 Task: Find connections with filter location Whitley Bay with filter topic #Managementtips with filter profile language Potuguese with filter current company Epicor with filter school Birla Institute of Technology, Mesra with filter industry Wholesale Metals and Minerals with filter service category Video Editing with filter keywords title Sales Manager
Action: Mouse moved to (608, 84)
Screenshot: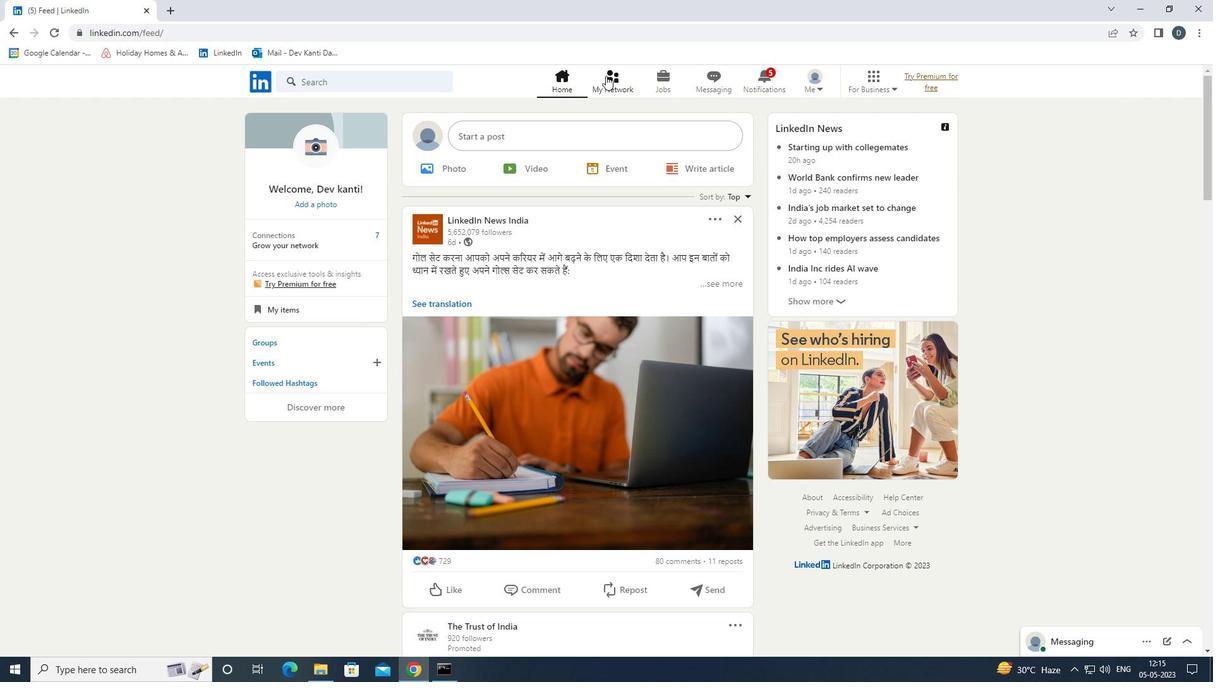 
Action: Mouse pressed left at (608, 84)
Screenshot: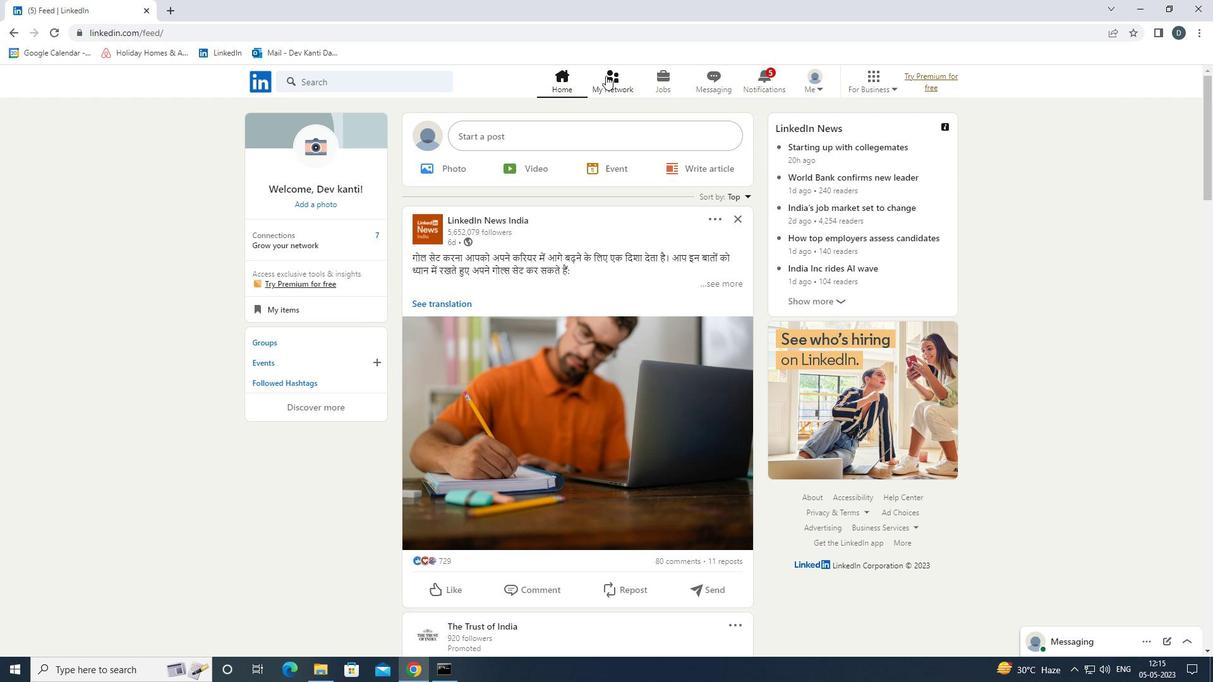 
Action: Mouse moved to (416, 153)
Screenshot: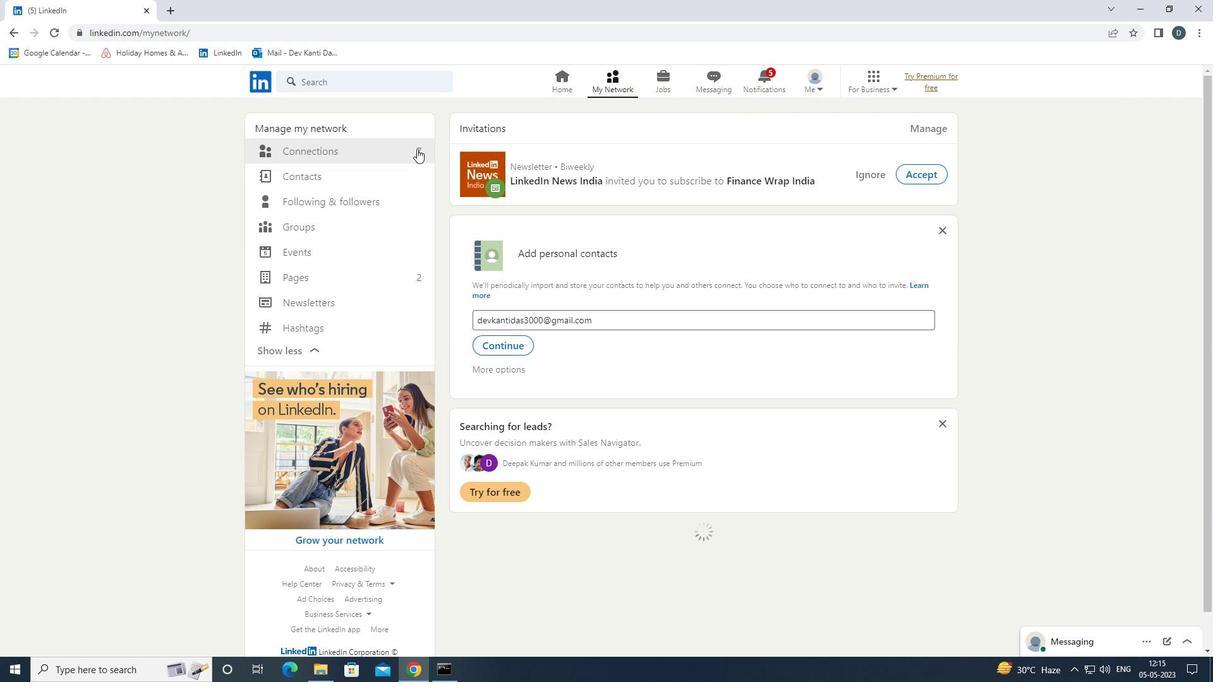 
Action: Mouse pressed left at (416, 153)
Screenshot: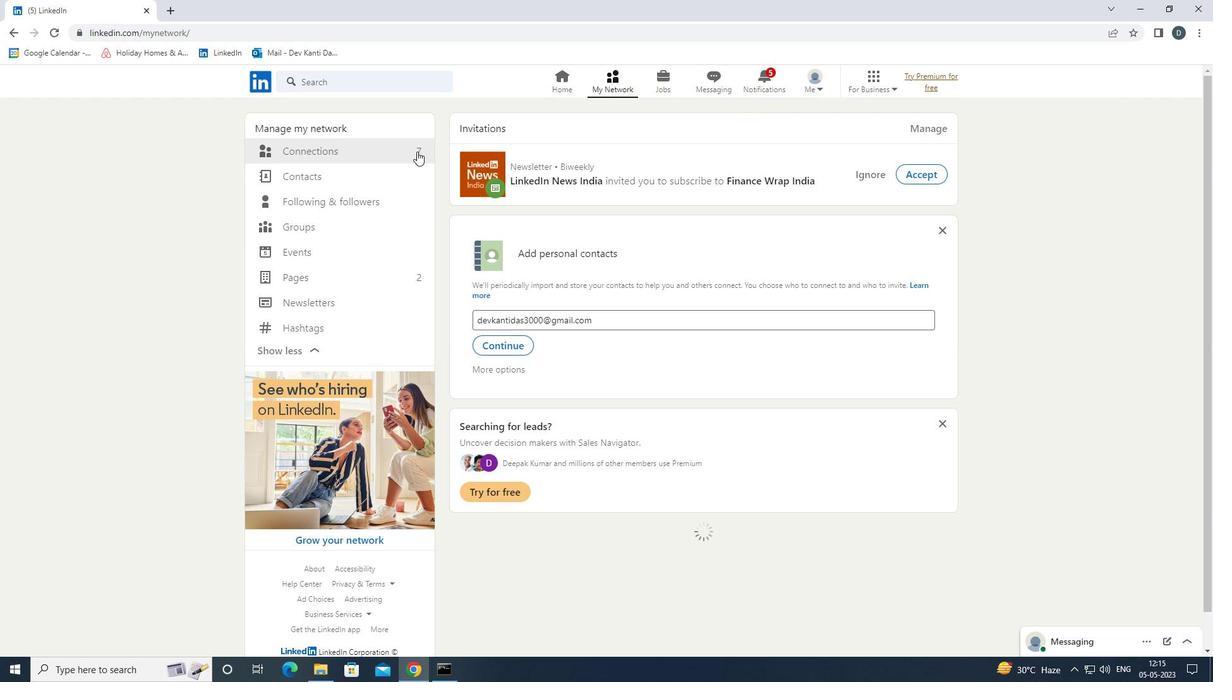 
Action: Mouse moved to (697, 153)
Screenshot: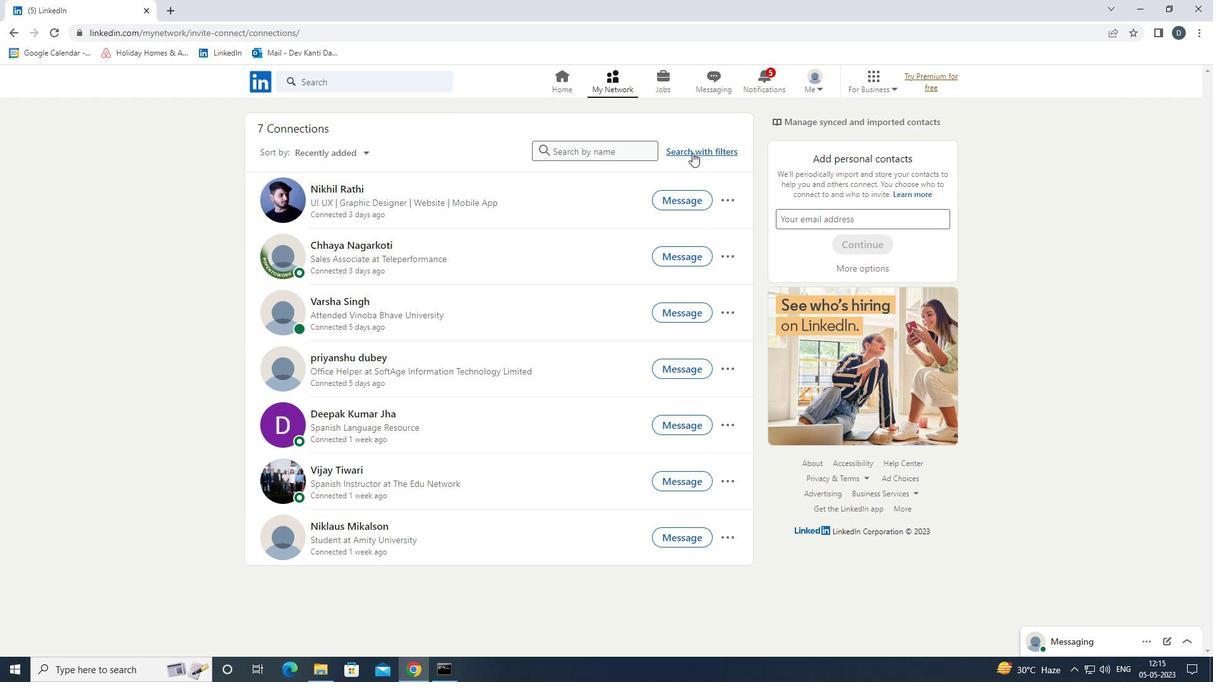 
Action: Mouse pressed left at (697, 153)
Screenshot: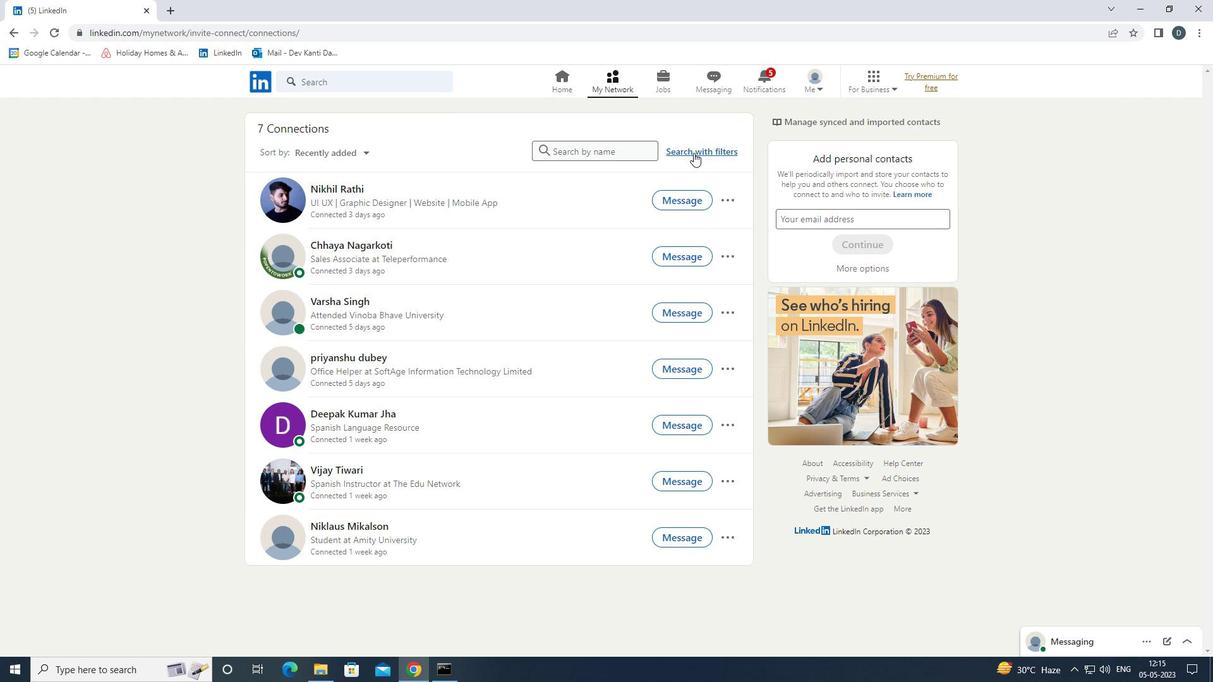
Action: Mouse moved to (641, 117)
Screenshot: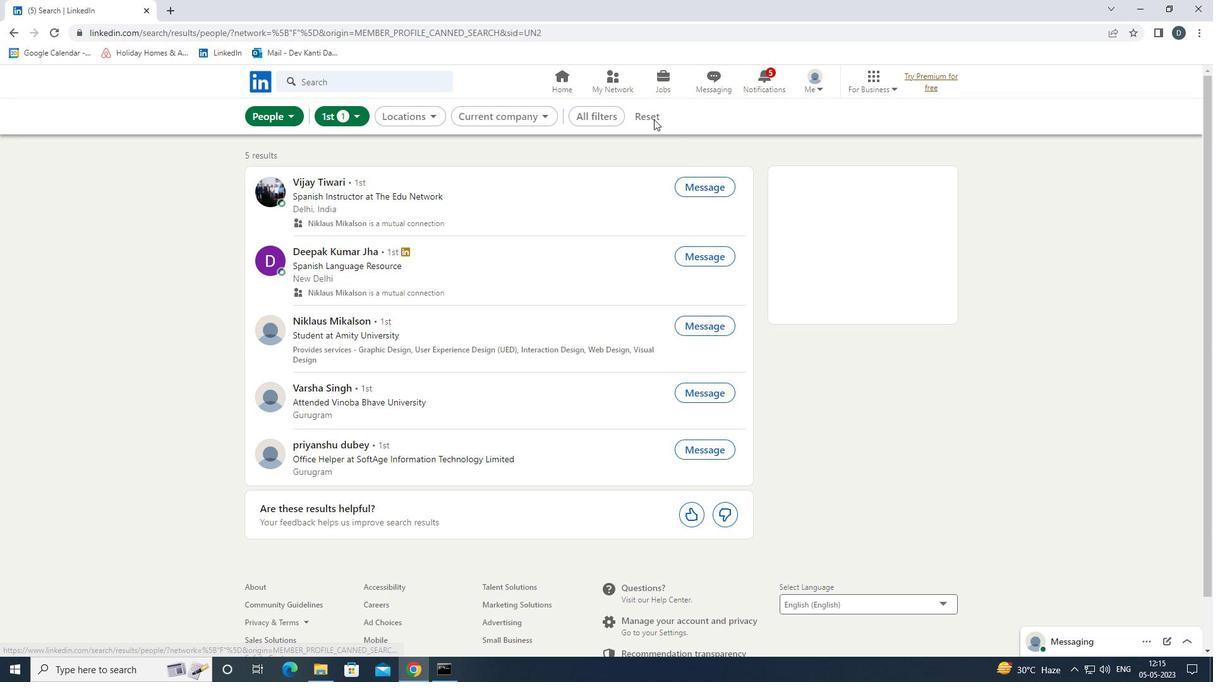 
Action: Mouse pressed left at (641, 117)
Screenshot: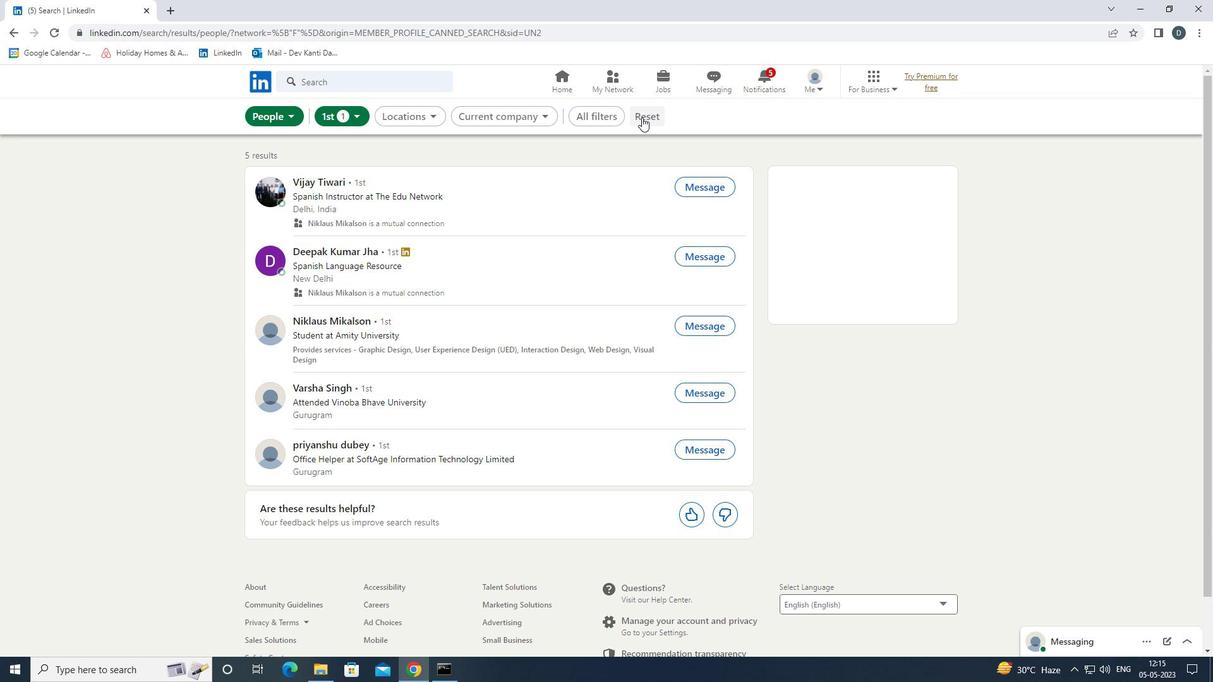 
Action: Mouse moved to (624, 114)
Screenshot: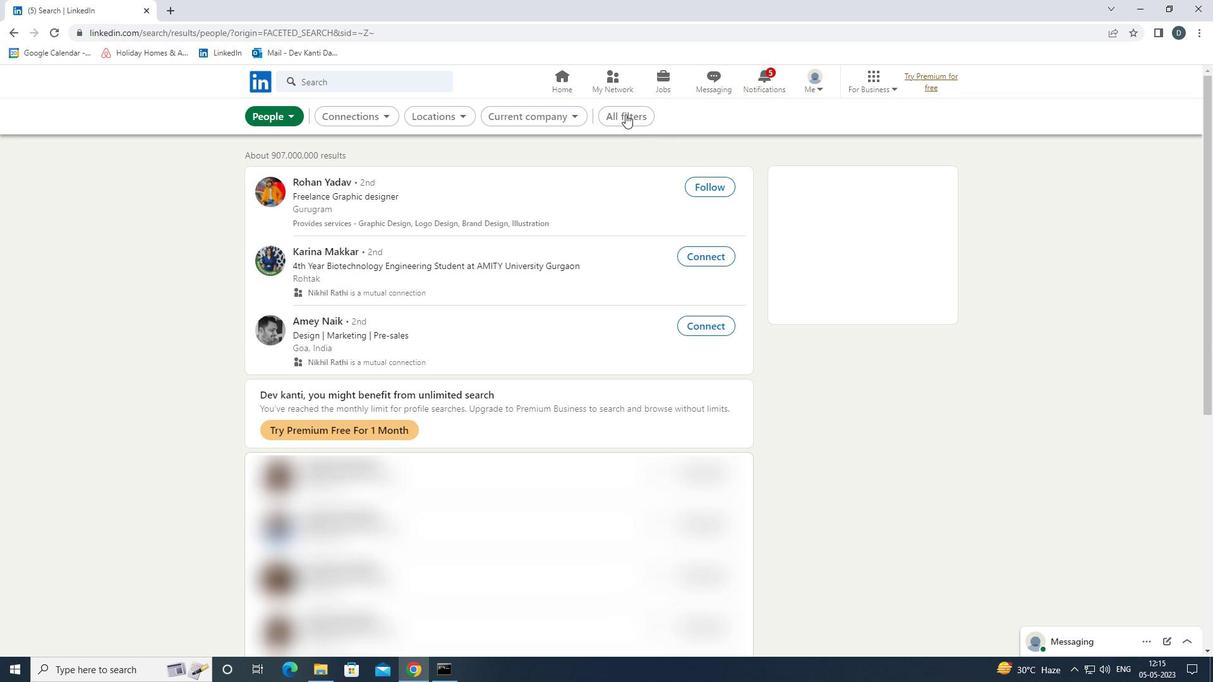 
Action: Mouse pressed left at (624, 114)
Screenshot: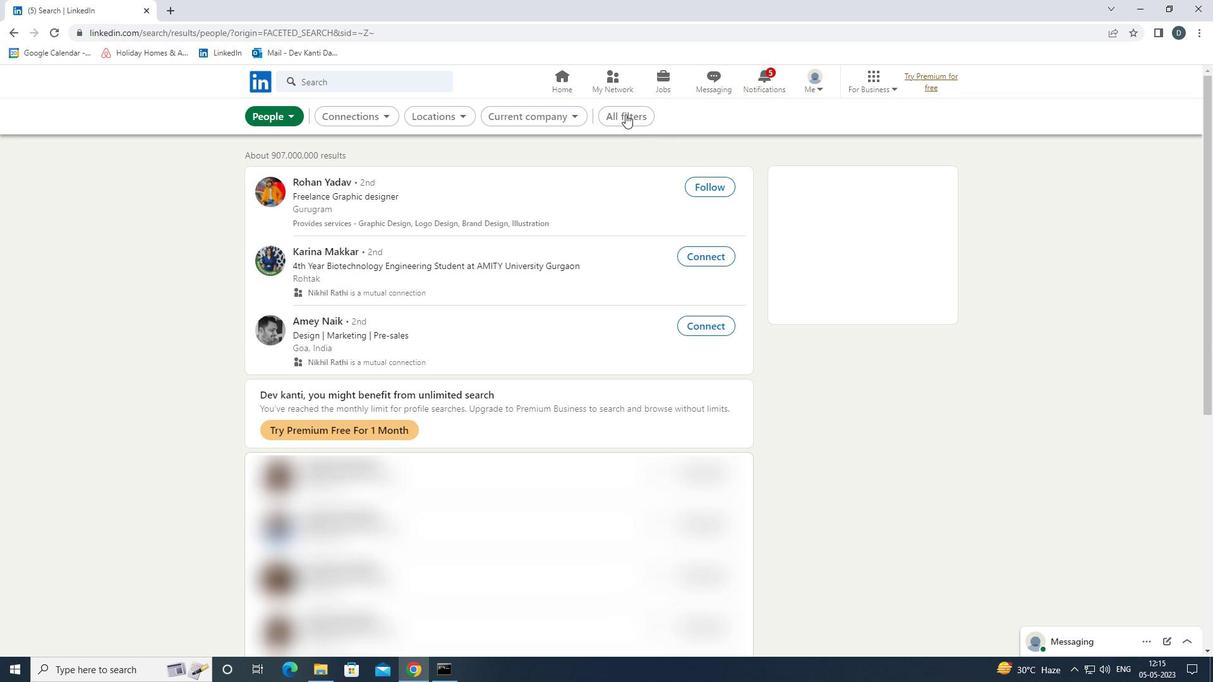 
Action: Mouse moved to (957, 326)
Screenshot: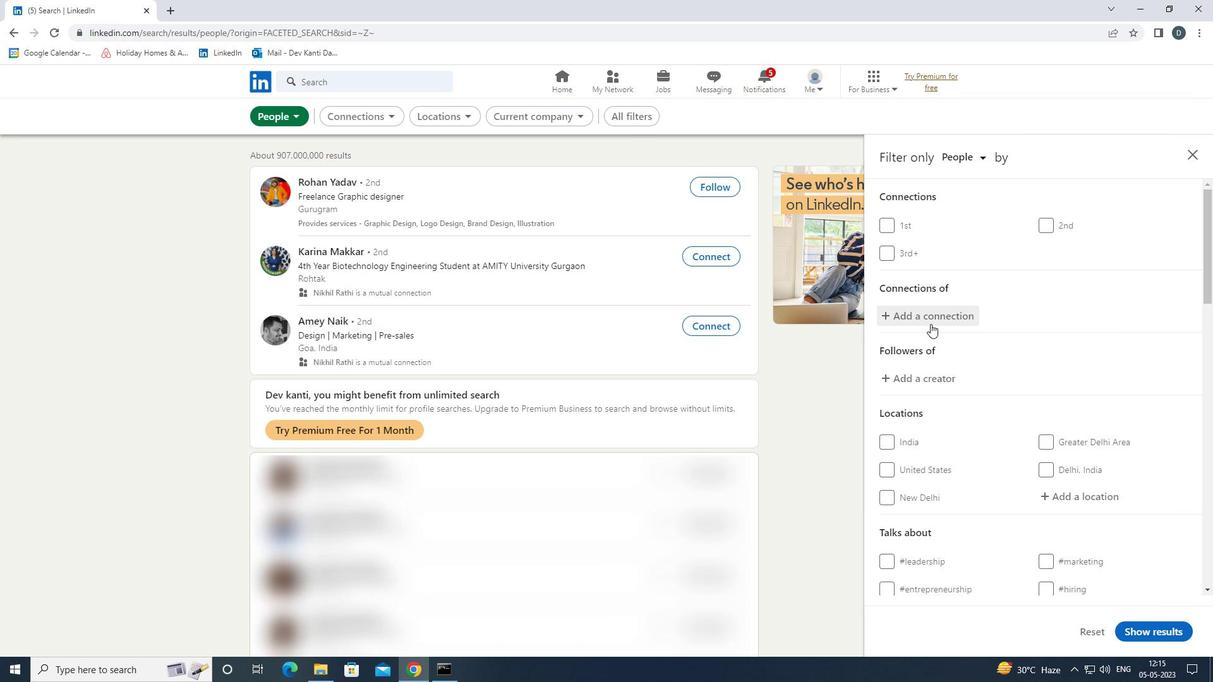 
Action: Mouse scrolled (957, 326) with delta (0, 0)
Screenshot: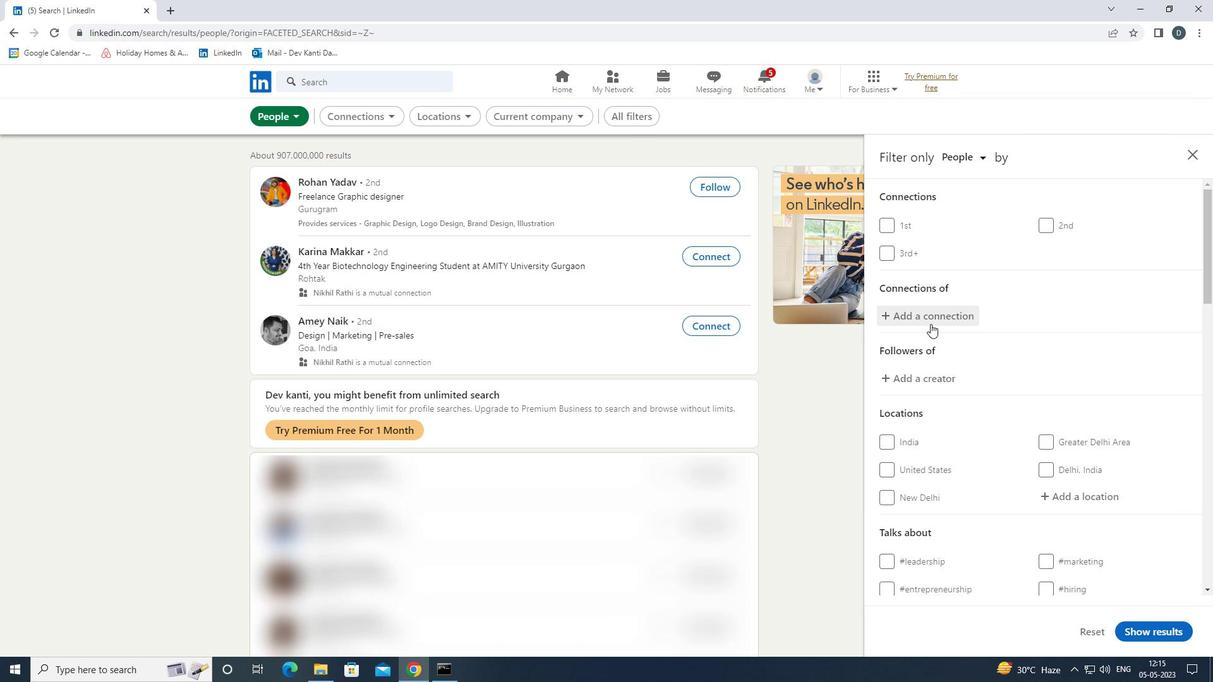 
Action: Mouse moved to (983, 331)
Screenshot: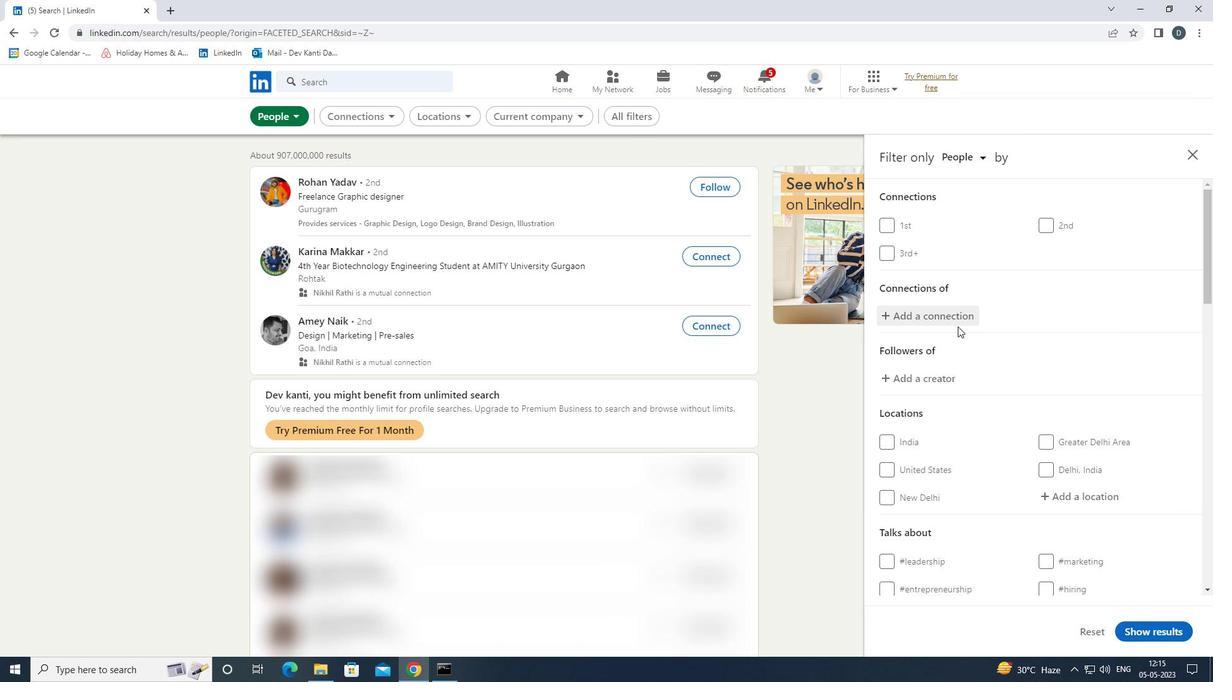 
Action: Mouse scrolled (983, 330) with delta (0, 0)
Screenshot: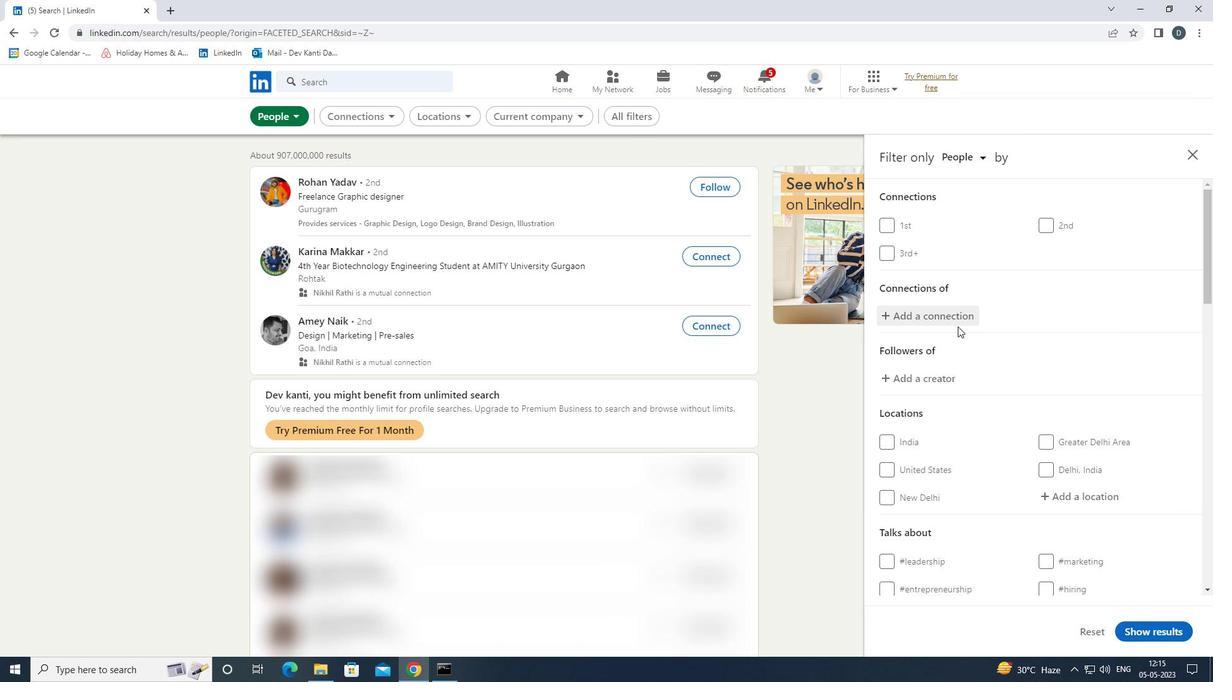 
Action: Mouse moved to (1068, 360)
Screenshot: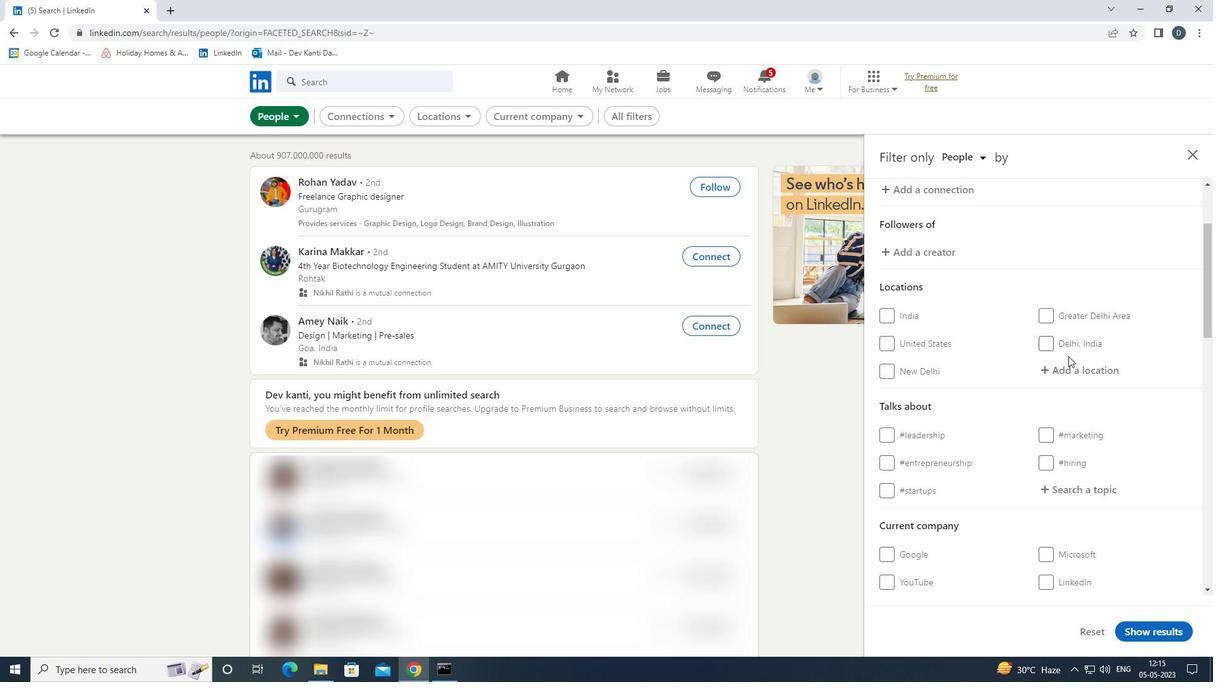 
Action: Mouse pressed left at (1068, 360)
Screenshot: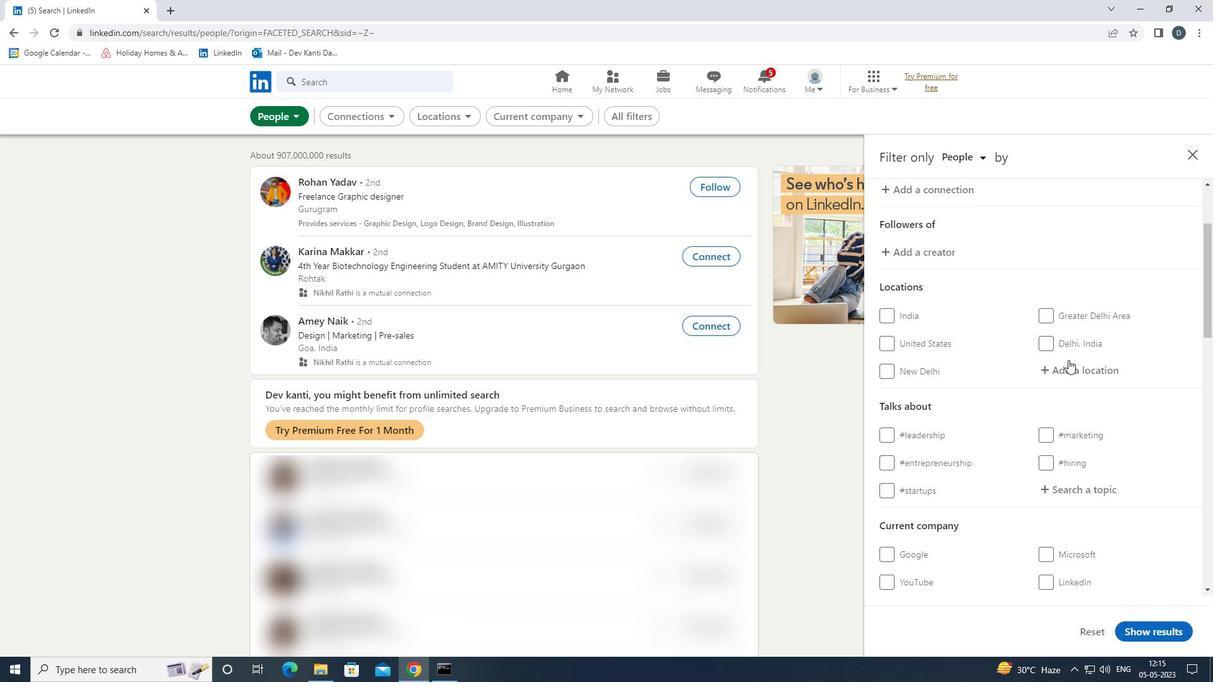 
Action: Mouse moved to (1054, 365)
Screenshot: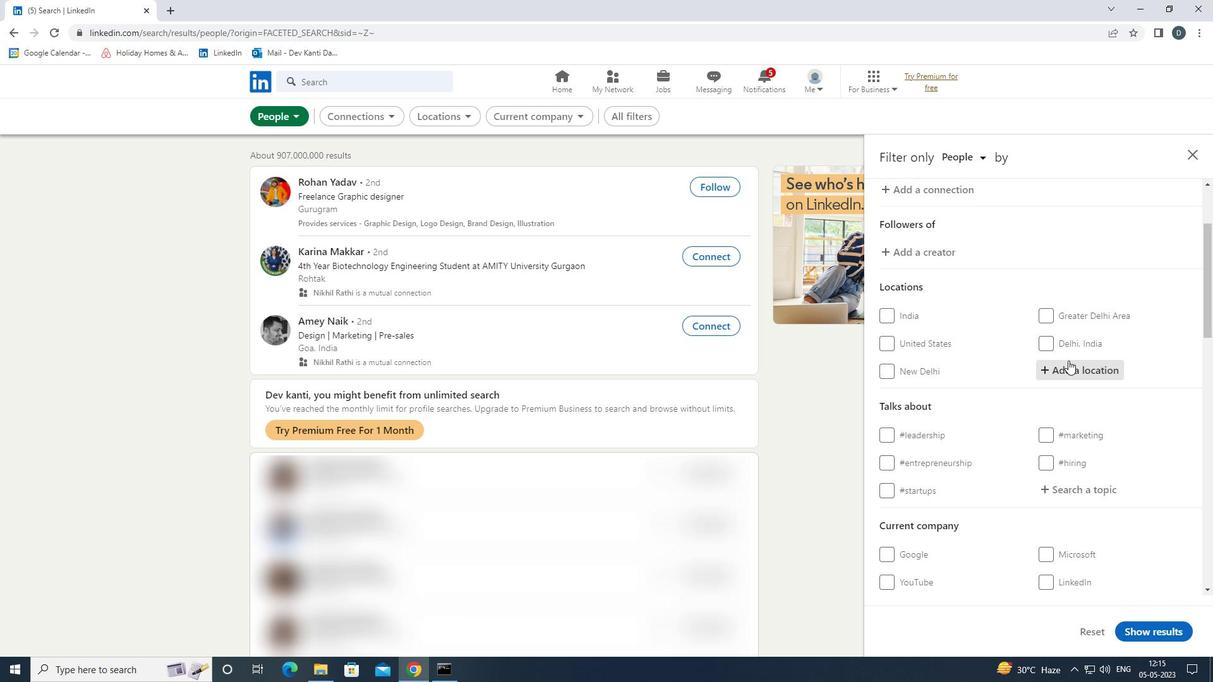 
Action: Key pressed <Key.shift><Key.shift><Key.shift><Key.shift><Key.shift><Key.shift><Key.shift><Key.shift><Key.shift>WHITLEY<Key.space><Key.shift>BAY<Key.down><Key.enter>
Screenshot: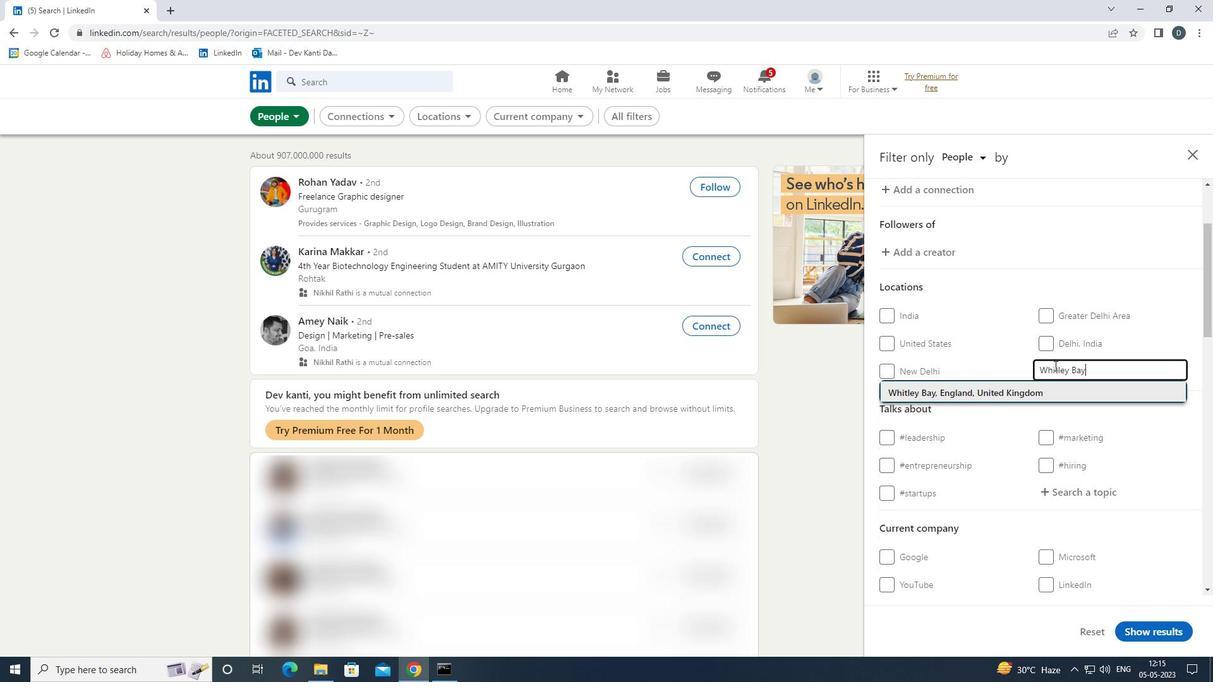 
Action: Mouse moved to (1040, 332)
Screenshot: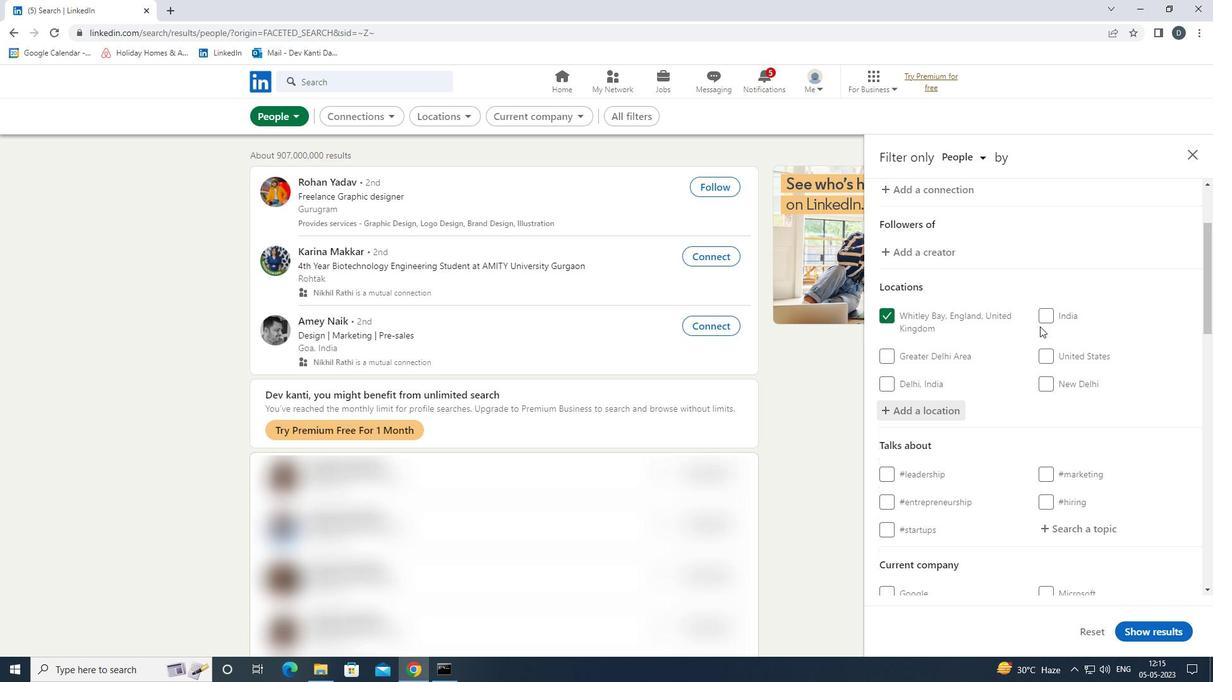 
Action: Mouse scrolled (1040, 331) with delta (0, 0)
Screenshot: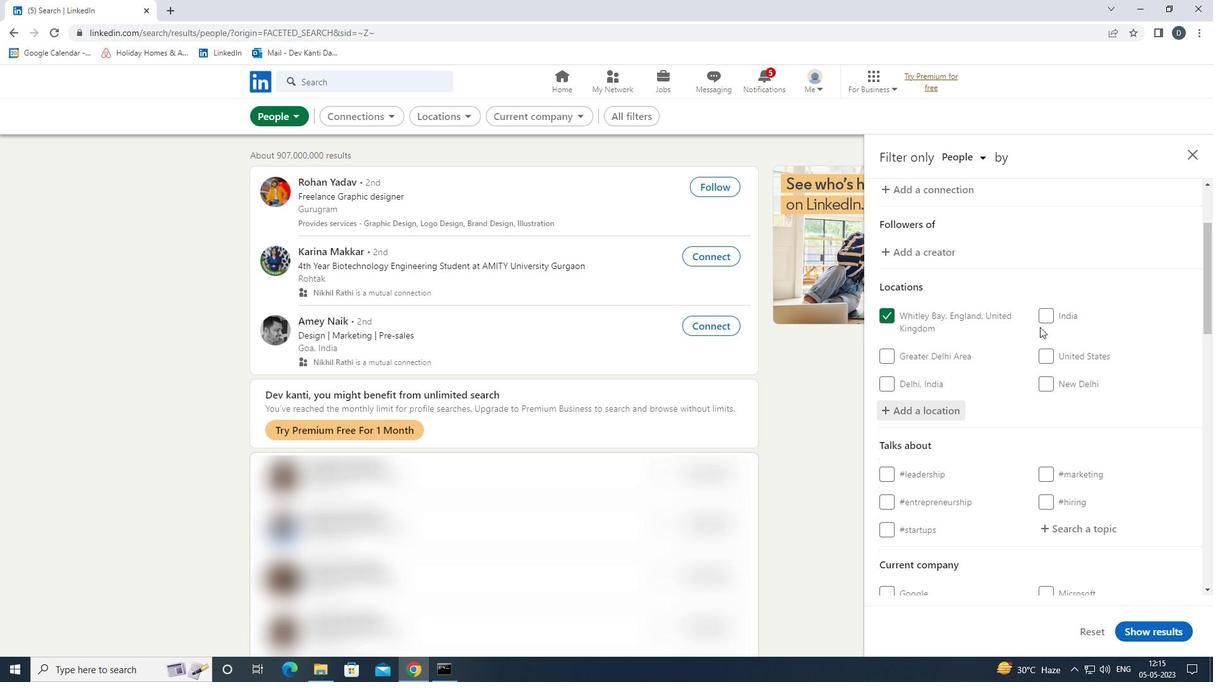
Action: Mouse moved to (1047, 338)
Screenshot: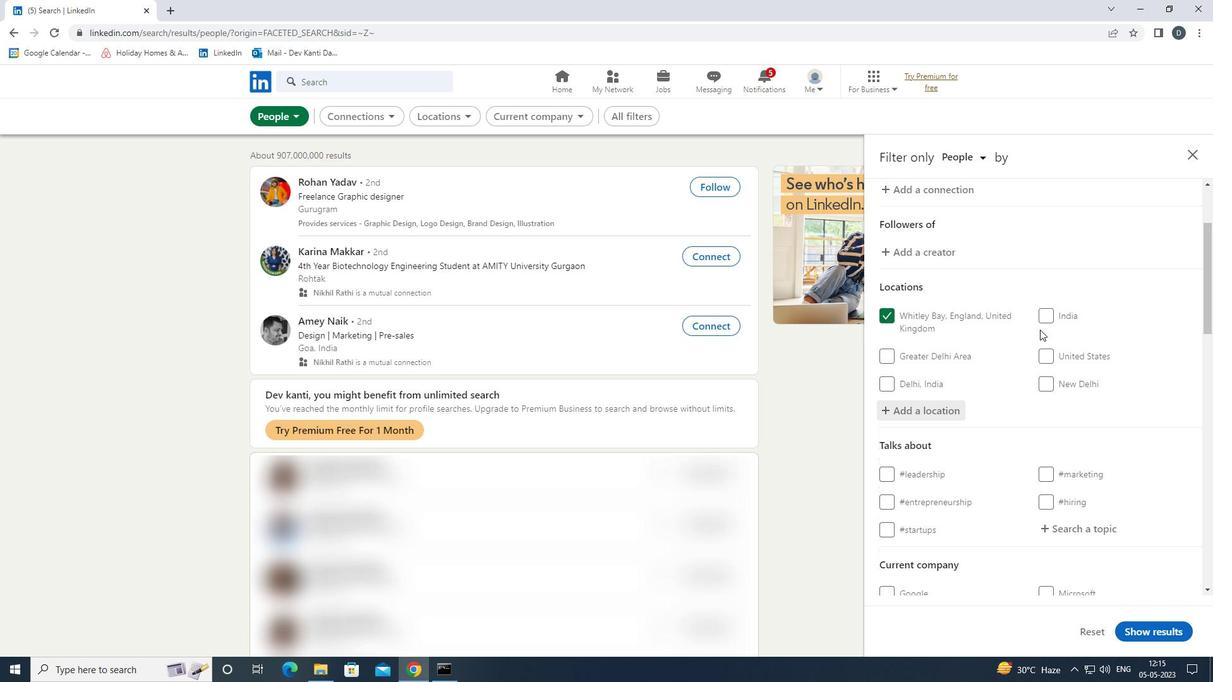 
Action: Mouse scrolled (1047, 338) with delta (0, 0)
Screenshot: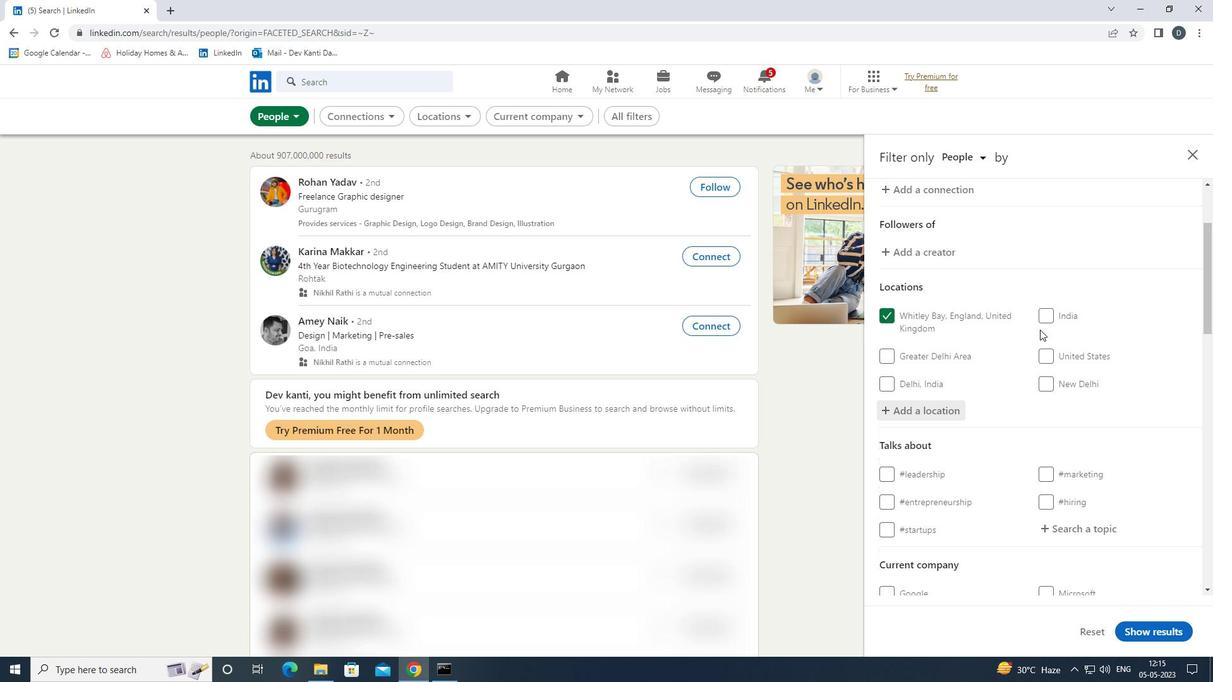 
Action: Mouse moved to (1081, 398)
Screenshot: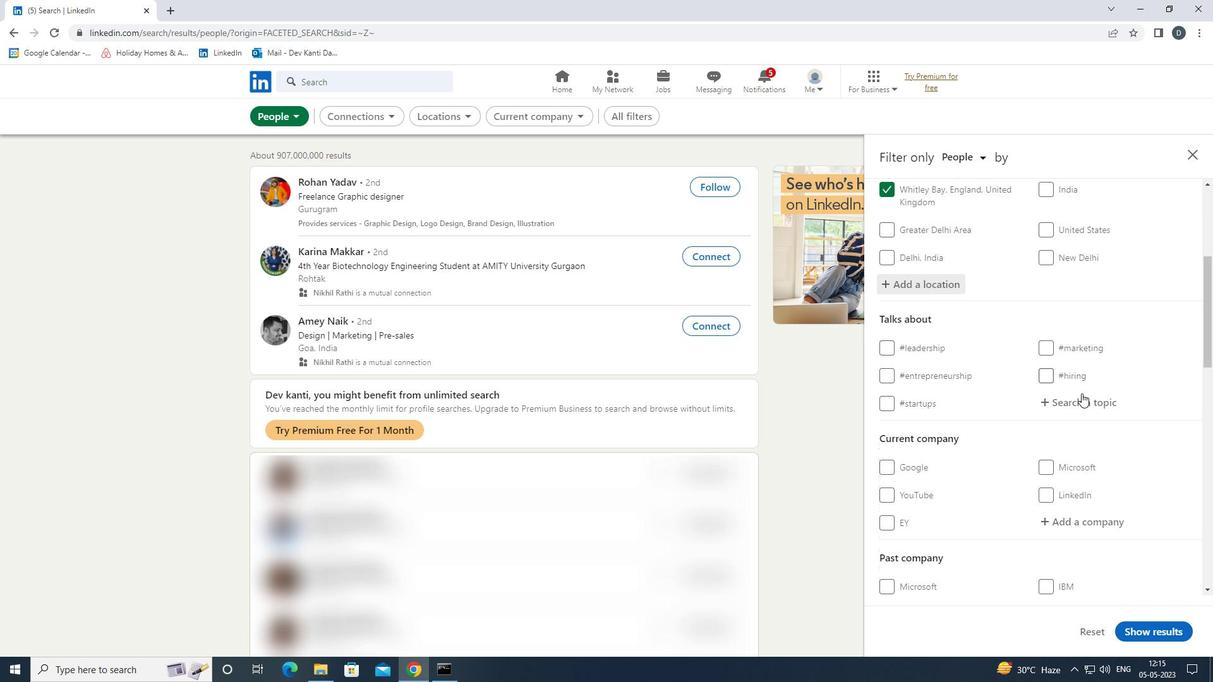 
Action: Mouse pressed left at (1081, 398)
Screenshot: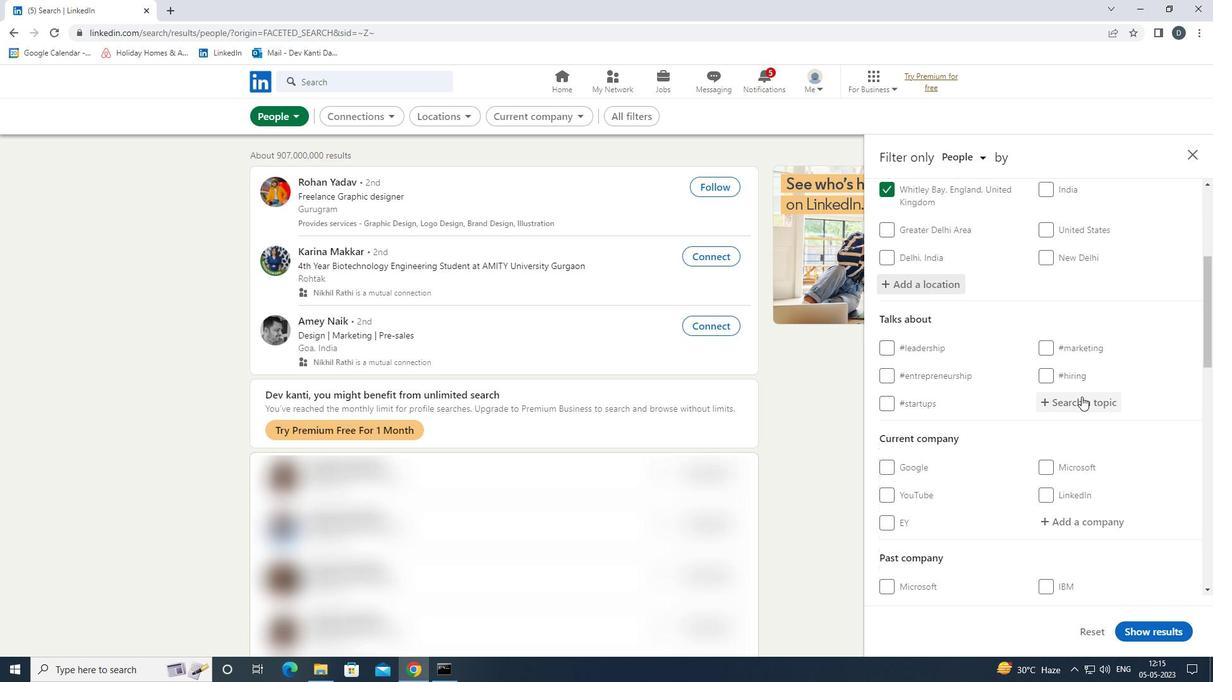 
Action: Mouse moved to (1081, 399)
Screenshot: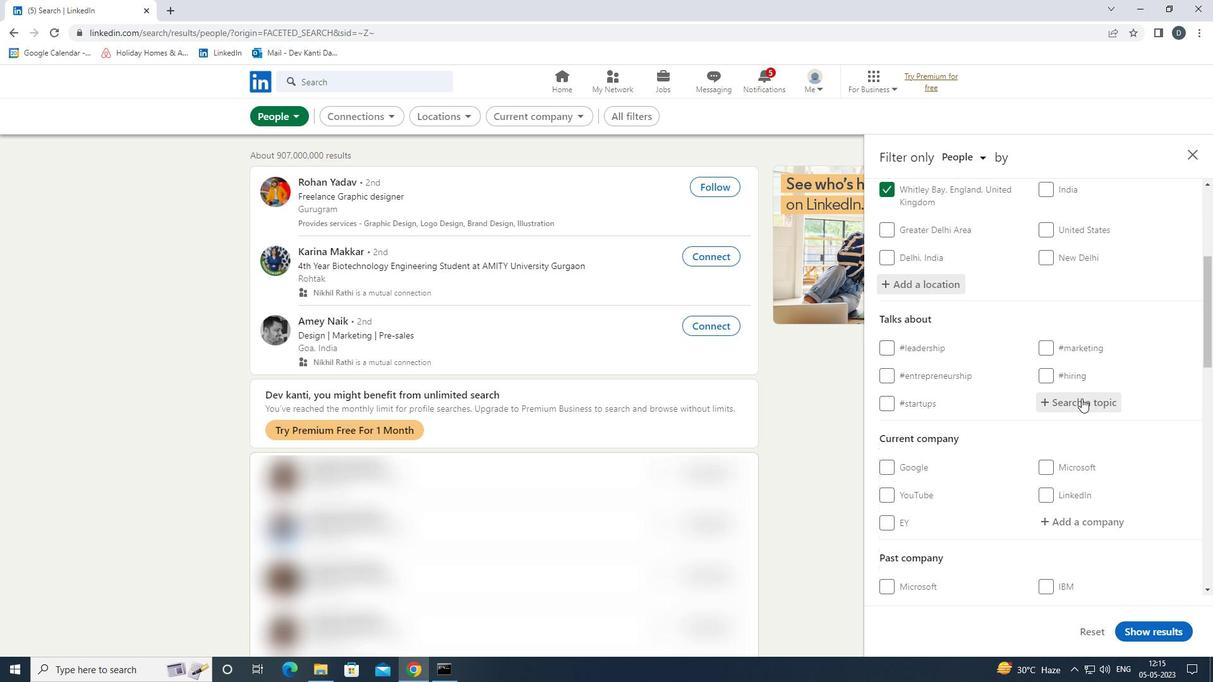 
Action: Key pressed <Key.shift><Key.shift>MANAGEMENT<Key.down><Key.down><Key.down><Key.down><Key.down><Key.down><Key.down><Key.enter>
Screenshot: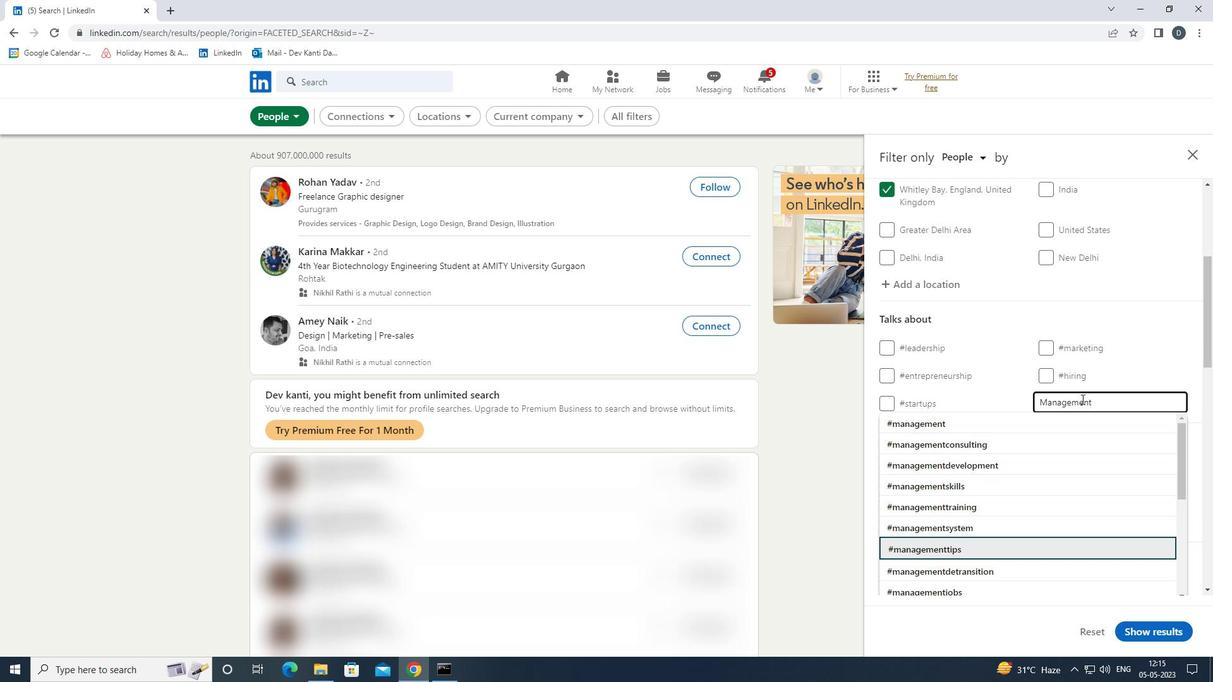 
Action: Mouse moved to (1081, 401)
Screenshot: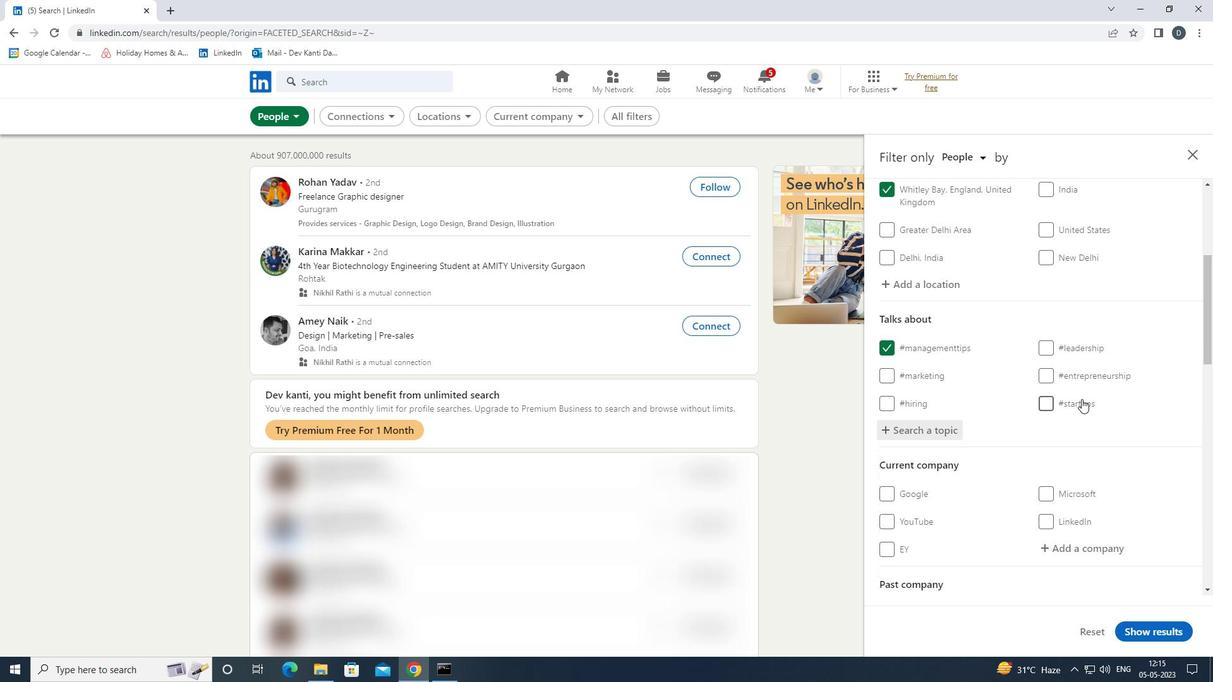 
Action: Mouse scrolled (1081, 400) with delta (0, 0)
Screenshot: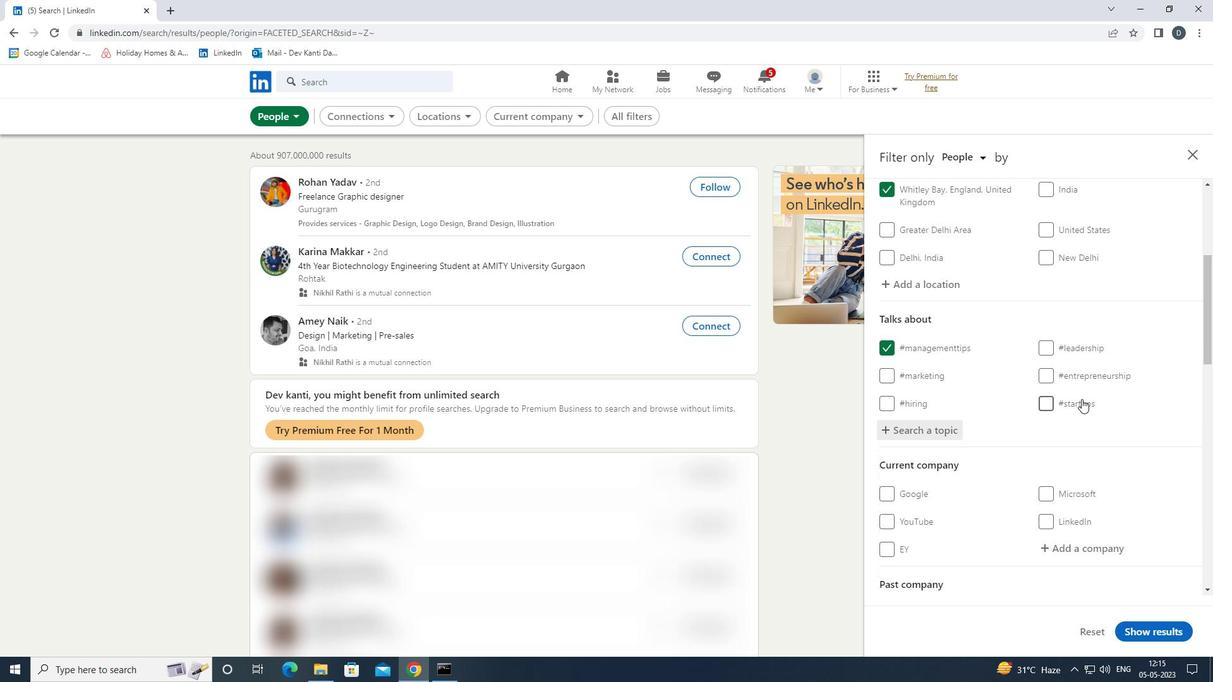 
Action: Mouse scrolled (1081, 400) with delta (0, 0)
Screenshot: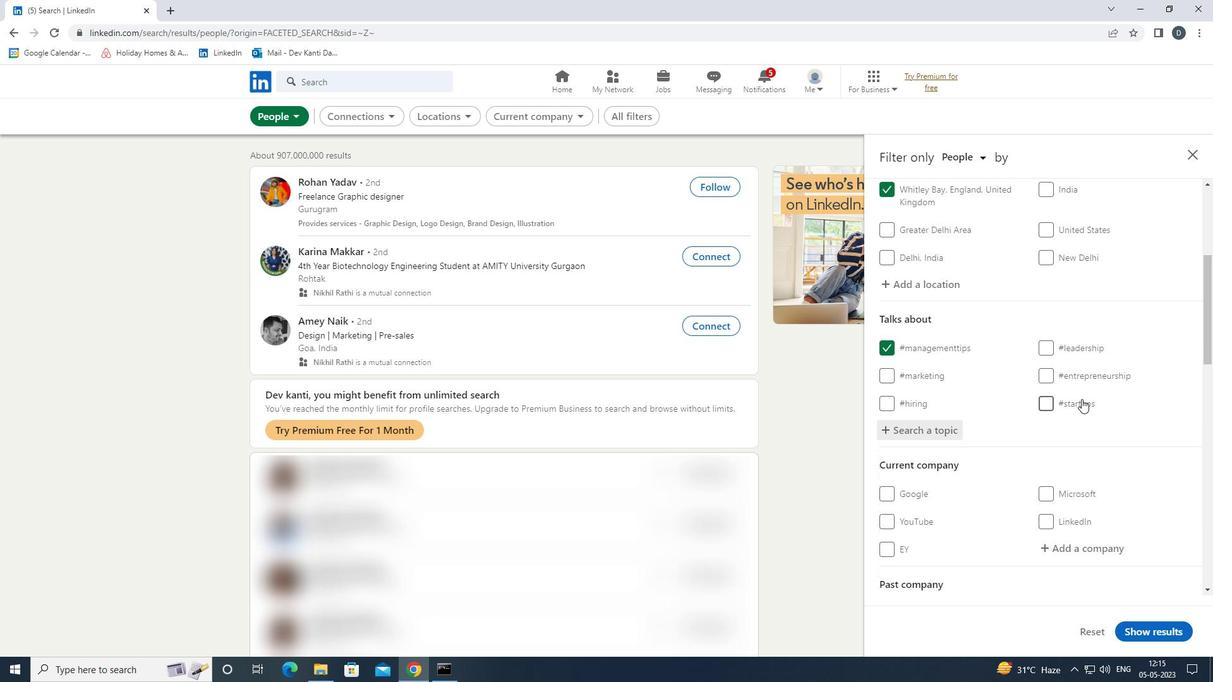 
Action: Mouse scrolled (1081, 400) with delta (0, 0)
Screenshot: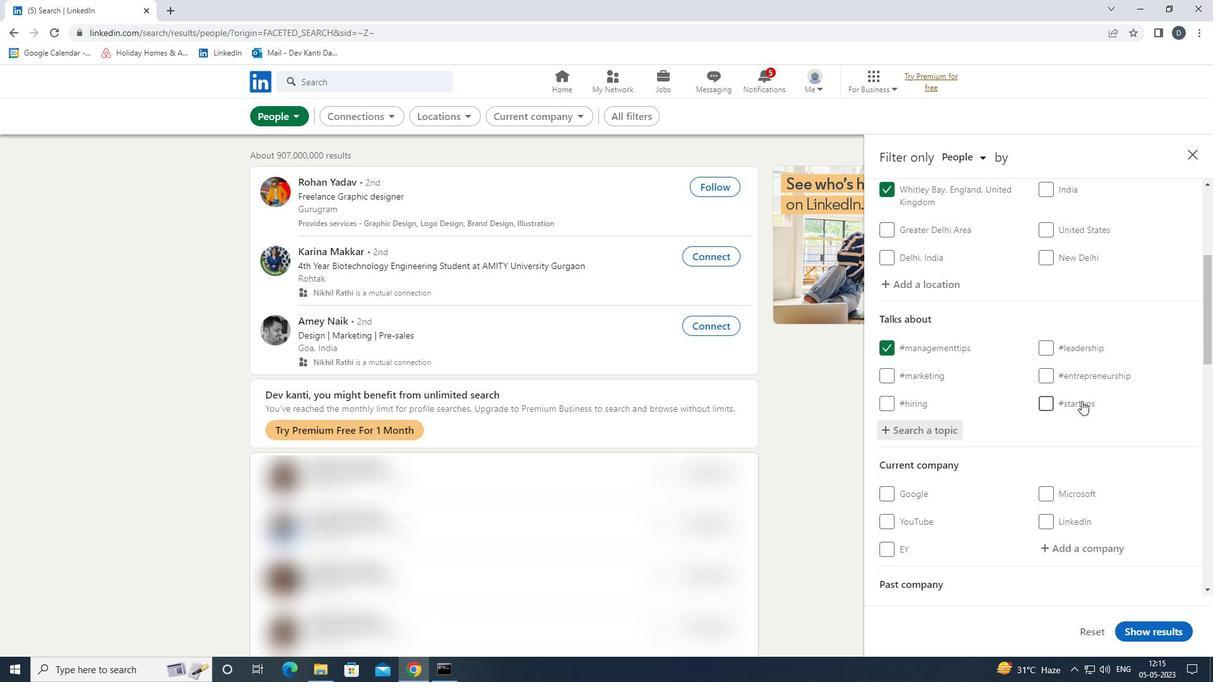 
Action: Mouse scrolled (1081, 400) with delta (0, 0)
Screenshot: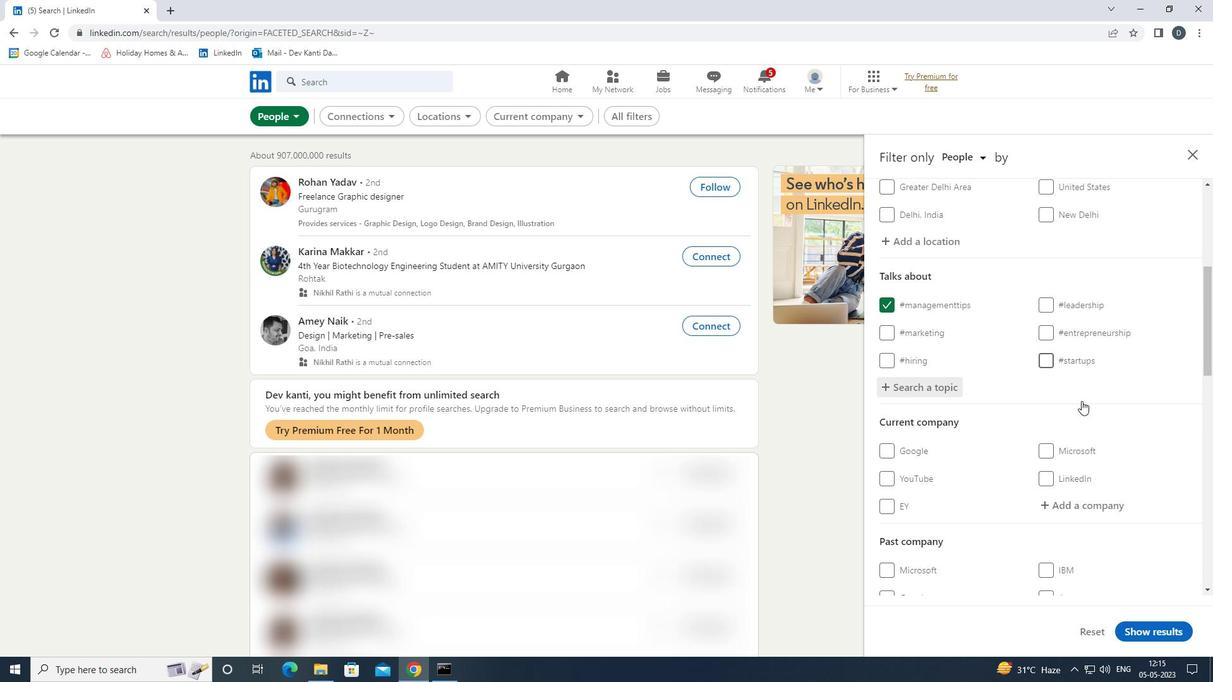 
Action: Mouse scrolled (1081, 400) with delta (0, 0)
Screenshot: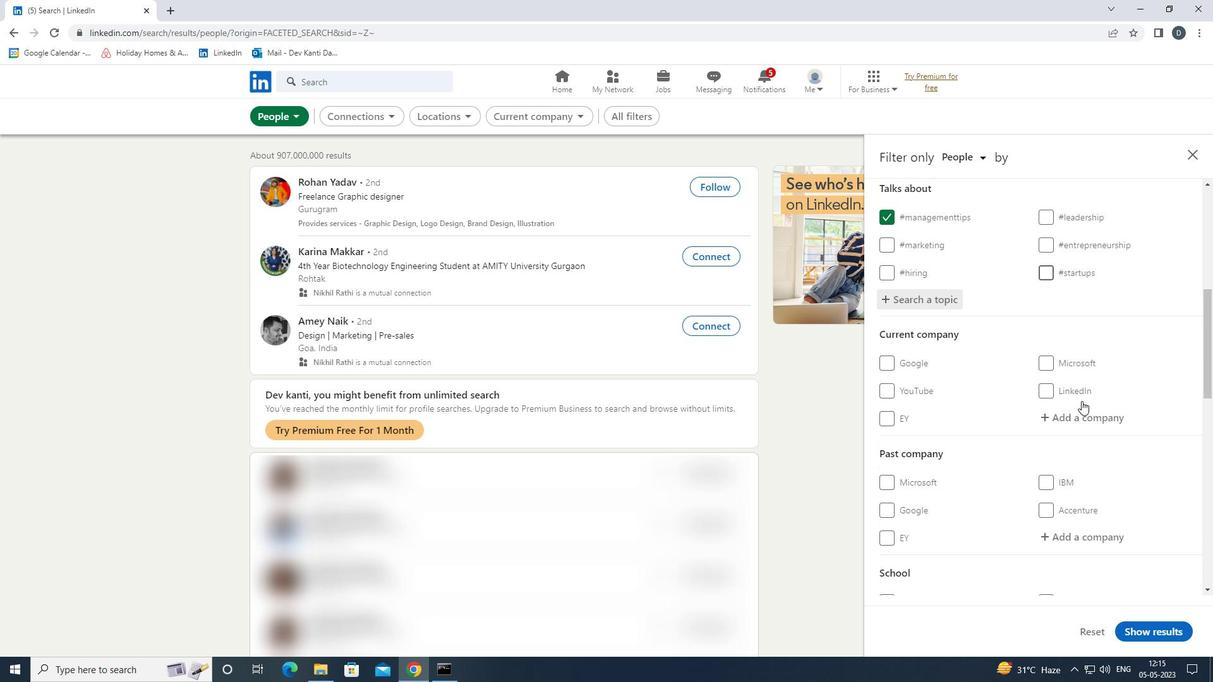 
Action: Mouse scrolled (1081, 400) with delta (0, 0)
Screenshot: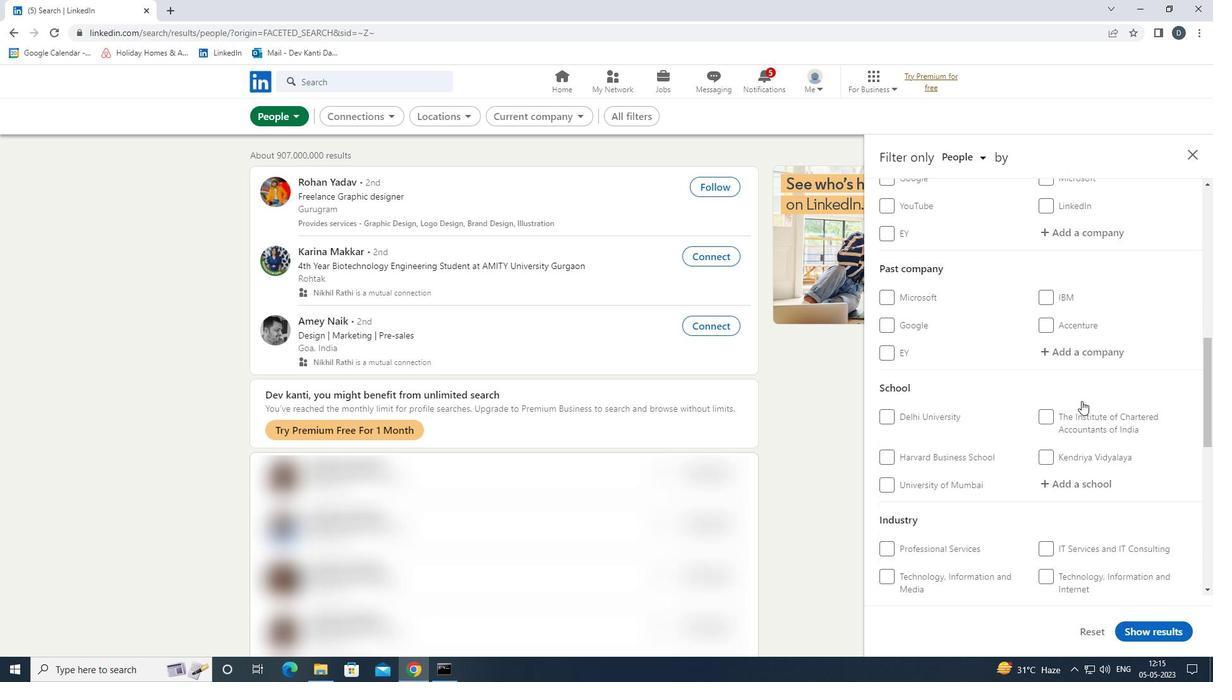 
Action: Mouse moved to (1081, 403)
Screenshot: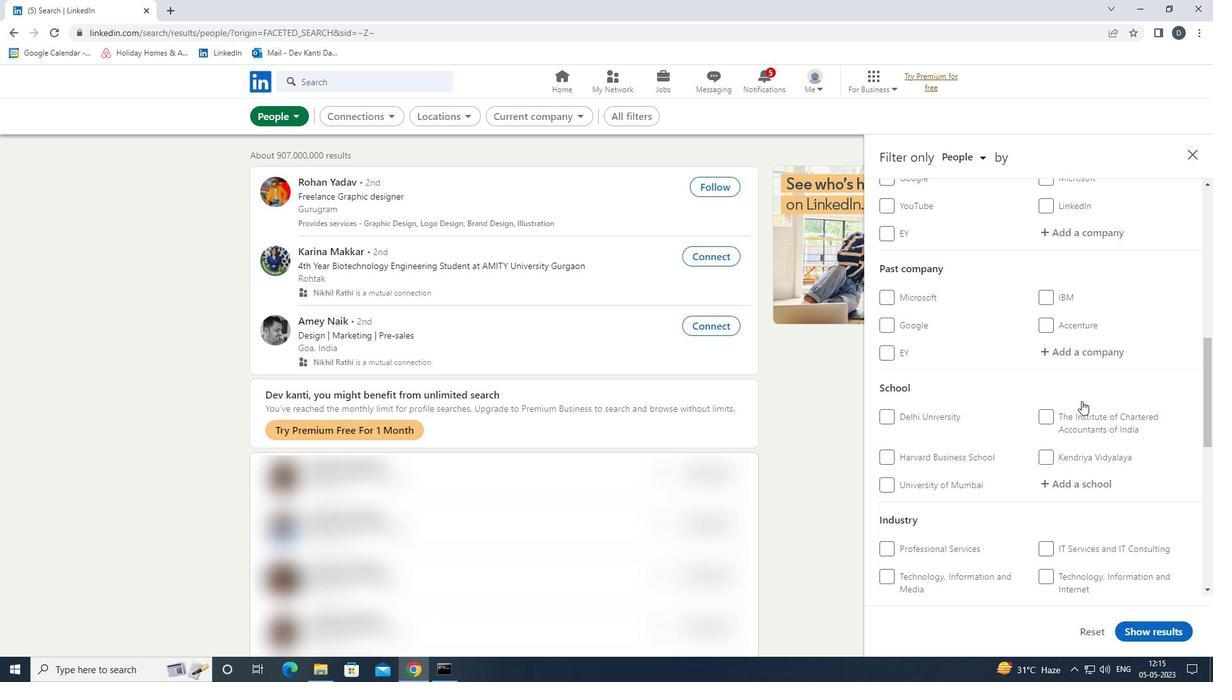 
Action: Mouse scrolled (1081, 402) with delta (0, 0)
Screenshot: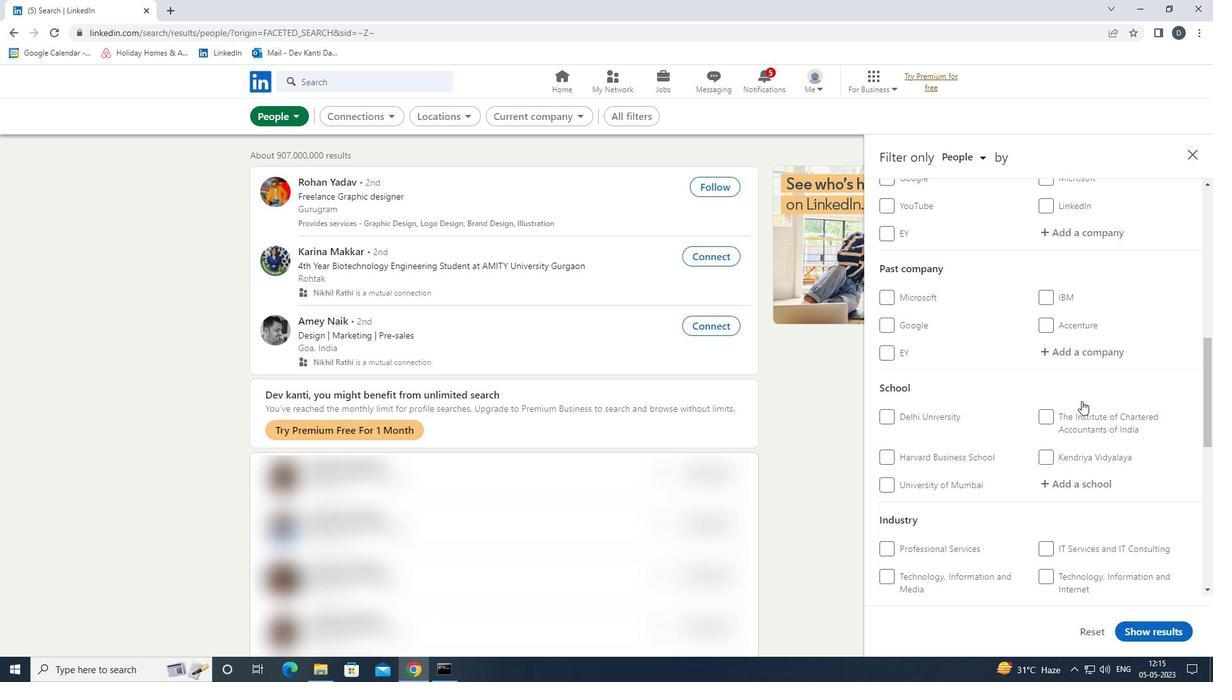 
Action: Mouse moved to (1081, 404)
Screenshot: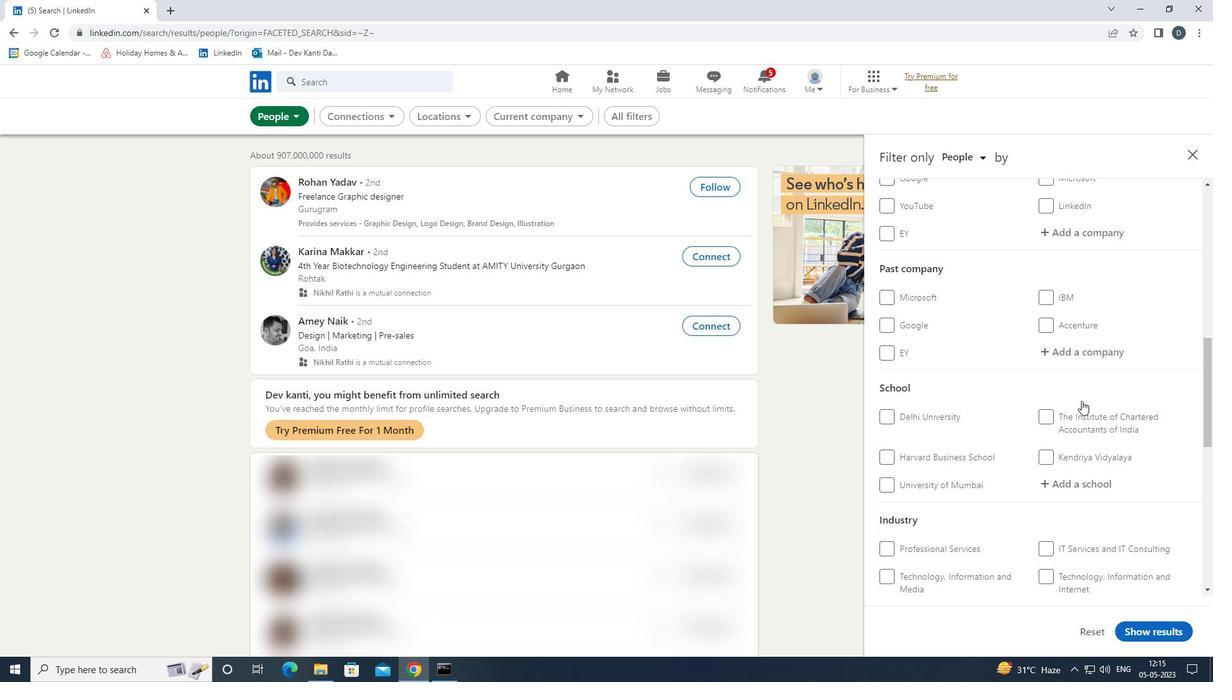 
Action: Mouse scrolled (1081, 404) with delta (0, 0)
Screenshot: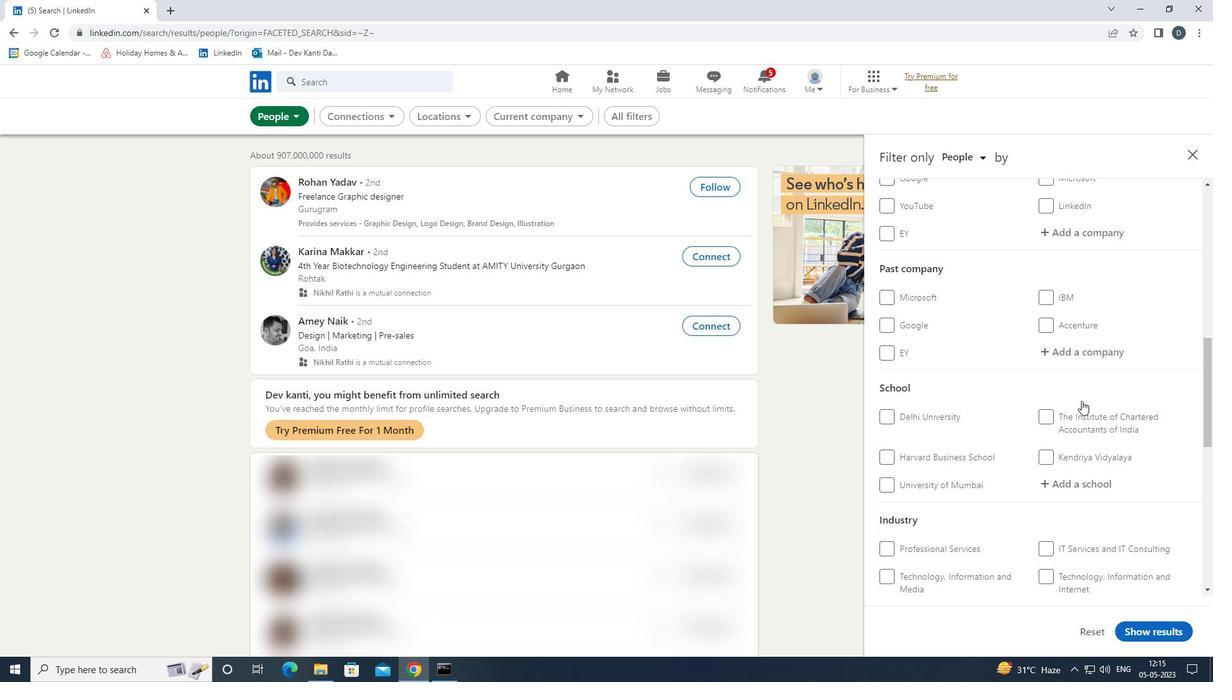 
Action: Mouse moved to (1080, 405)
Screenshot: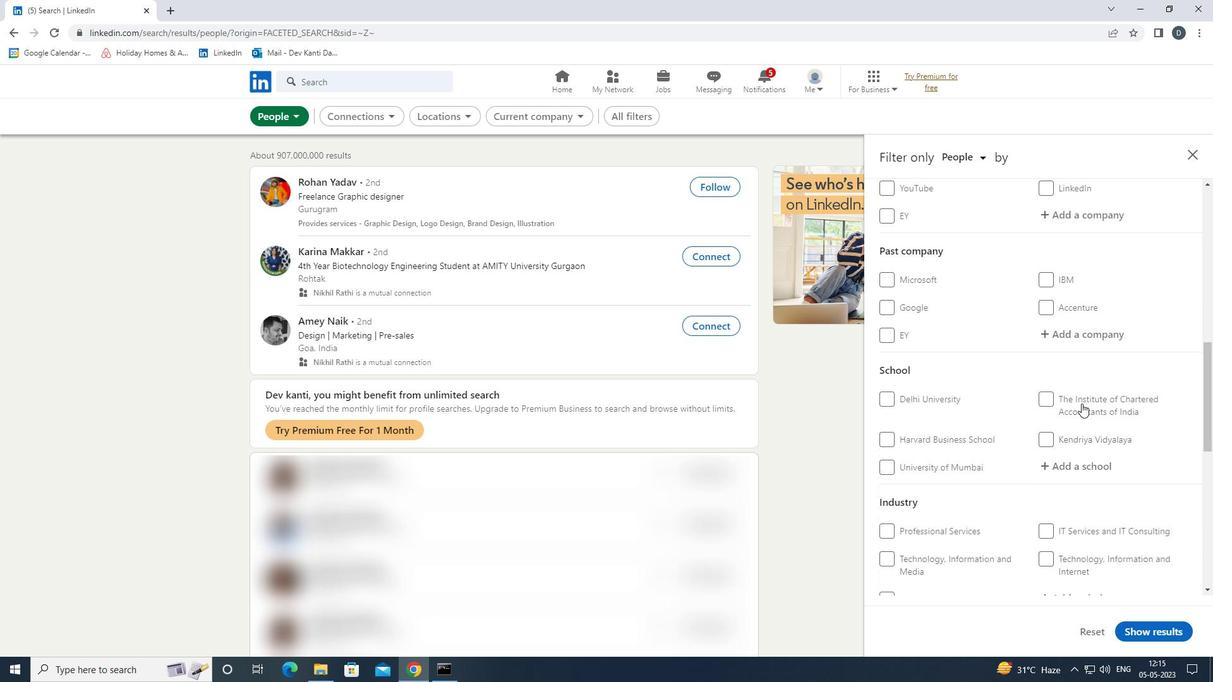 
Action: Mouse scrolled (1080, 404) with delta (0, 0)
Screenshot: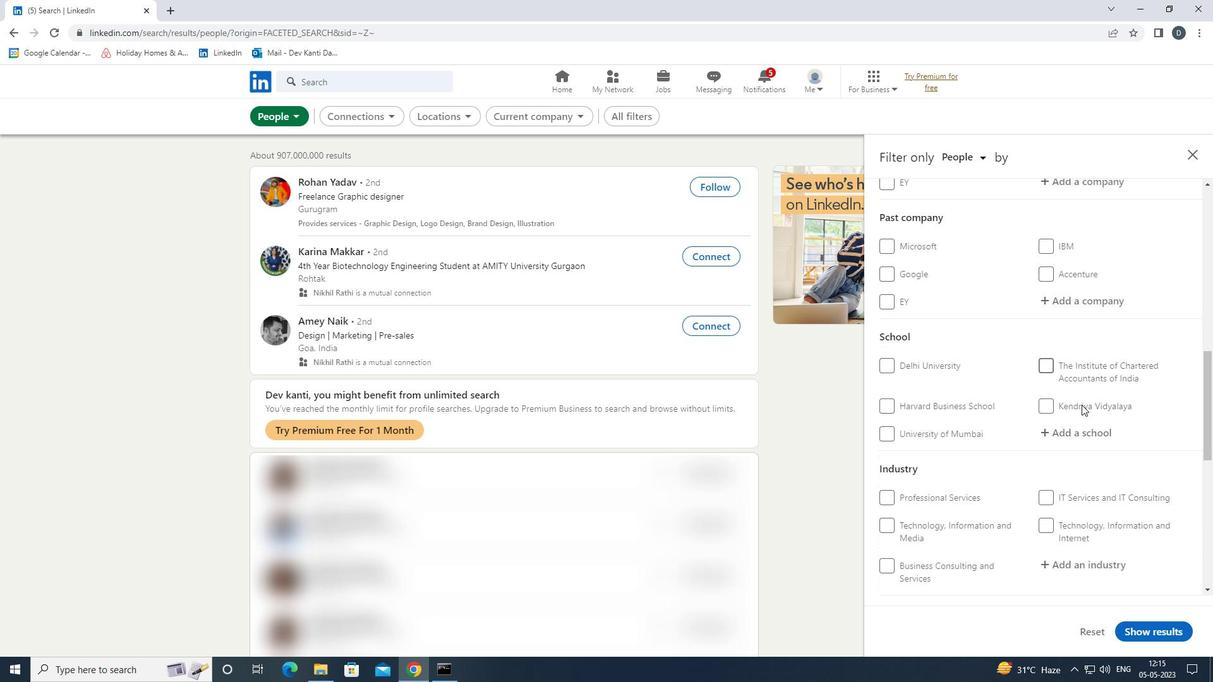
Action: Mouse moved to (1046, 472)
Screenshot: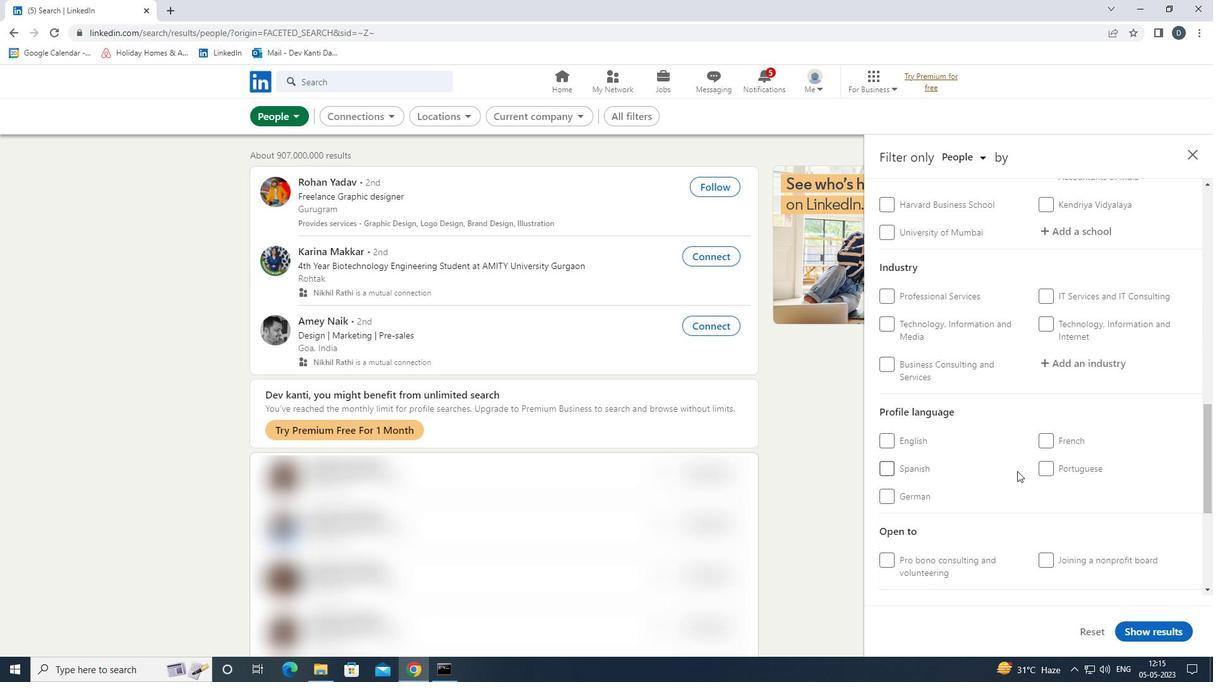 
Action: Mouse pressed left at (1046, 472)
Screenshot: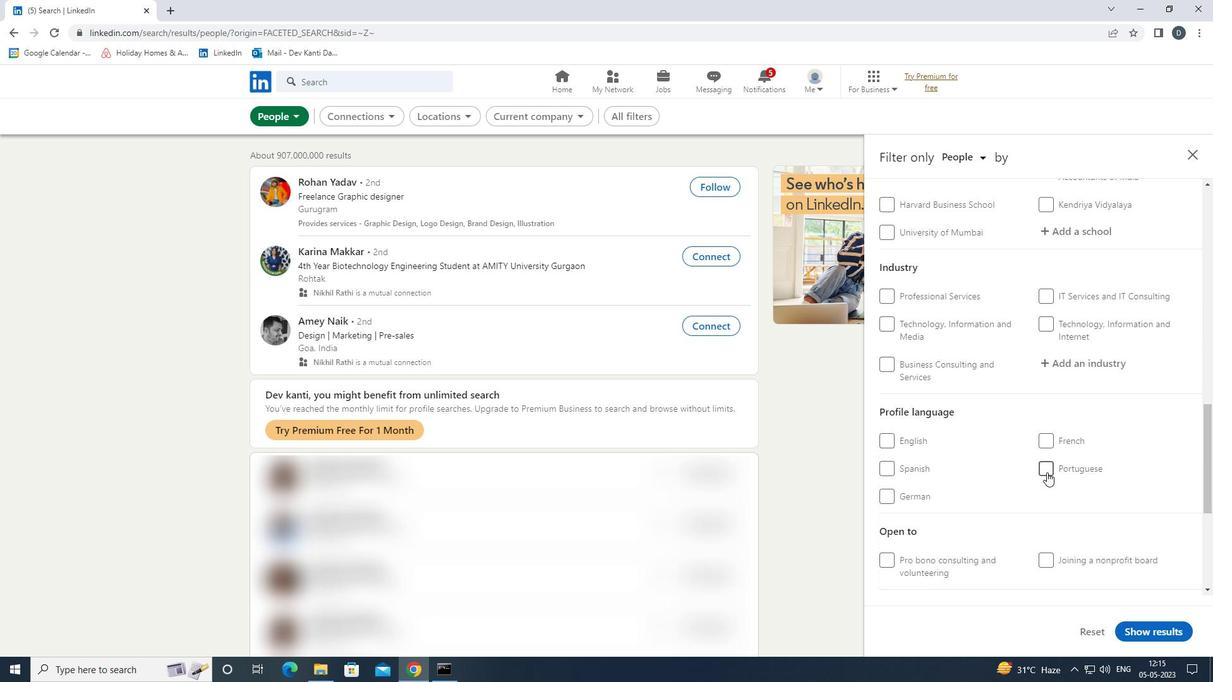 
Action: Mouse scrolled (1046, 473) with delta (0, 0)
Screenshot: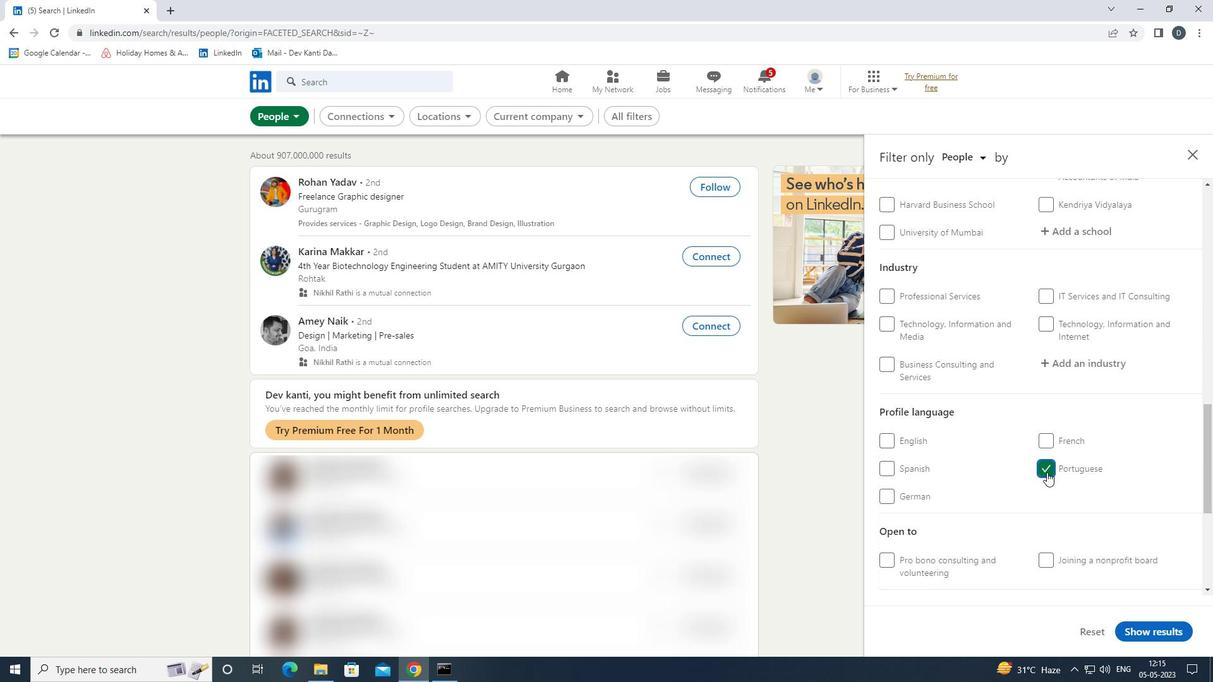 
Action: Mouse scrolled (1046, 473) with delta (0, 0)
Screenshot: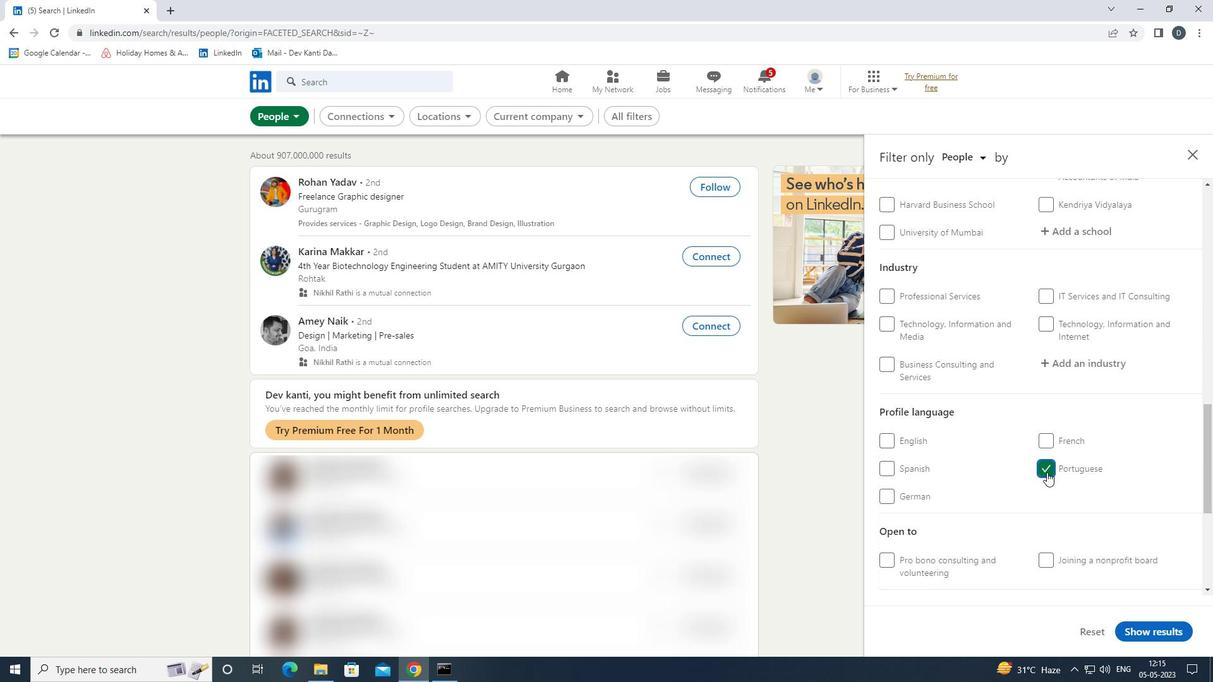 
Action: Mouse scrolled (1046, 473) with delta (0, 0)
Screenshot: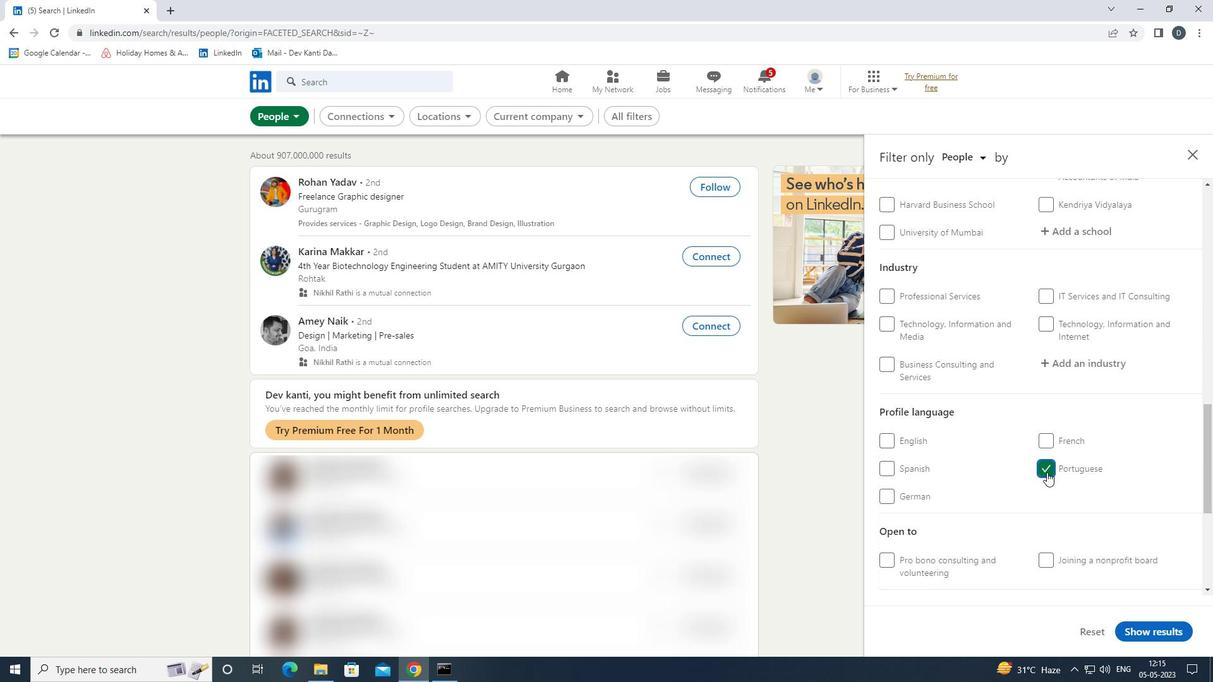 
Action: Mouse scrolled (1046, 473) with delta (0, 0)
Screenshot: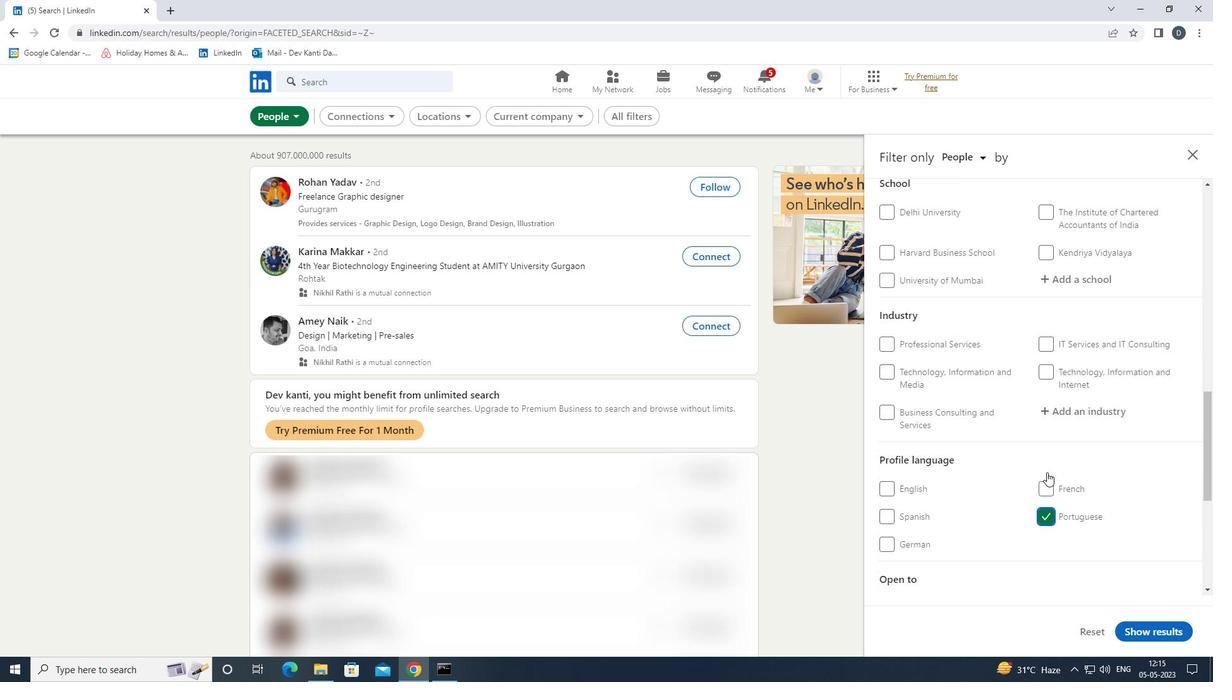 
Action: Mouse scrolled (1046, 473) with delta (0, 0)
Screenshot: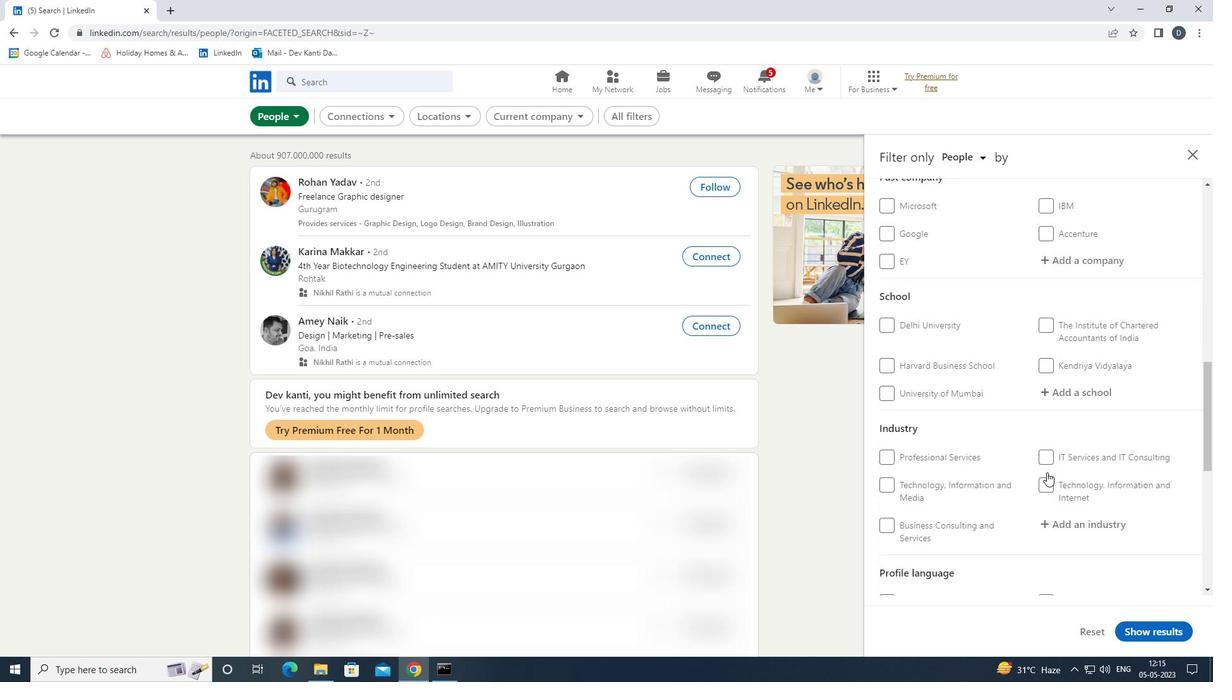 
Action: Mouse scrolled (1046, 473) with delta (0, 0)
Screenshot: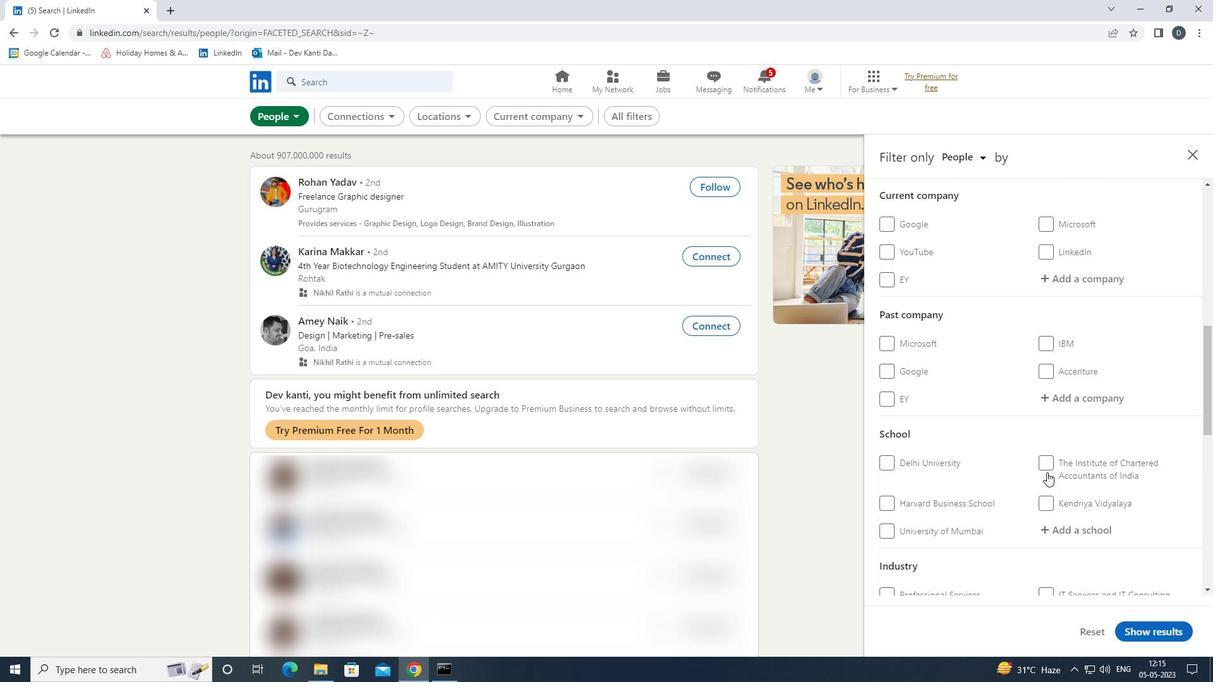 
Action: Mouse moved to (1075, 360)
Screenshot: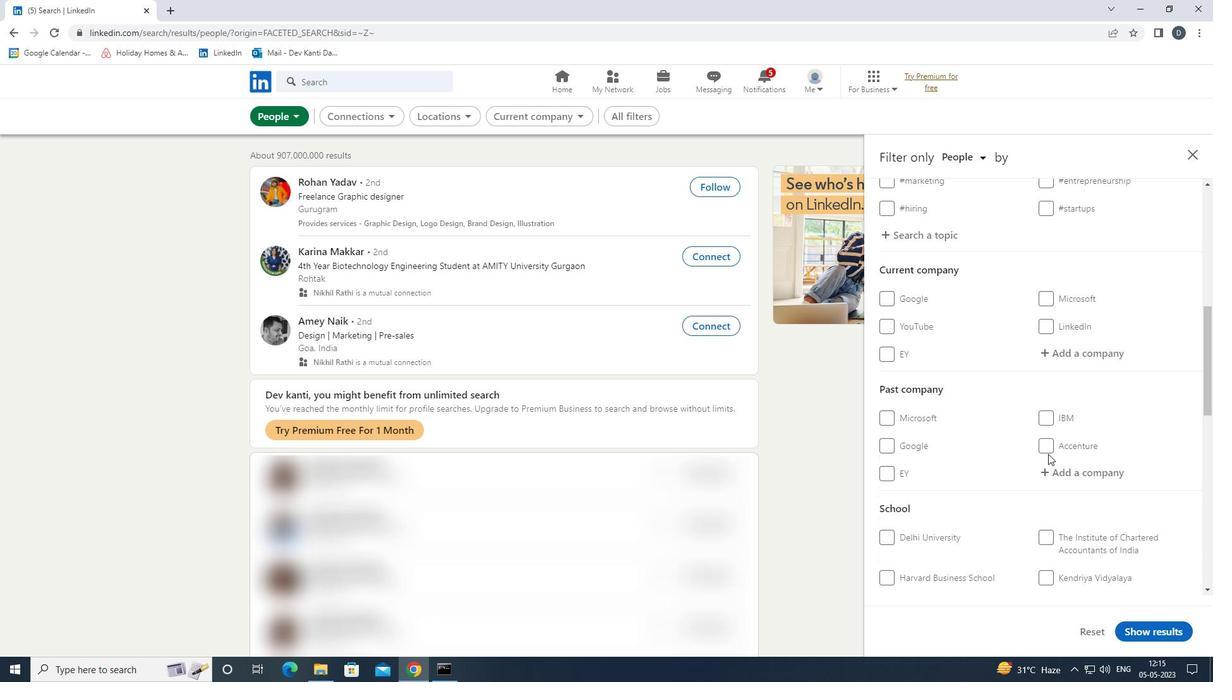 
Action: Mouse pressed left at (1075, 360)
Screenshot: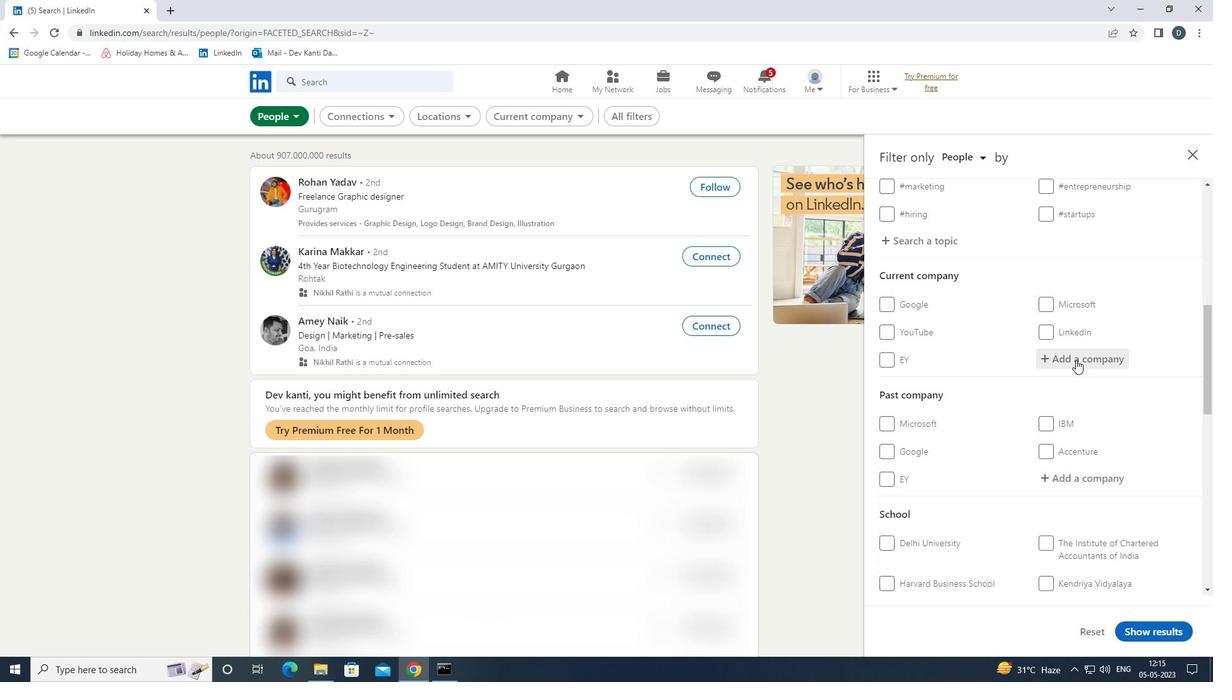 
Action: Key pressed <Key.shift><Key.shift>EICOR<Key.left><Key.left><Key.left><Key.left>P<Key.down><Key.enter>
Screenshot: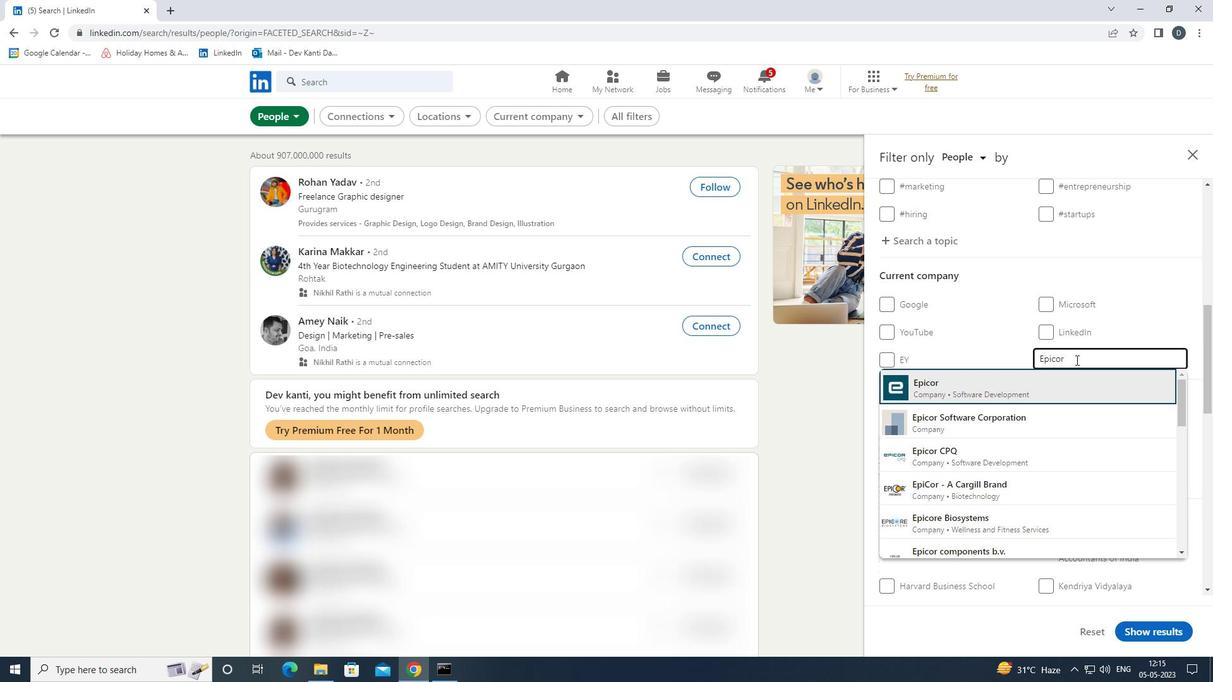 
Action: Mouse moved to (1101, 356)
Screenshot: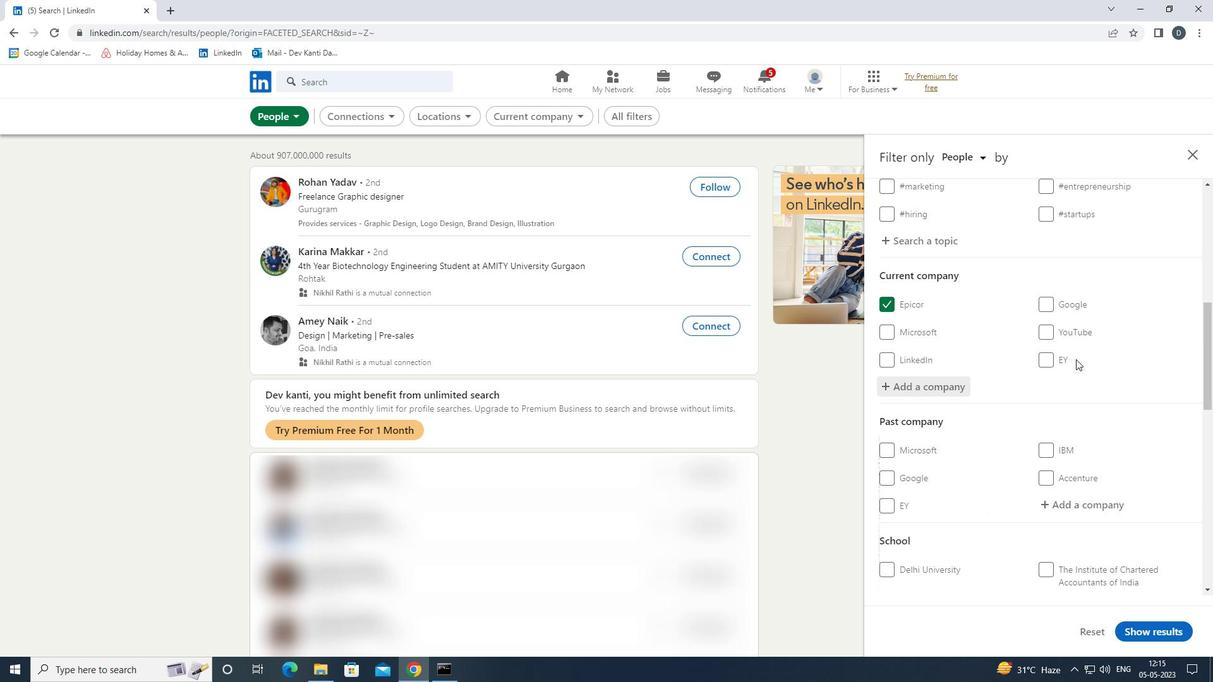 
Action: Mouse scrolled (1101, 356) with delta (0, 0)
Screenshot: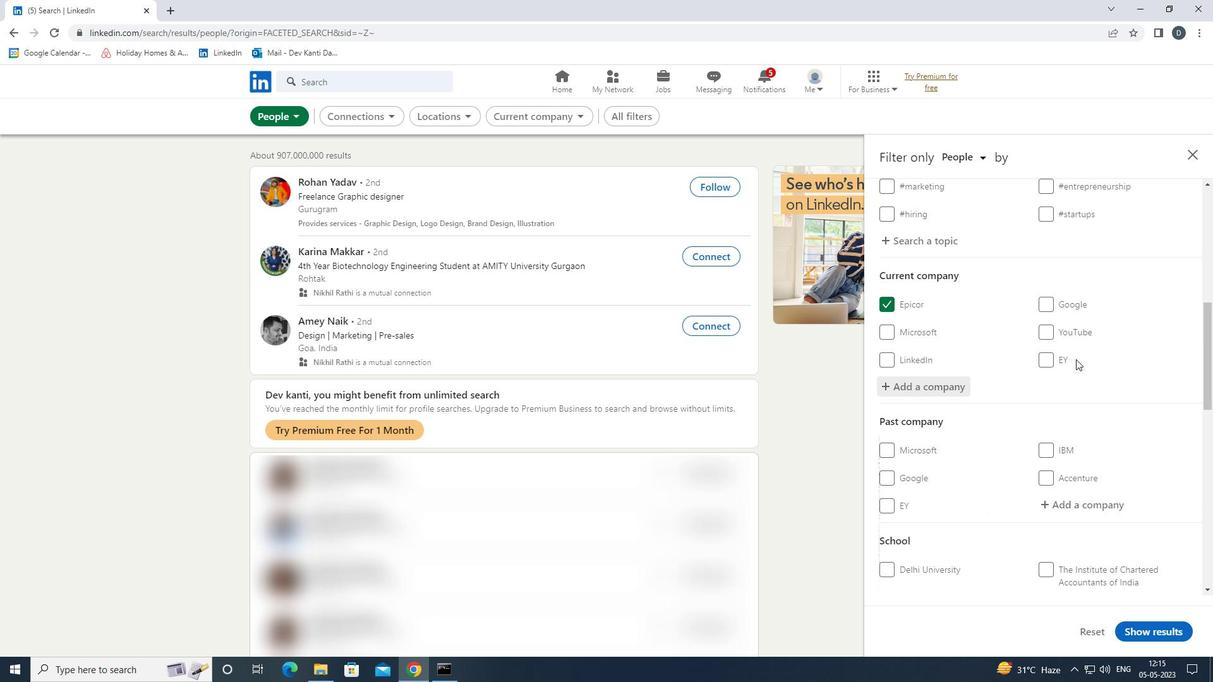 
Action: Mouse scrolled (1101, 356) with delta (0, 0)
Screenshot: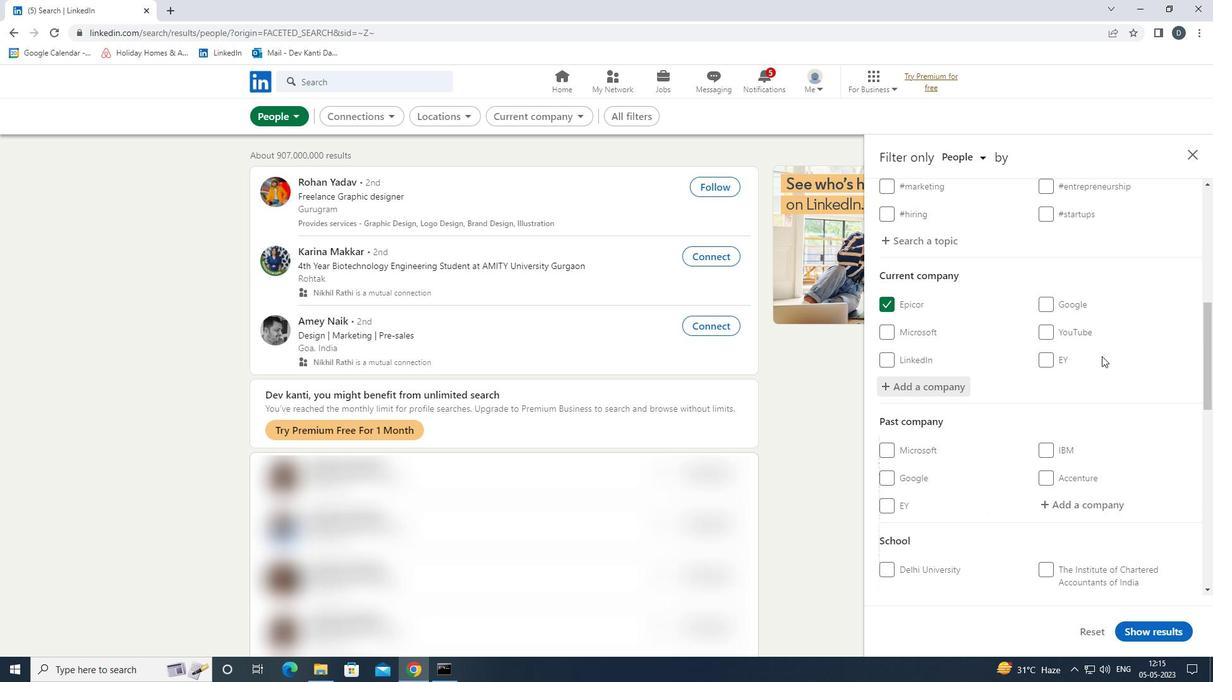 
Action: Mouse moved to (1103, 357)
Screenshot: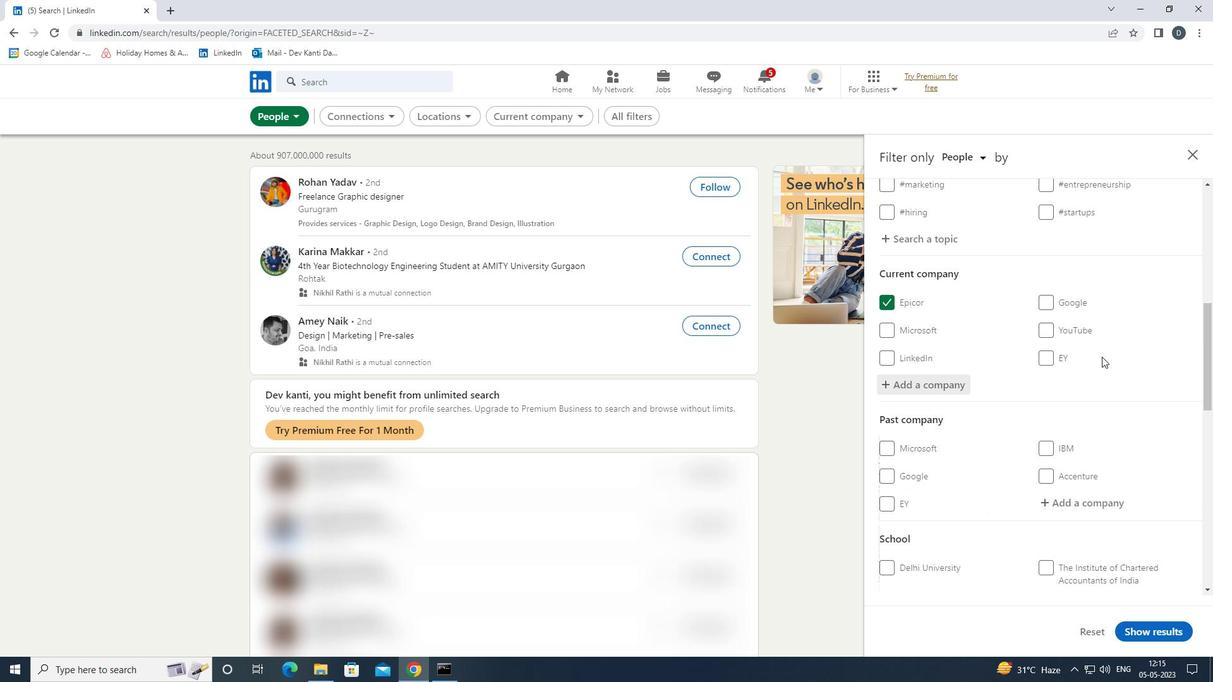 
Action: Mouse scrolled (1103, 356) with delta (0, 0)
Screenshot: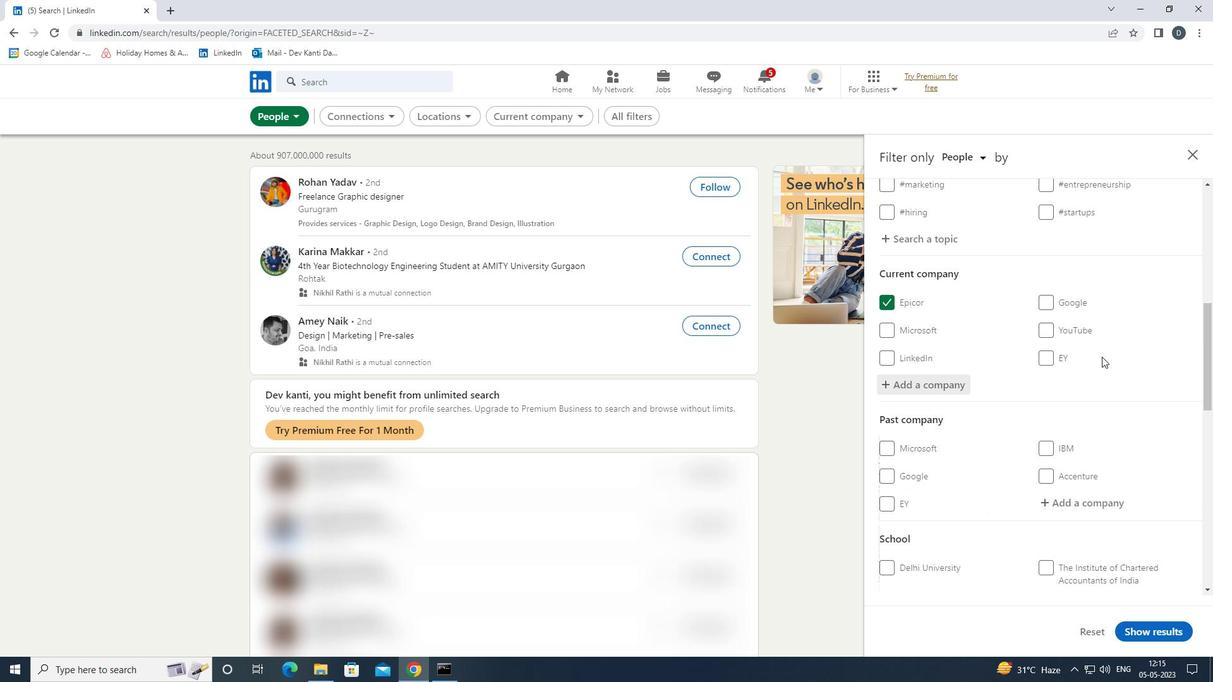
Action: Mouse moved to (1103, 362)
Screenshot: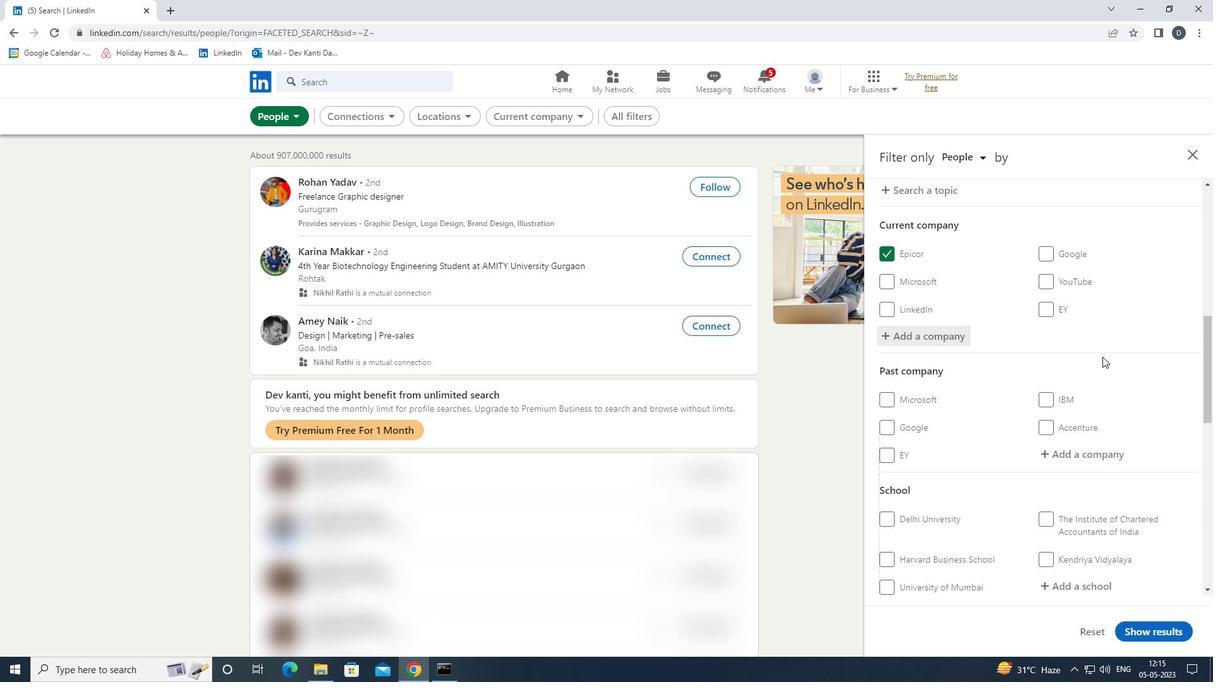 
Action: Mouse scrolled (1103, 361) with delta (0, 0)
Screenshot: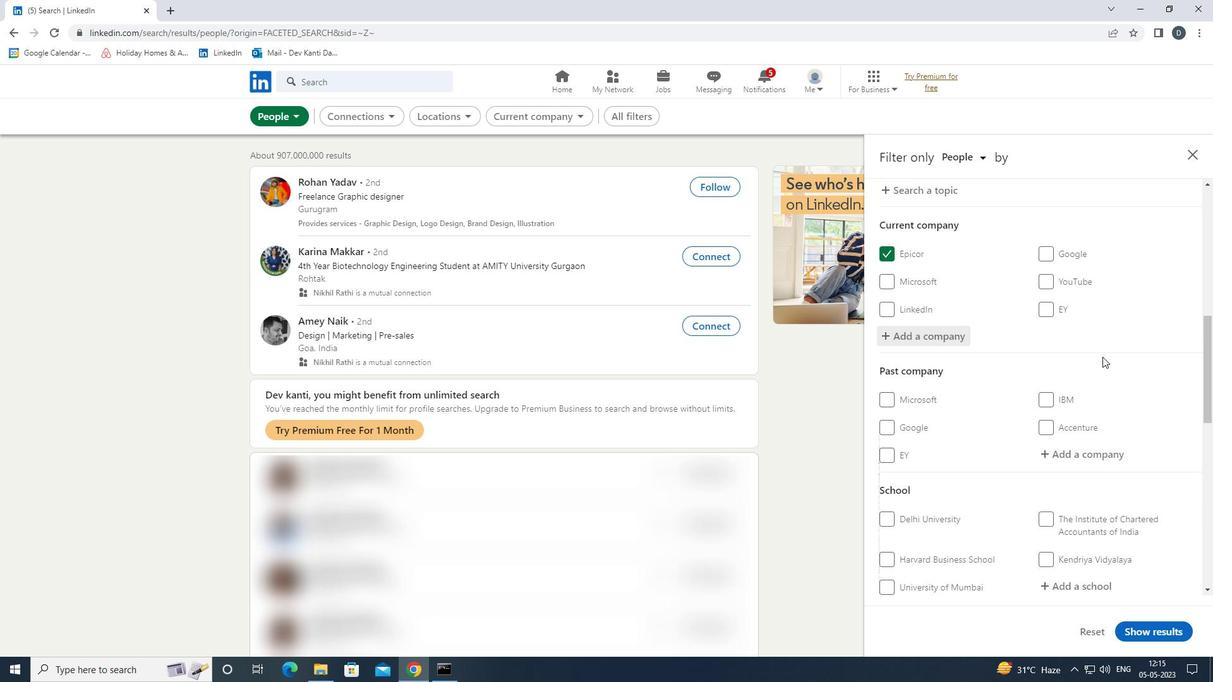 
Action: Mouse moved to (1083, 388)
Screenshot: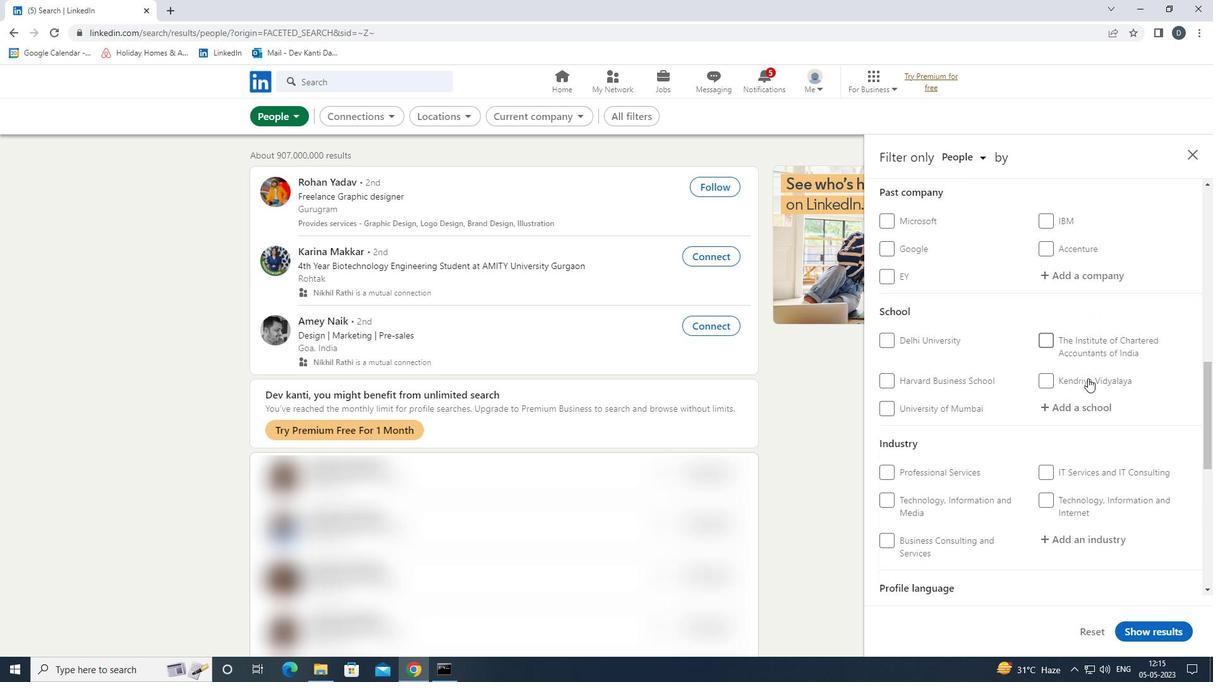 
Action: Mouse pressed left at (1083, 388)
Screenshot: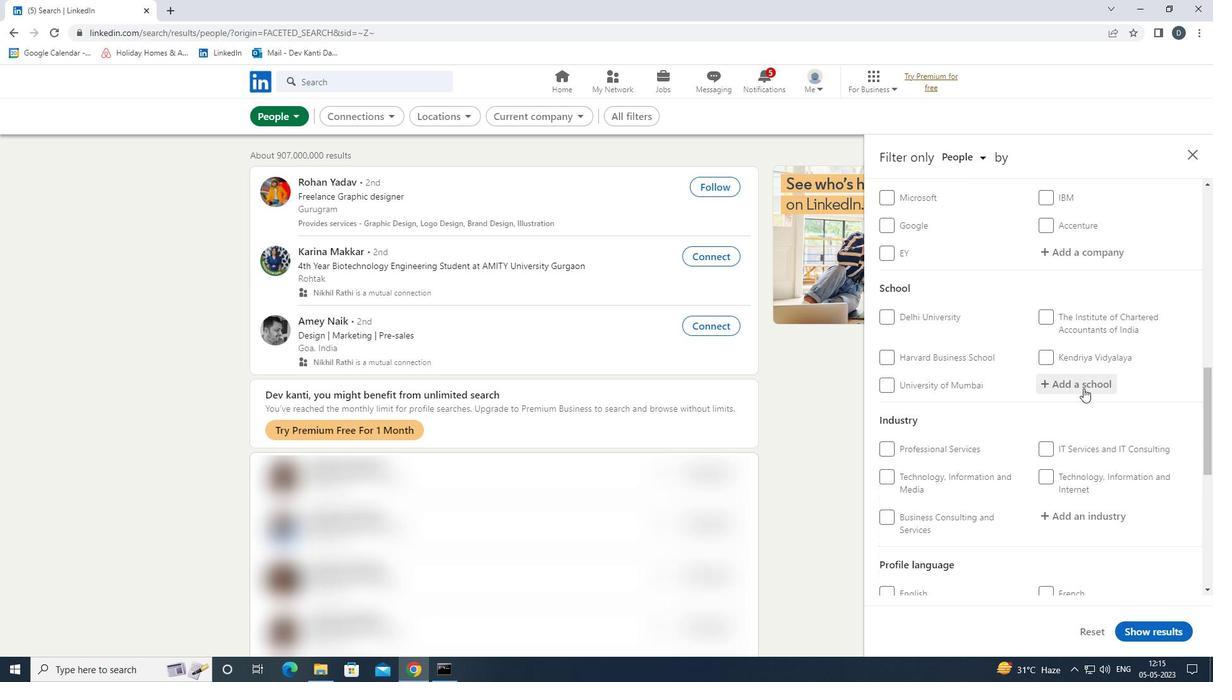 
Action: Key pressed <Key.shift><Key.shift><Key.shift><Key.shift><Key.shift><Key.shift><Key.shift><Key.shift><Key.shift><Key.shift><Key.shift><Key.shift>BIRLA<Key.space><Key.shift><Key.shift>INSTITUTE<Key.space>OF<Key.space><Key.shift>TEC<Key.down><Key.down><Key.enter>
Screenshot: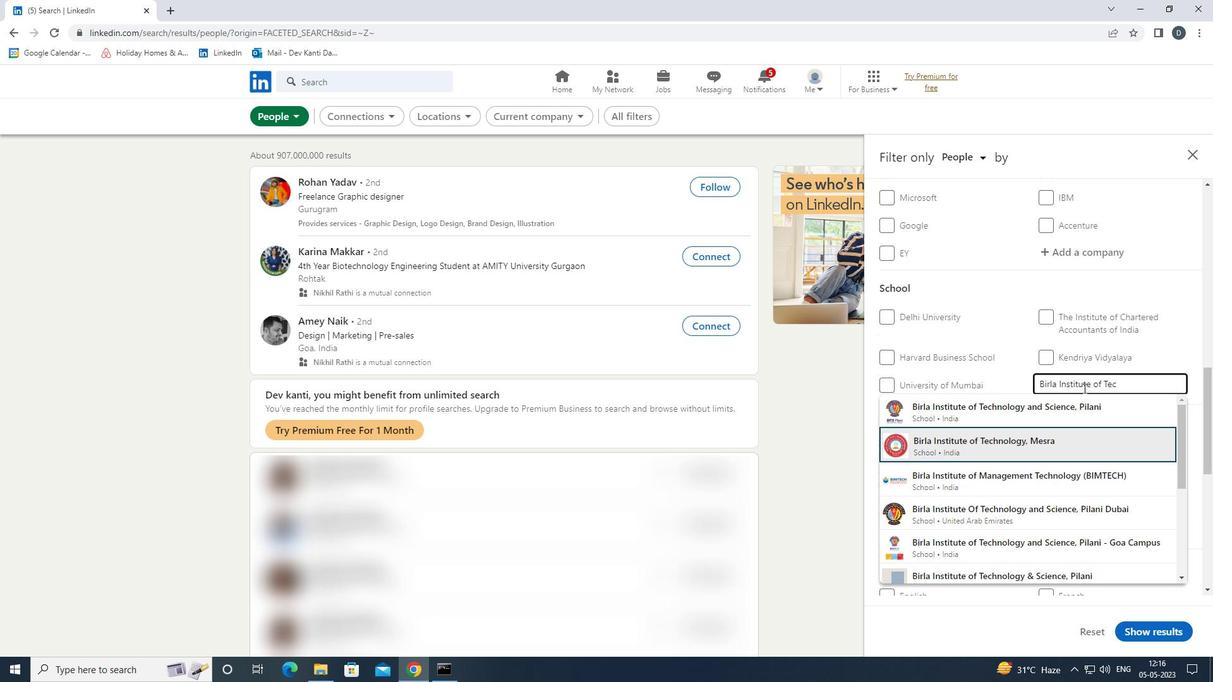 
Action: Mouse scrolled (1083, 387) with delta (0, 0)
Screenshot: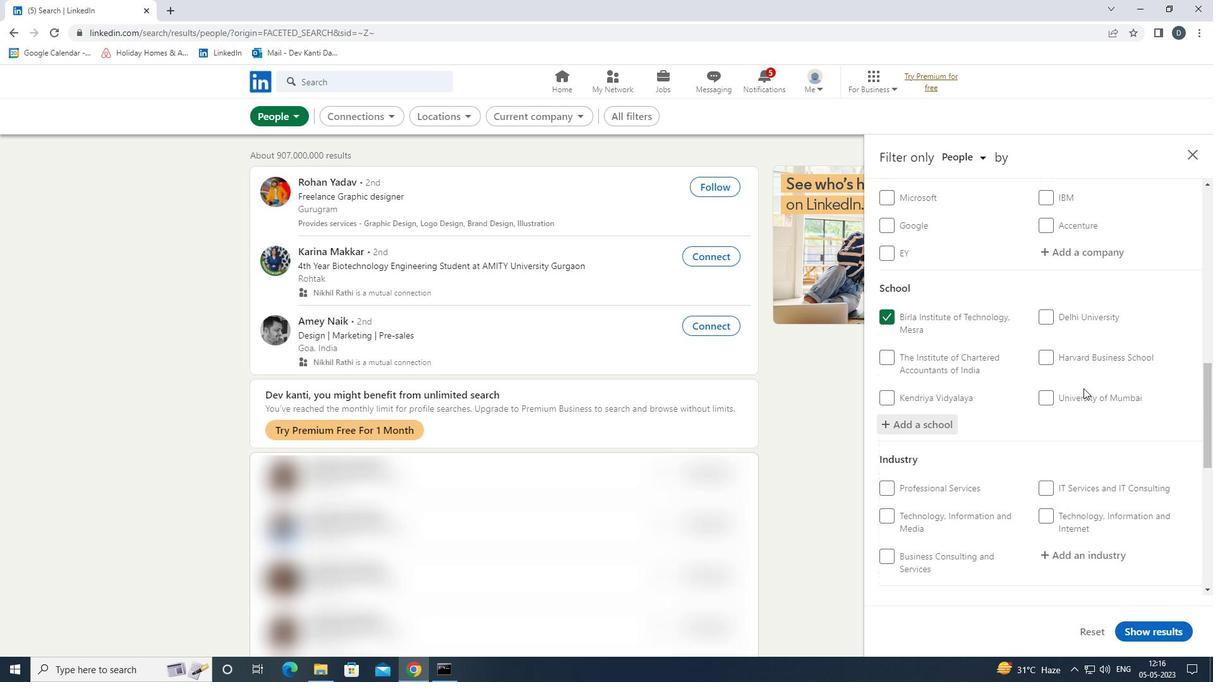 
Action: Mouse scrolled (1083, 387) with delta (0, 0)
Screenshot: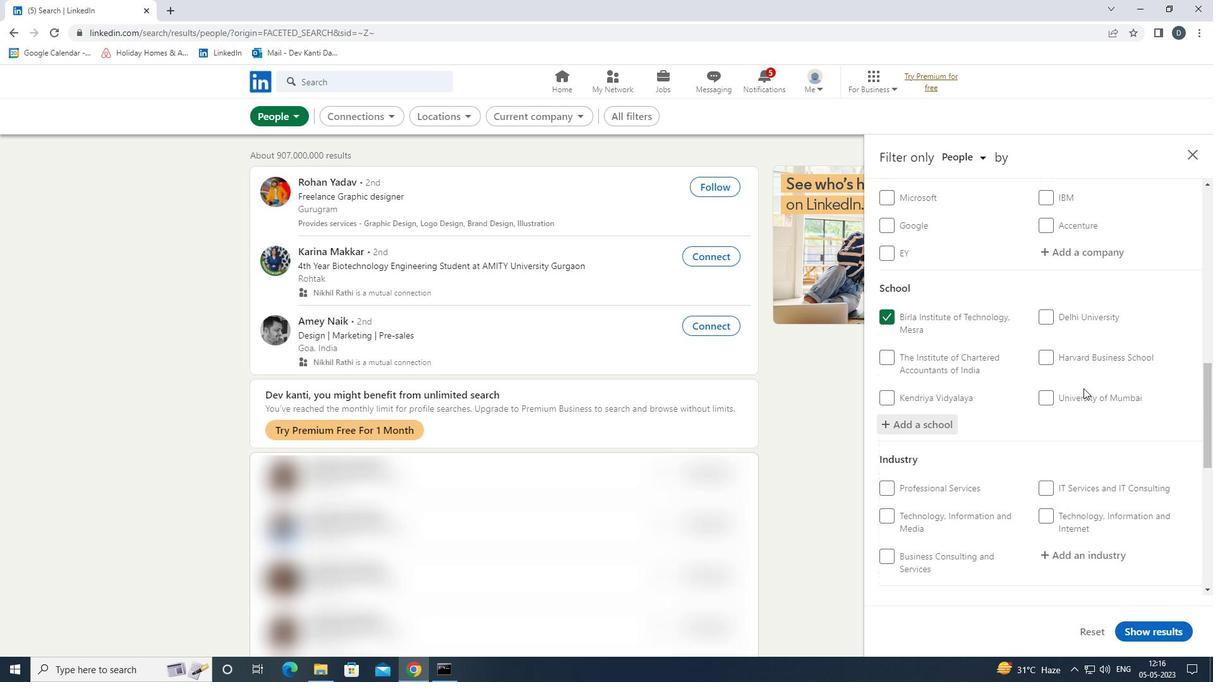 
Action: Mouse moved to (1080, 422)
Screenshot: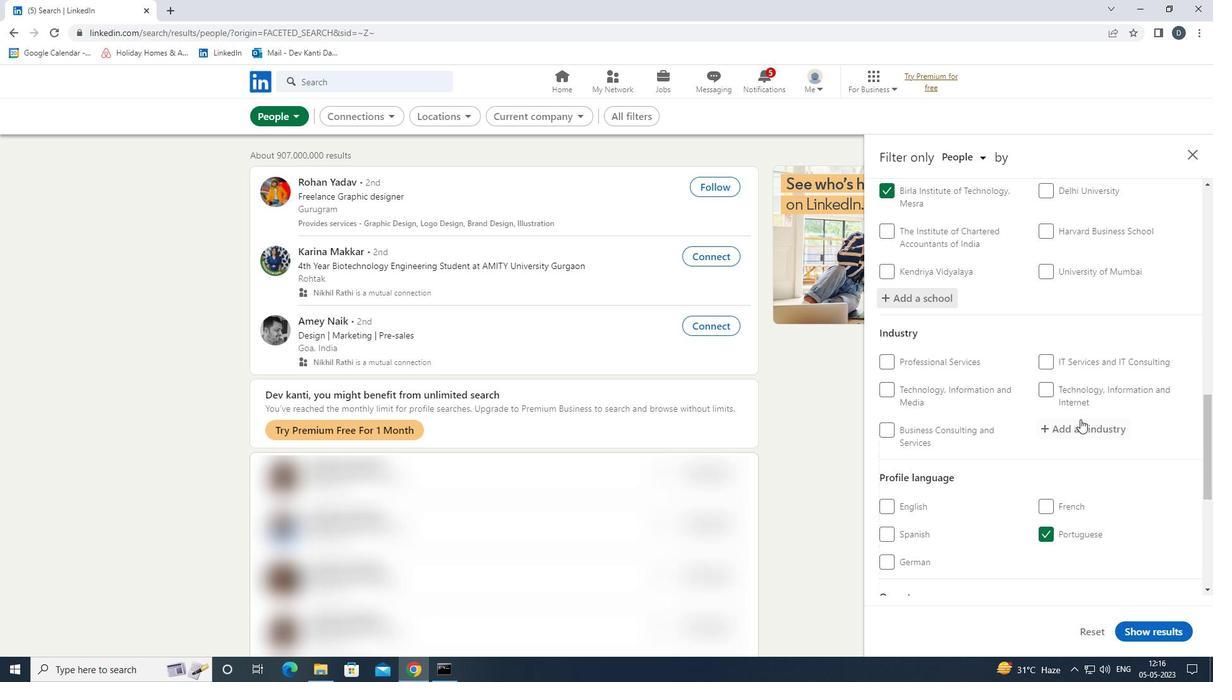 
Action: Mouse pressed left at (1080, 422)
Screenshot: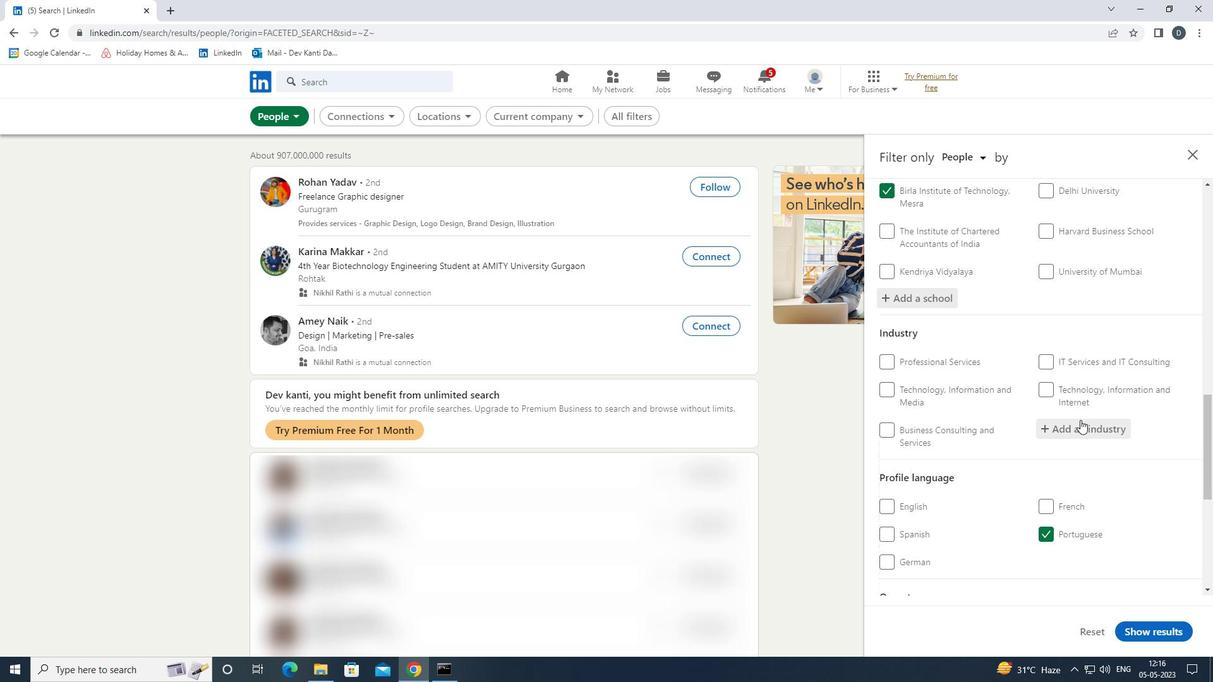 
Action: Key pressed <Key.shift>WHOLESALE<Key.space><Key.shift>METALS<Key.space>AND<Key.space><Key.shift>MINERALS<Key.down><Key.enter>
Screenshot: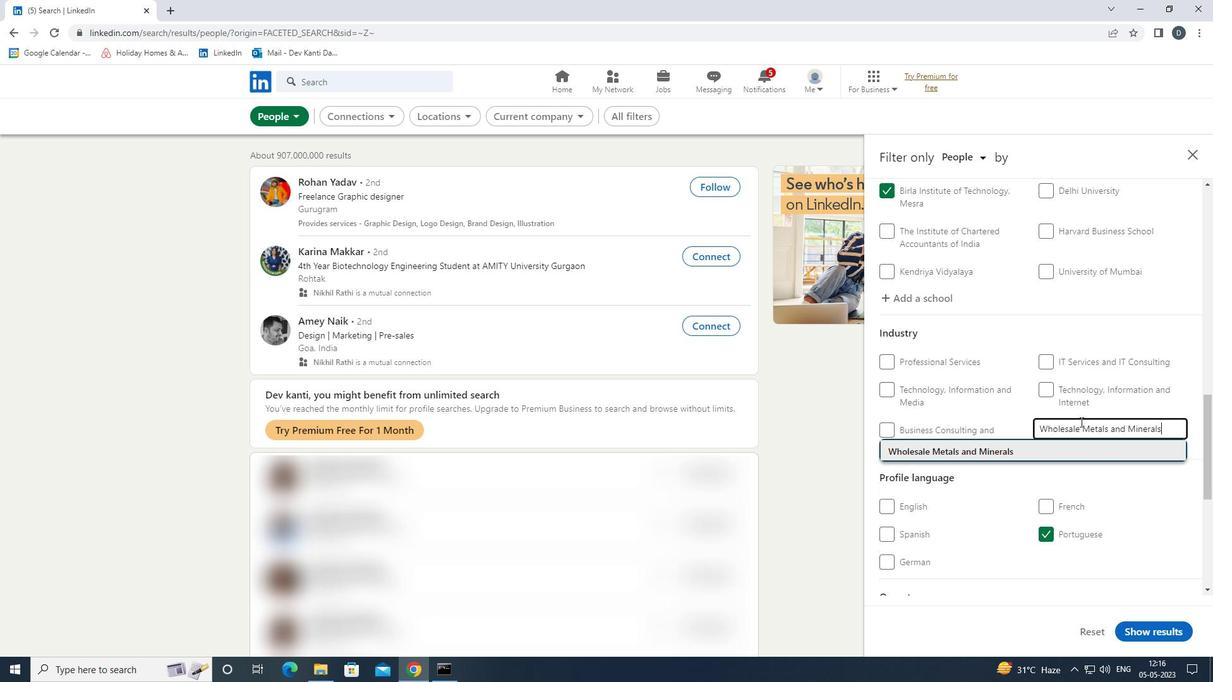 
Action: Mouse moved to (1084, 422)
Screenshot: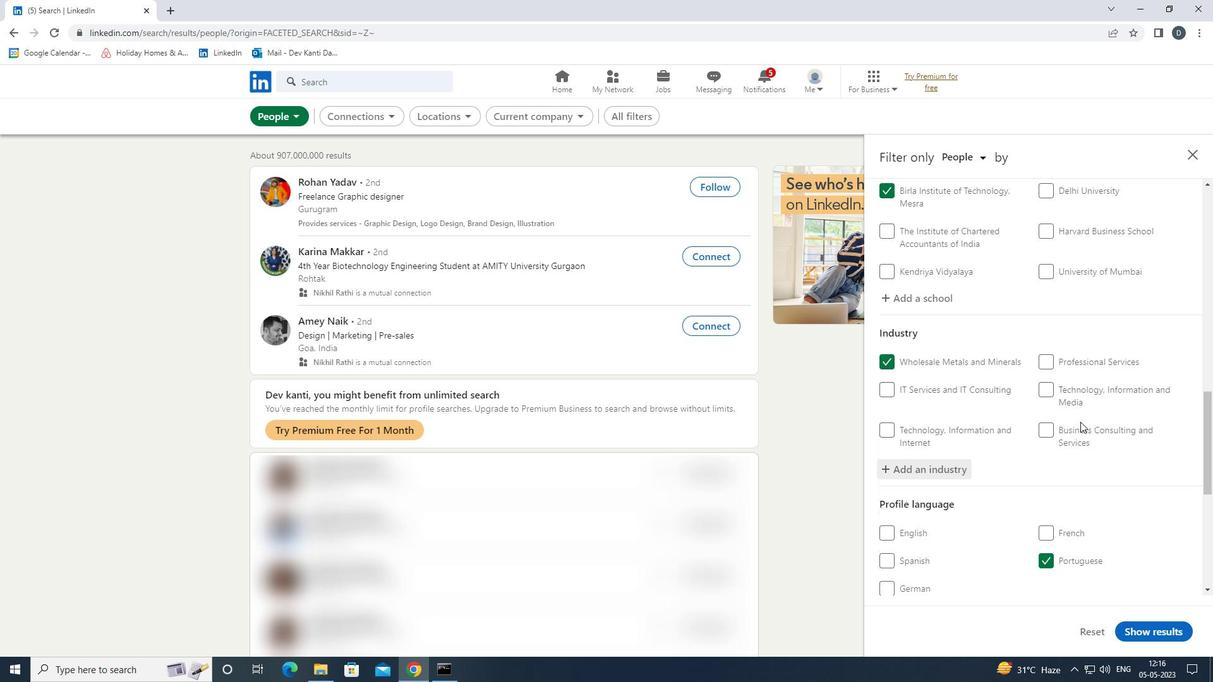 
Action: Mouse scrolled (1084, 422) with delta (0, 0)
Screenshot: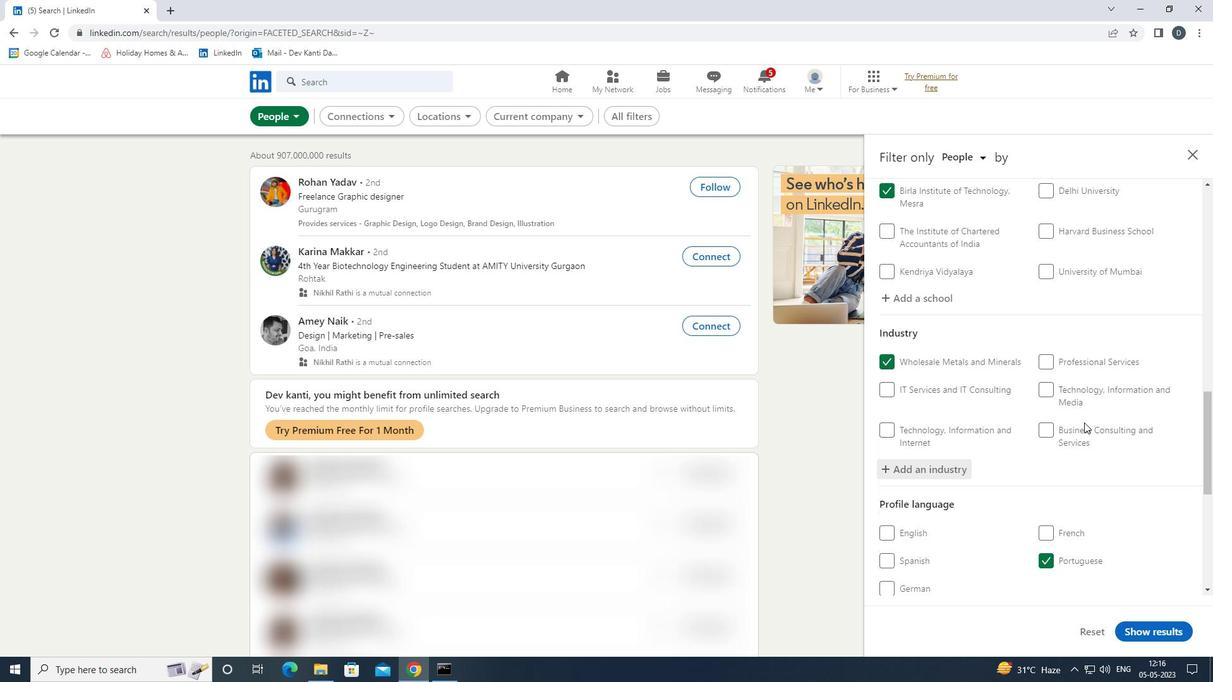 
Action: Mouse scrolled (1084, 422) with delta (0, 0)
Screenshot: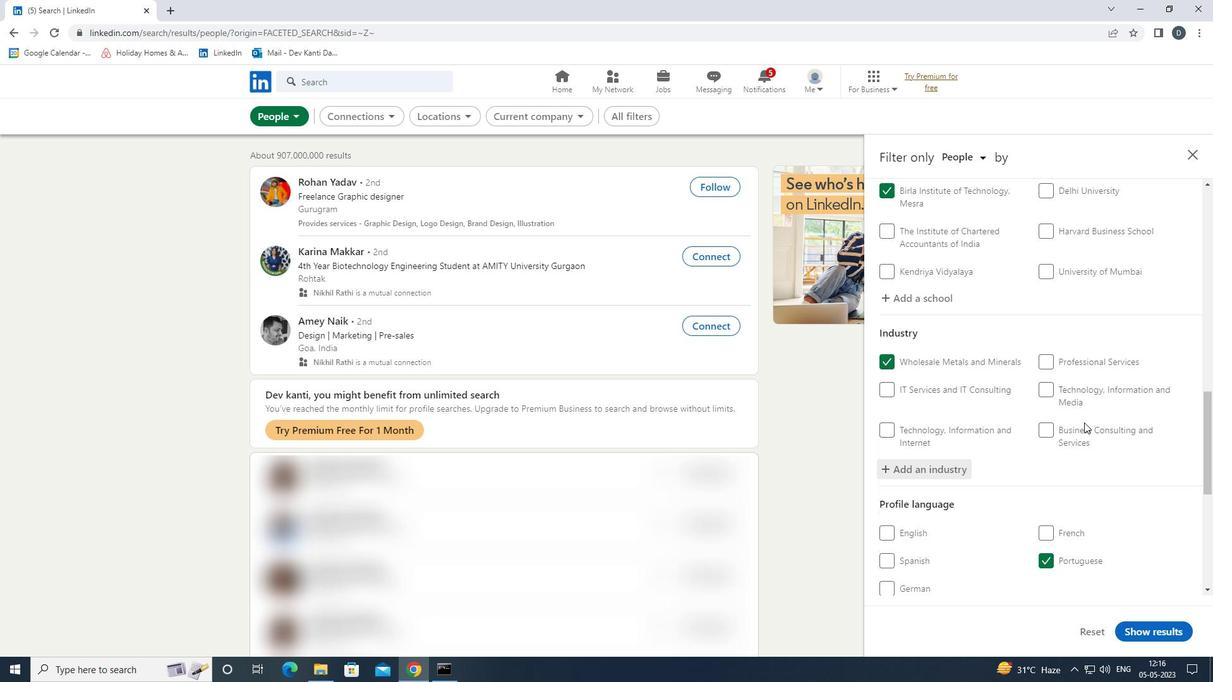 
Action: Mouse moved to (1084, 424)
Screenshot: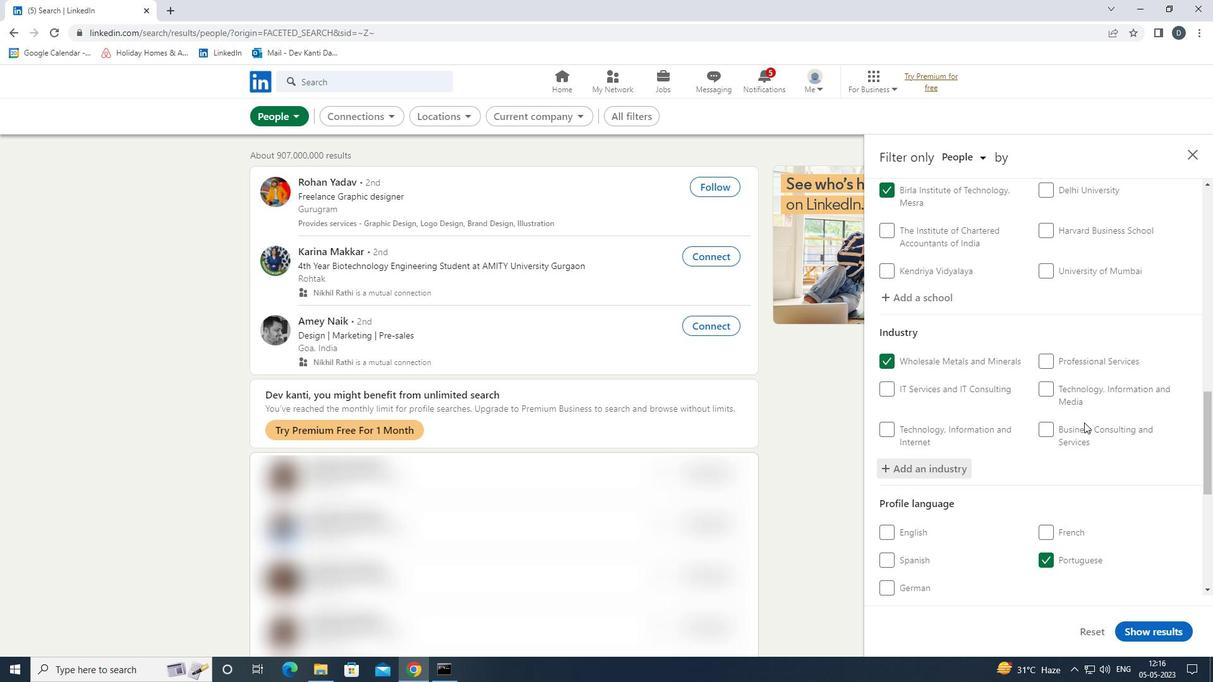 
Action: Mouse scrolled (1084, 423) with delta (0, 0)
Screenshot: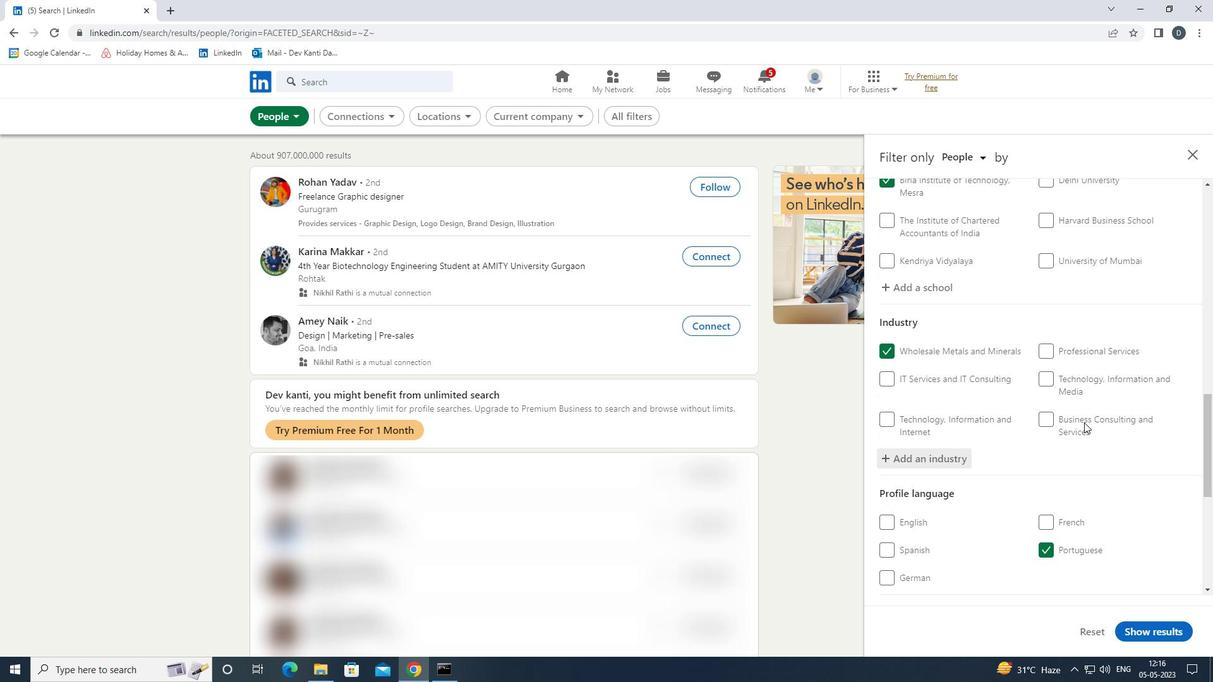 
Action: Mouse moved to (1085, 427)
Screenshot: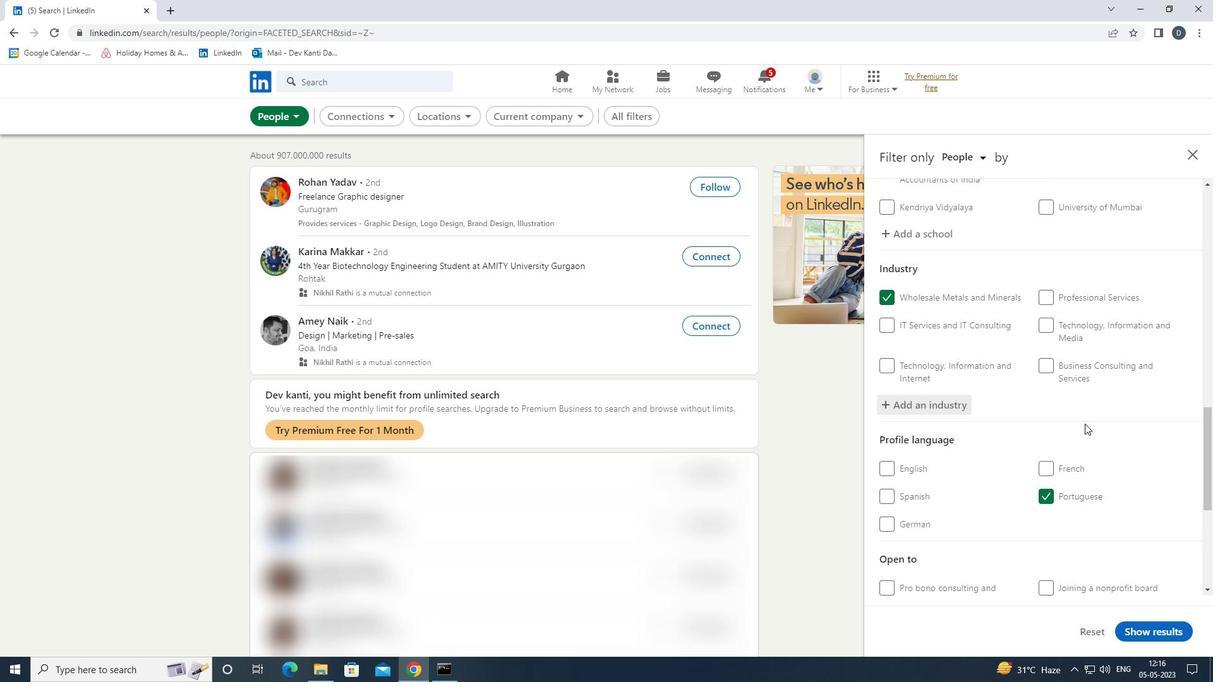 
Action: Mouse scrolled (1085, 426) with delta (0, 0)
Screenshot: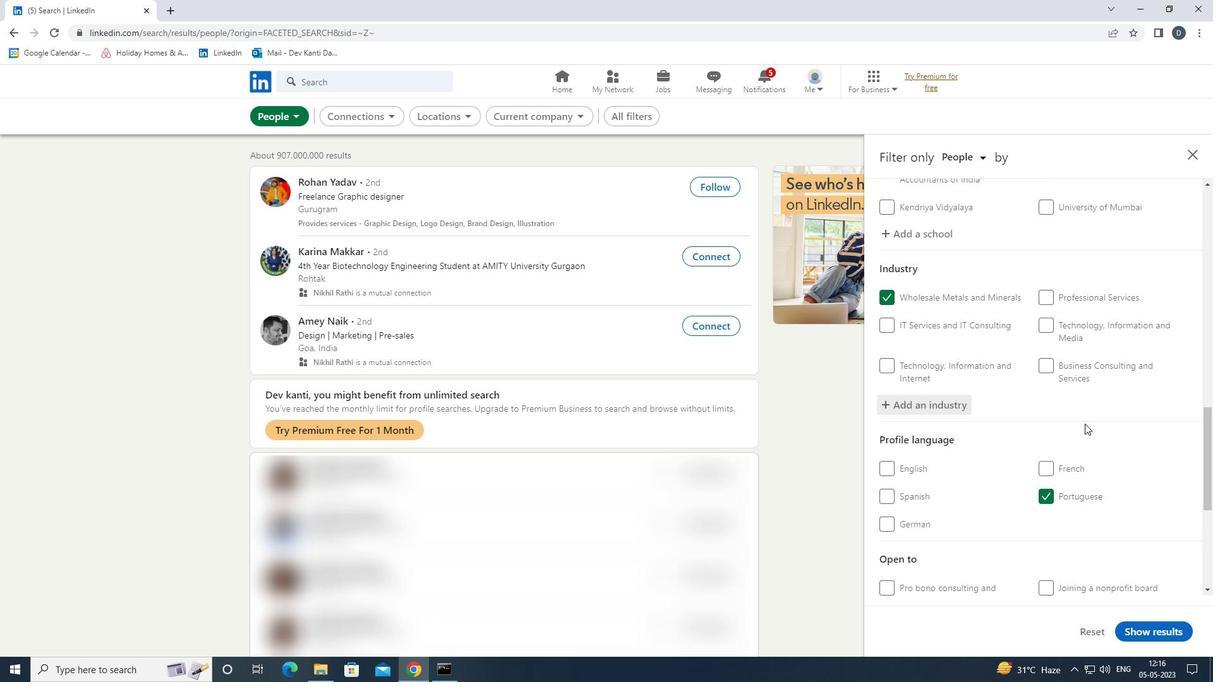 
Action: Mouse moved to (1086, 432)
Screenshot: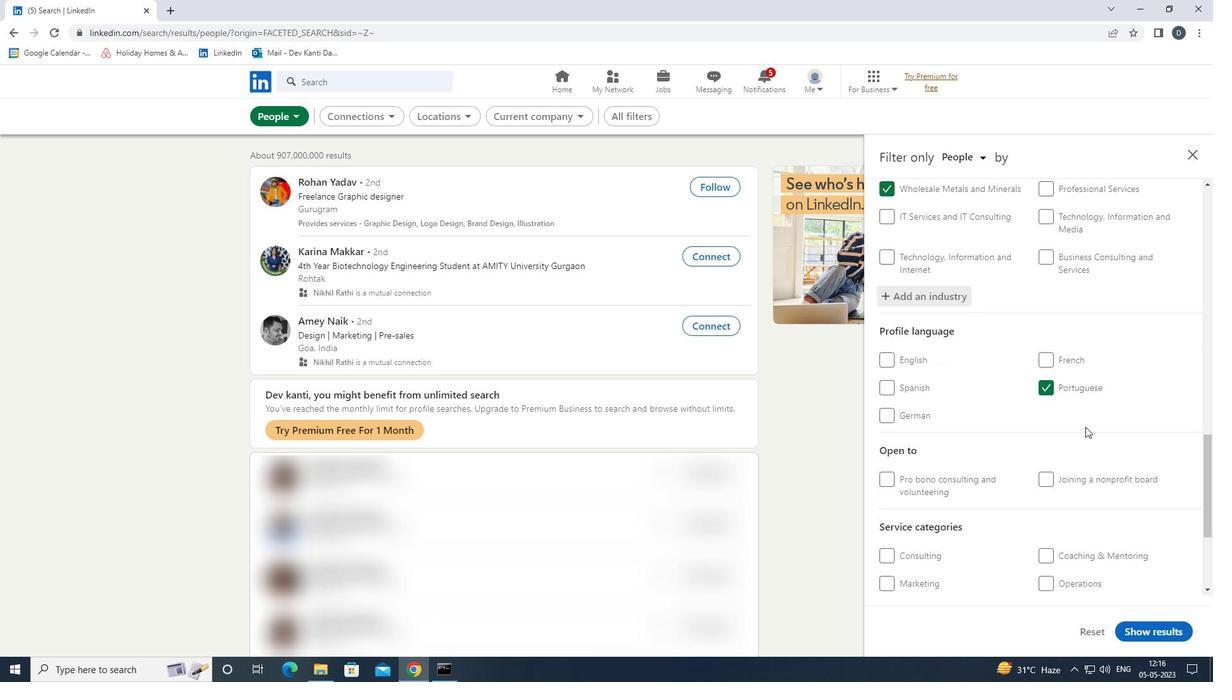 
Action: Mouse scrolled (1086, 431) with delta (0, 0)
Screenshot: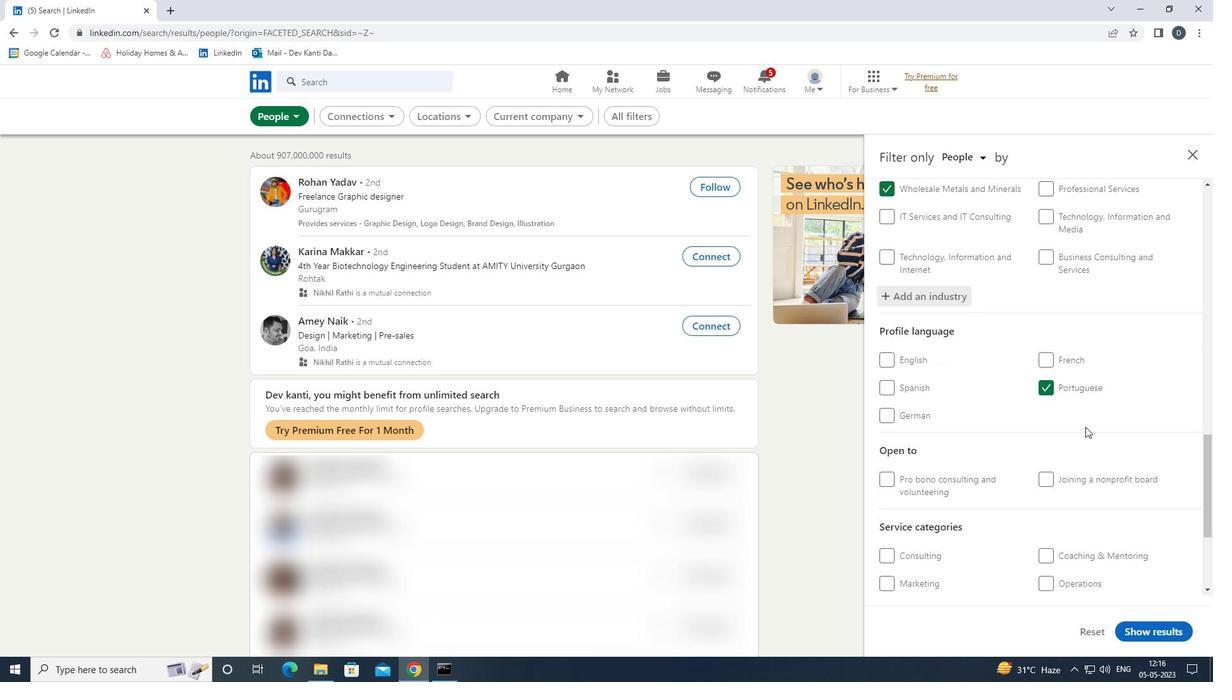 
Action: Mouse moved to (1087, 463)
Screenshot: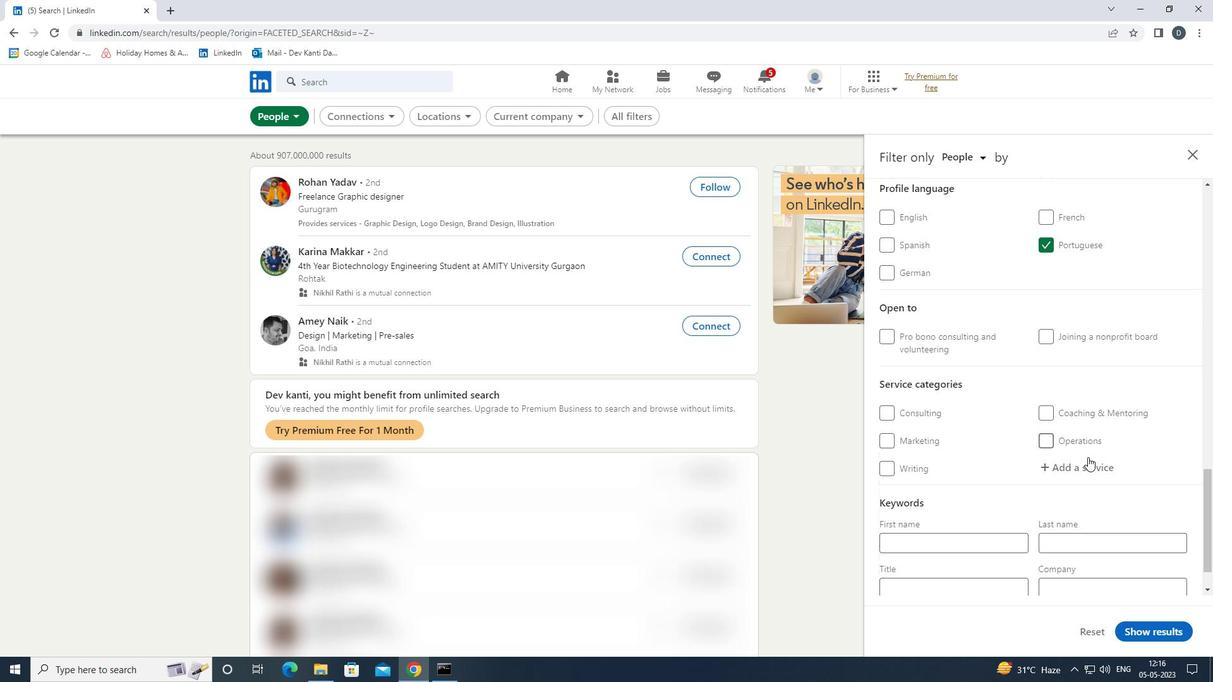 
Action: Mouse pressed left at (1087, 463)
Screenshot: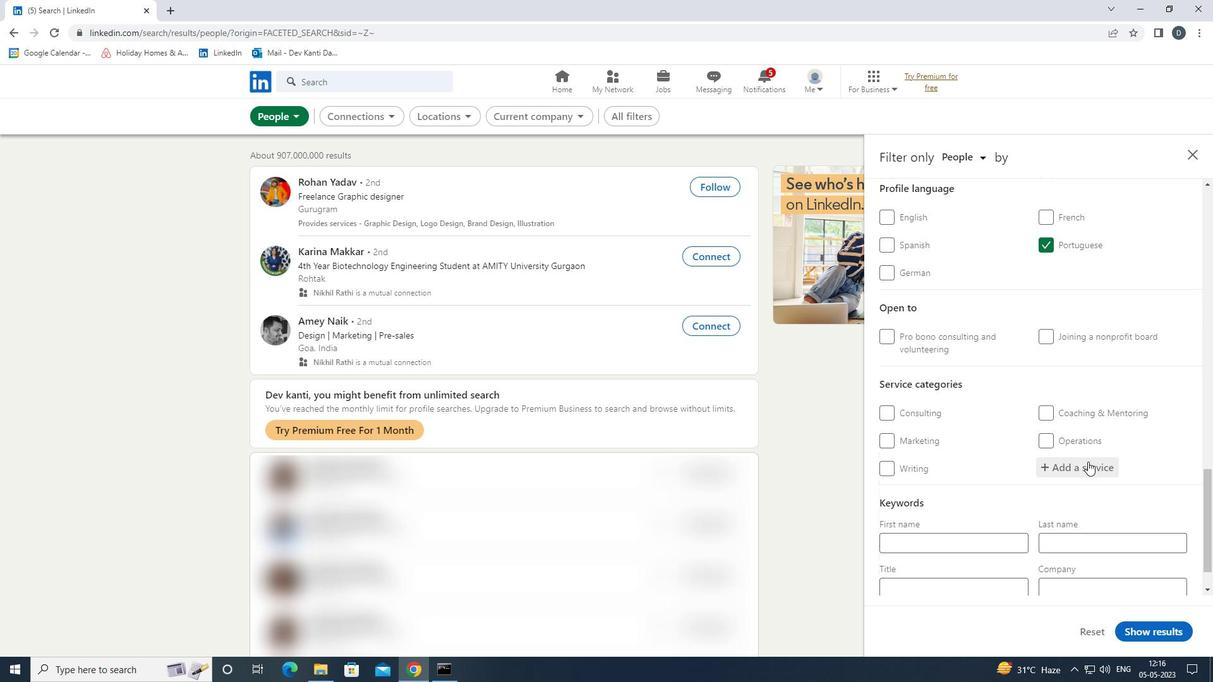 
Action: Key pressed <Key.shift><Key.shift><Key.shift><Key.shift><Key.shift><Key.shift><Key.shift><Key.shift>VIDEO<Key.space><Key.shift><Key.shift><Key.shift><Key.shift><Key.shift><Key.shift><Key.shift><Key.shift><Key.shift><Key.shift><Key.shift>EDI<Key.down><Key.enter>
Screenshot: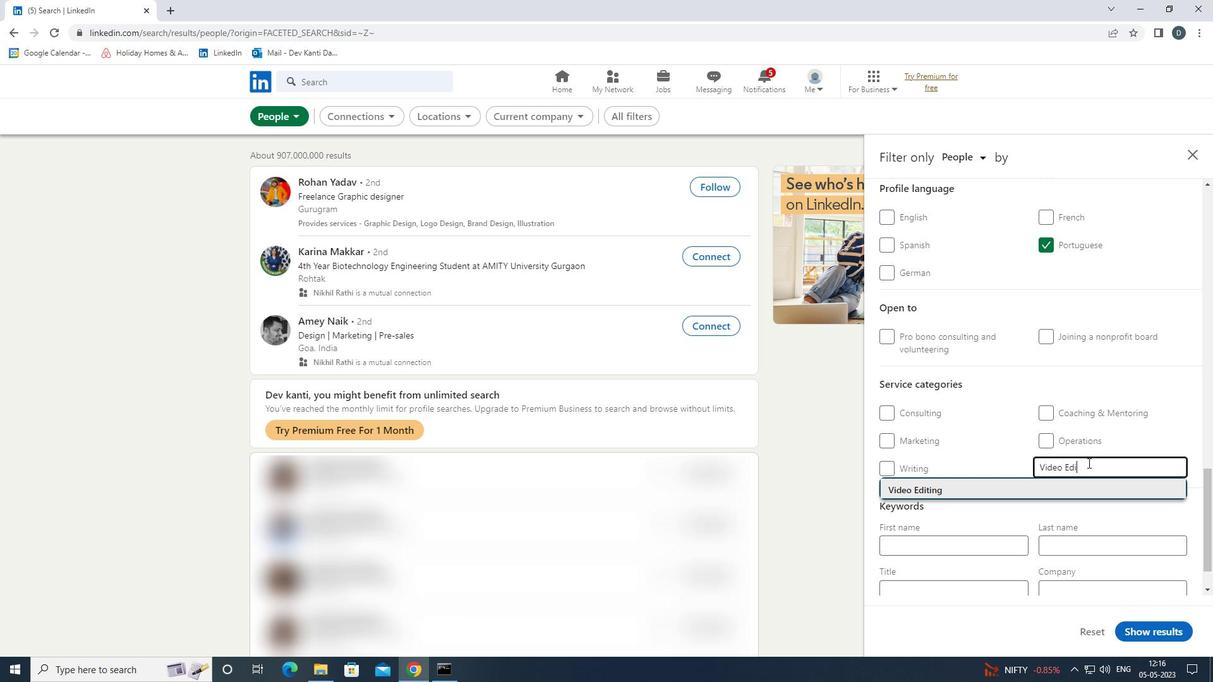 
Action: Mouse moved to (1129, 446)
Screenshot: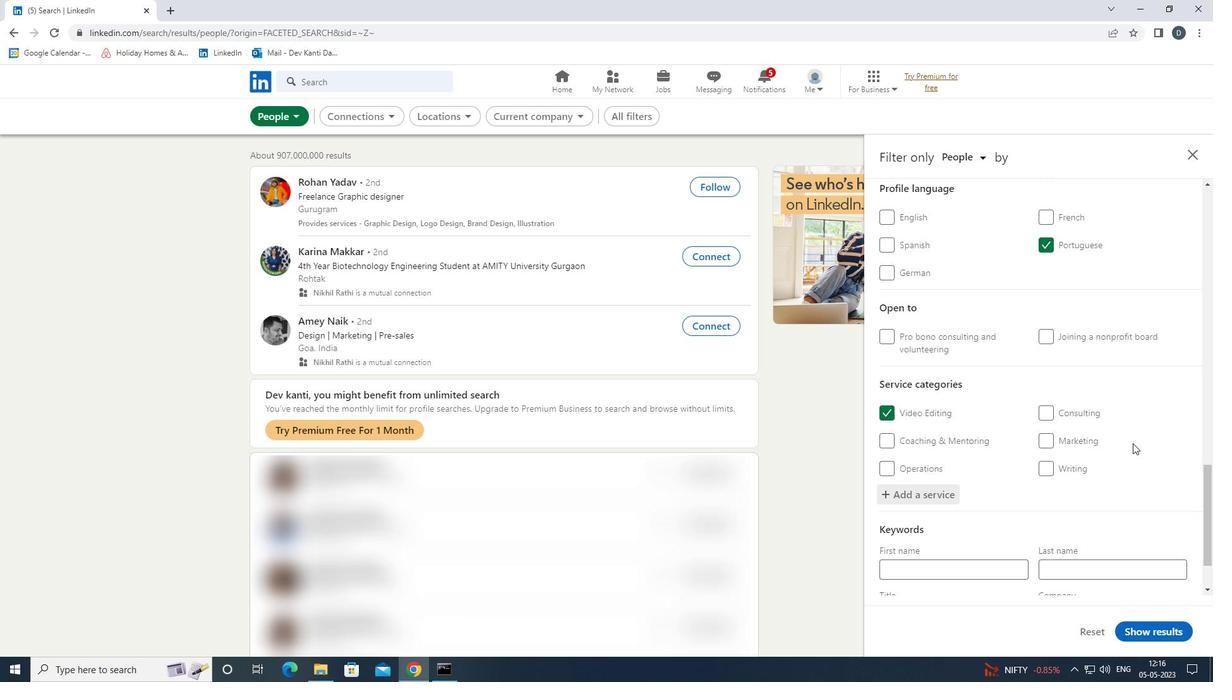 
Action: Mouse scrolled (1129, 445) with delta (0, 0)
Screenshot: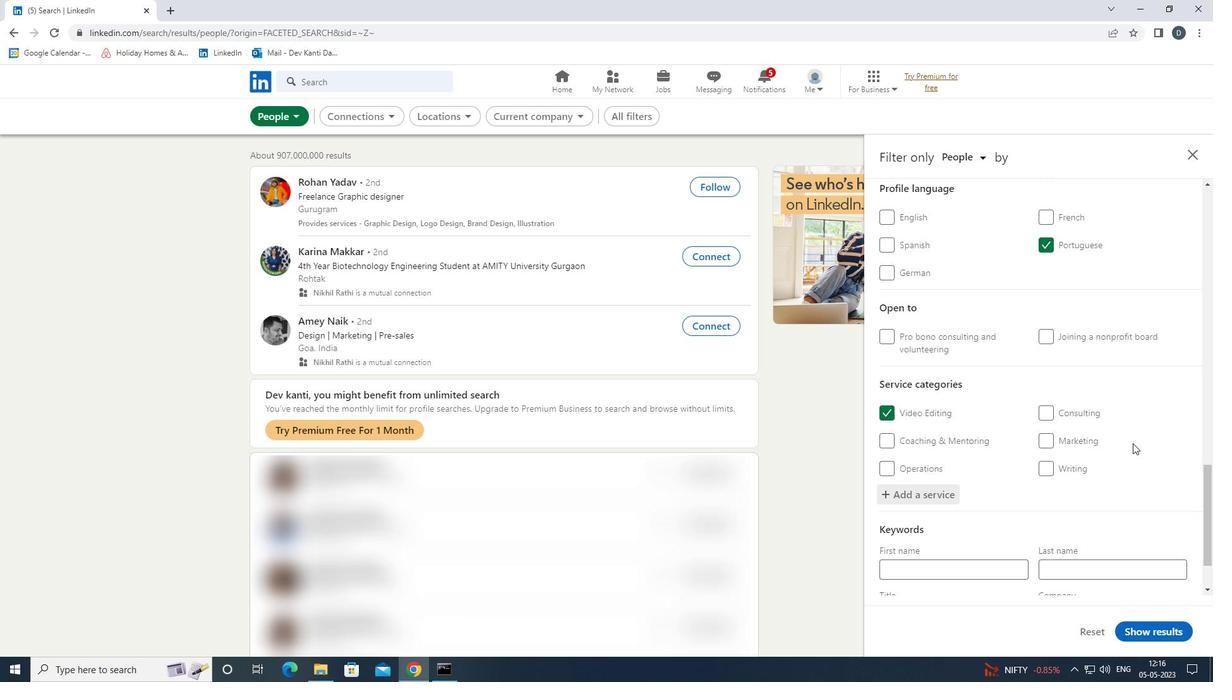 
Action: Mouse moved to (1122, 456)
Screenshot: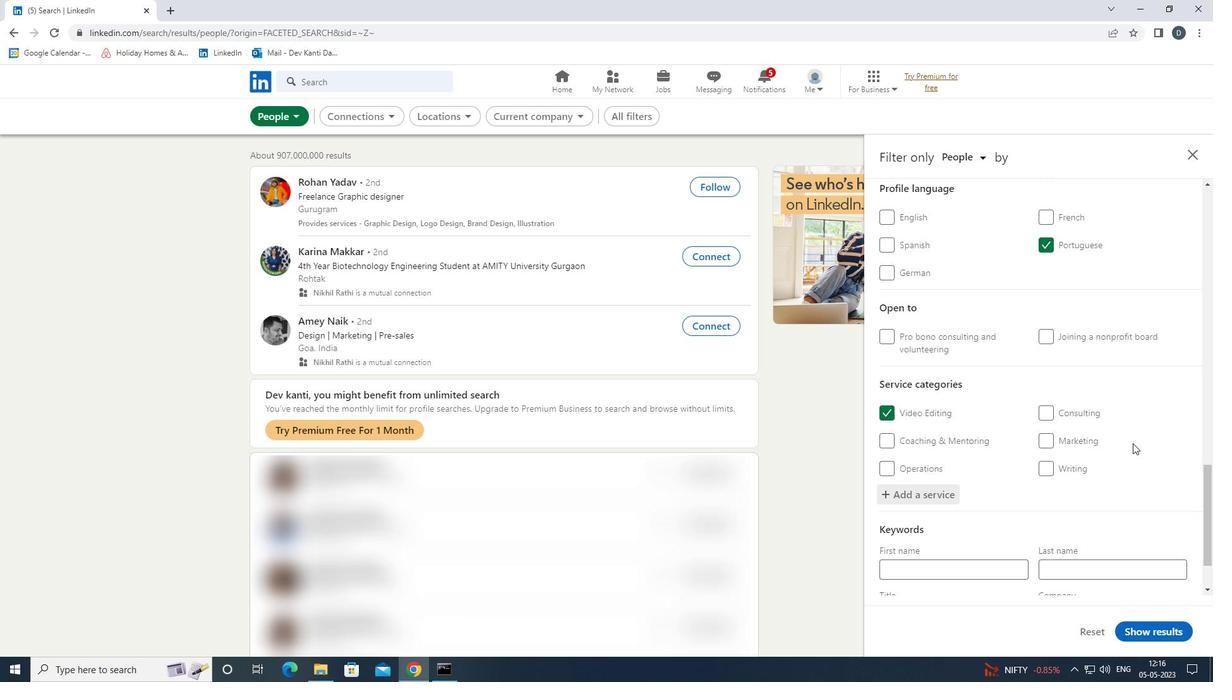 
Action: Mouse scrolled (1122, 456) with delta (0, 0)
Screenshot: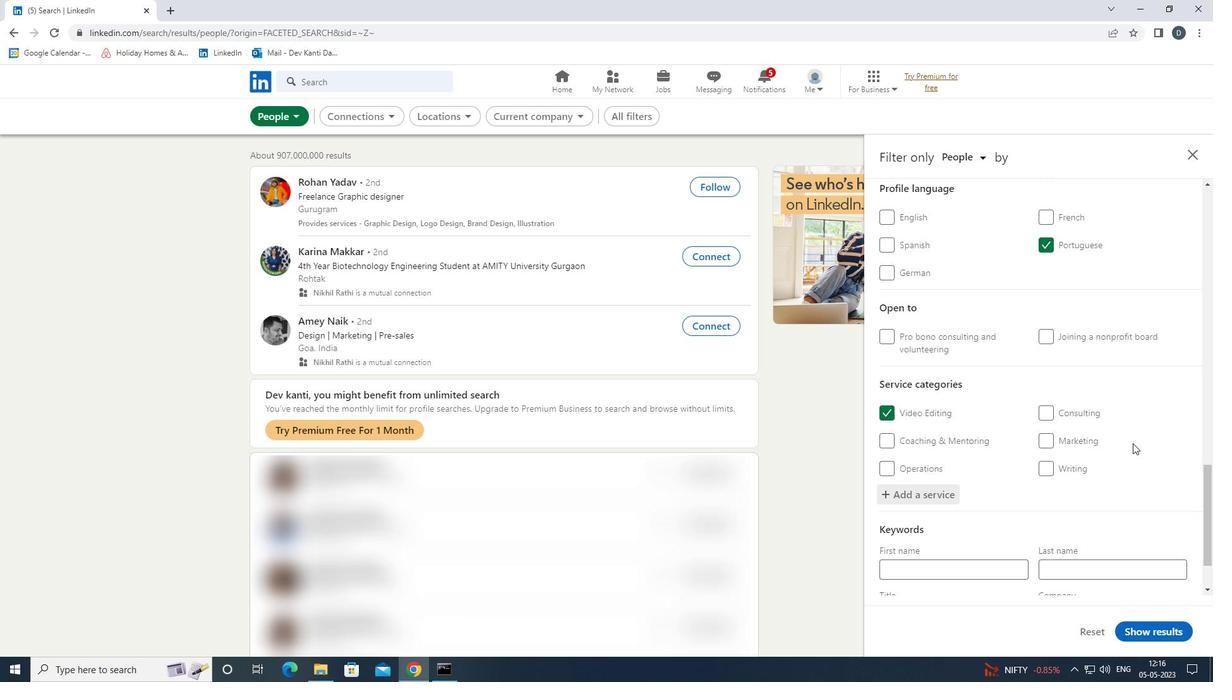 
Action: Mouse moved to (1111, 468)
Screenshot: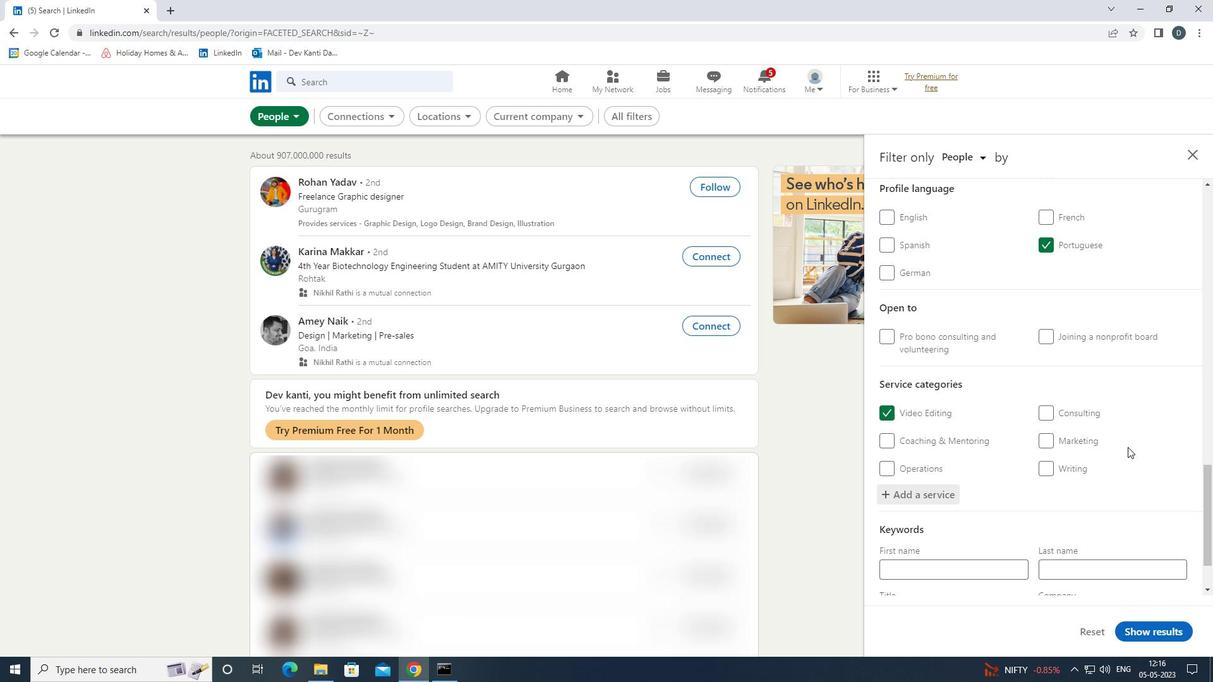 
Action: Mouse scrolled (1111, 468) with delta (0, 0)
Screenshot: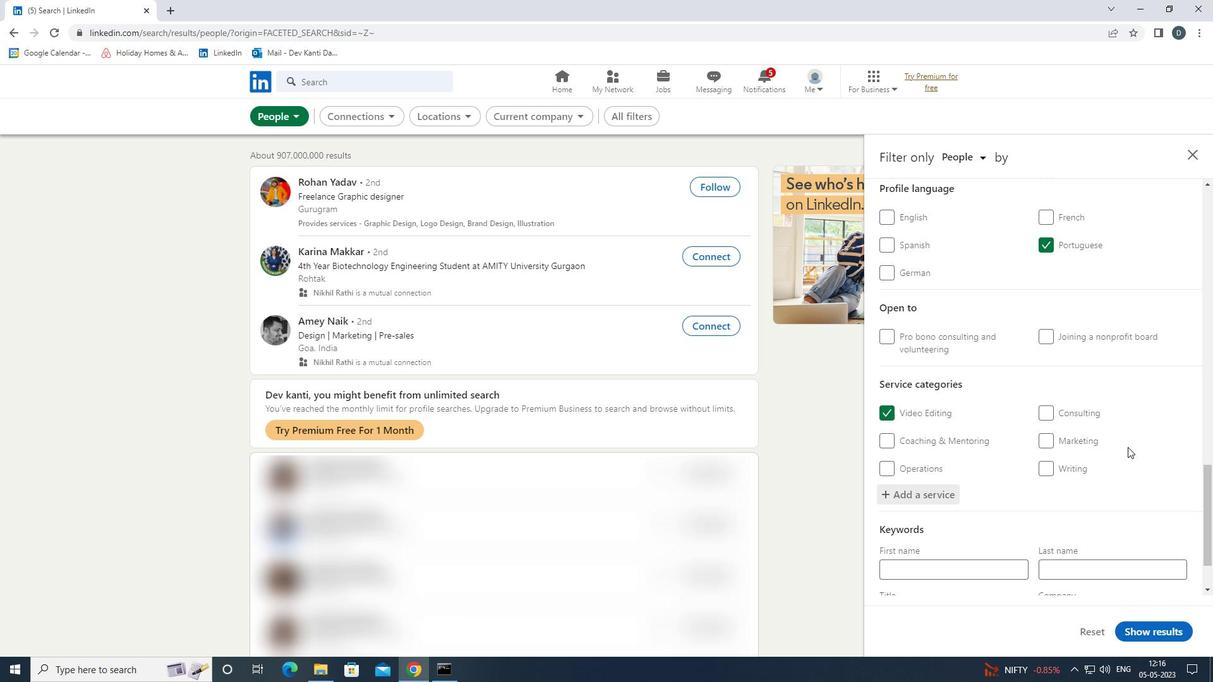 
Action: Mouse moved to (994, 538)
Screenshot: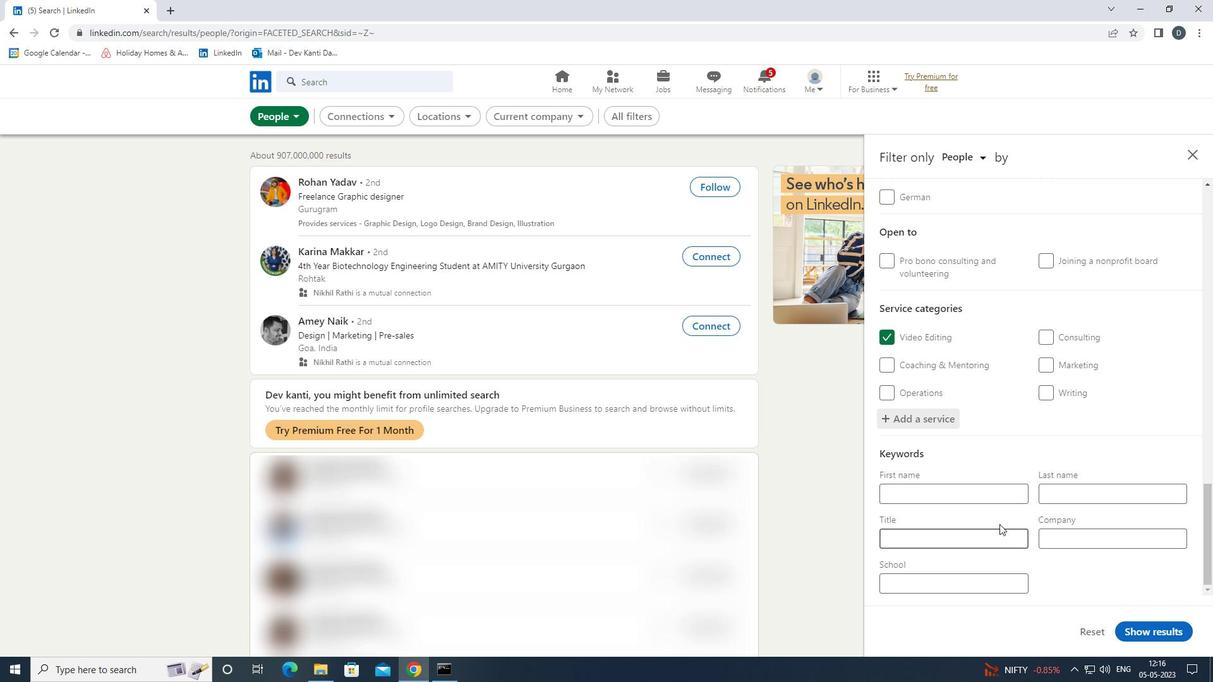 
Action: Mouse pressed left at (994, 538)
Screenshot: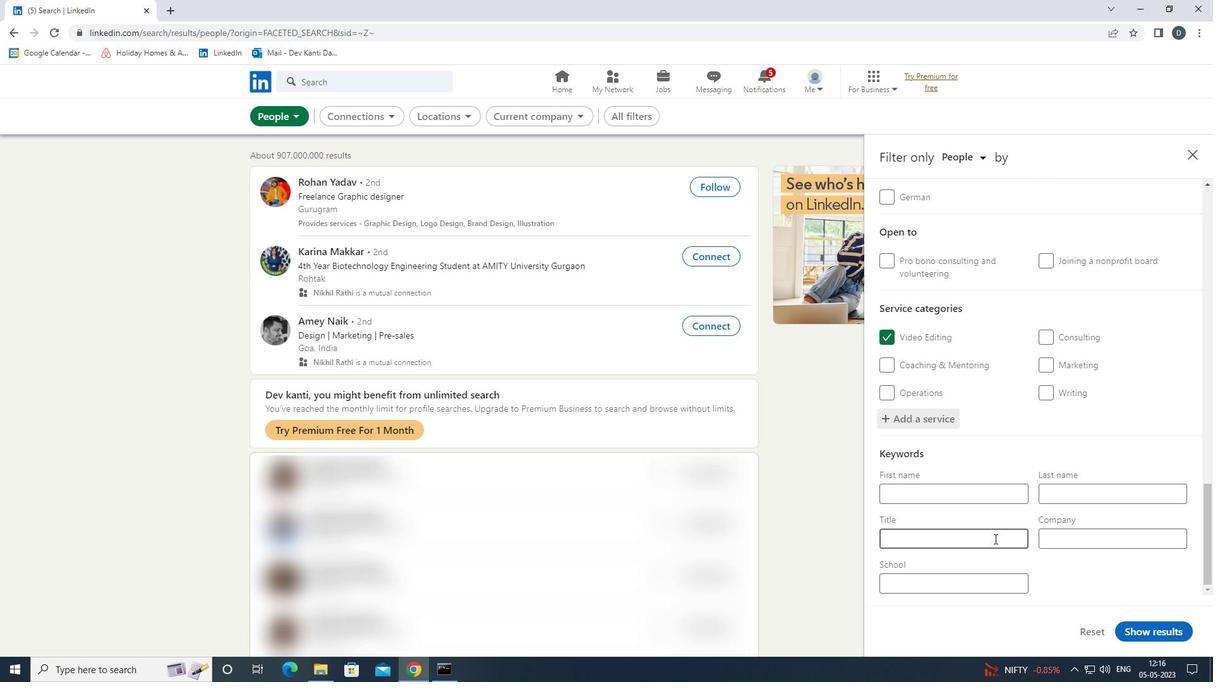 
Action: Key pressed <Key.shift>SALES<Key.space><Key.shift><Key.shift><Key.shift>MANAGER
Screenshot: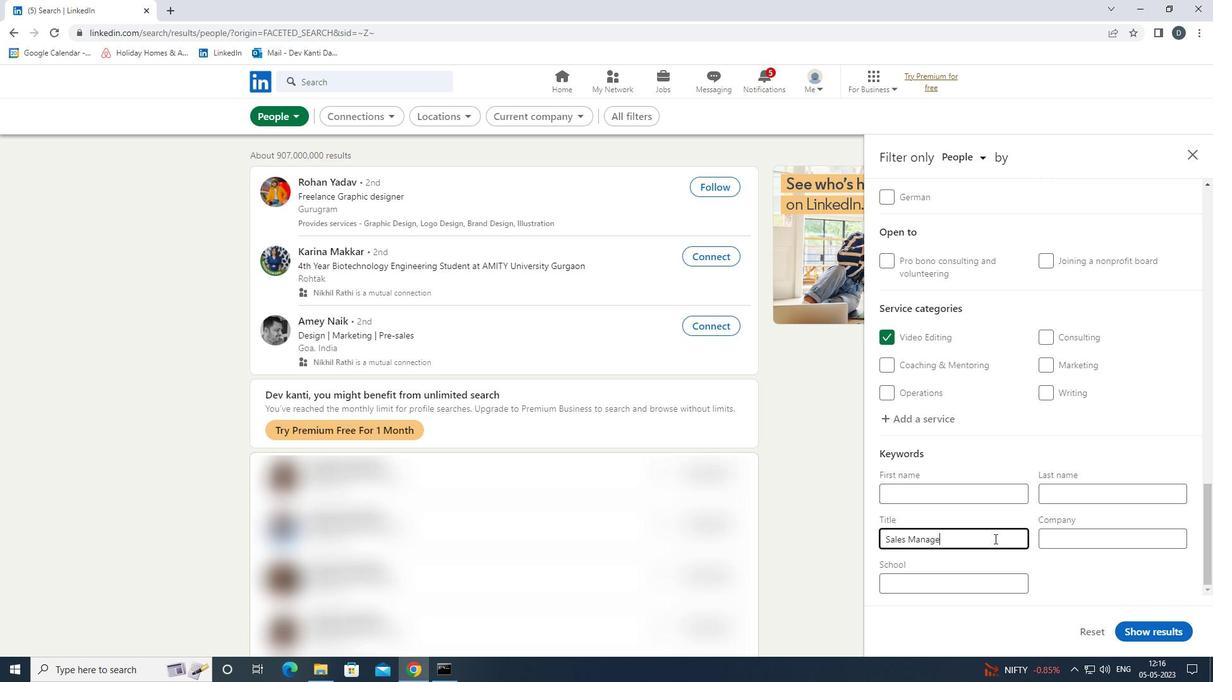 
Action: Mouse moved to (1147, 625)
Screenshot: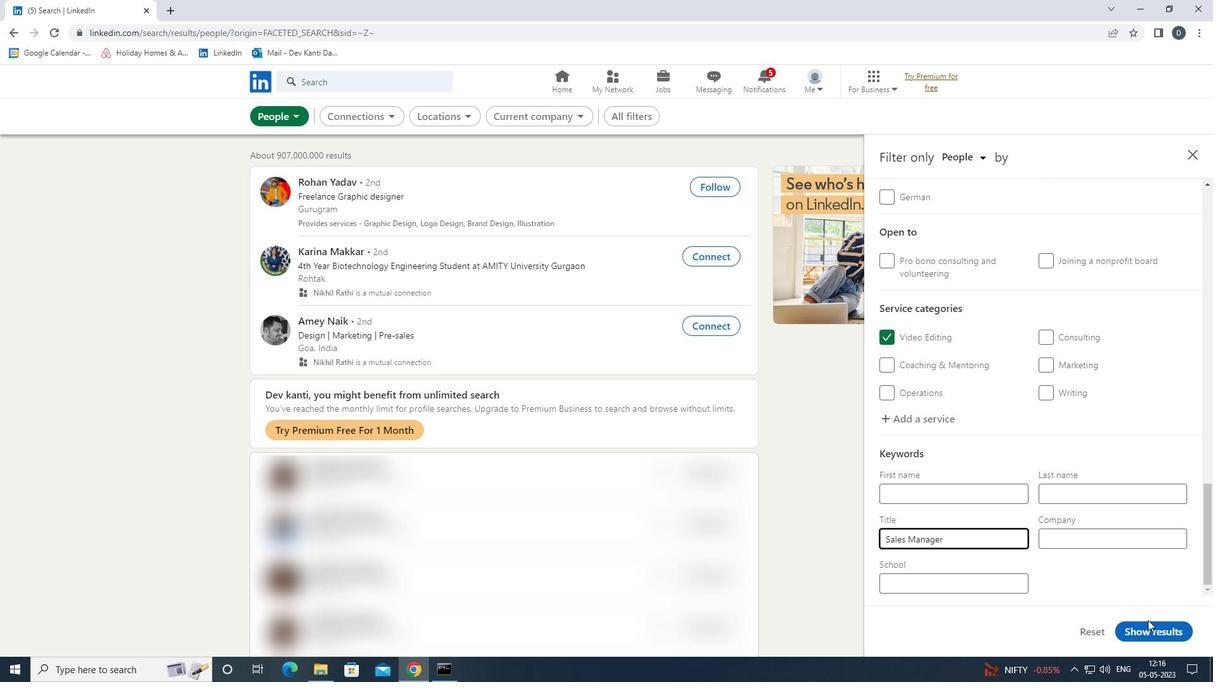 
Action: Mouse pressed left at (1147, 625)
Screenshot: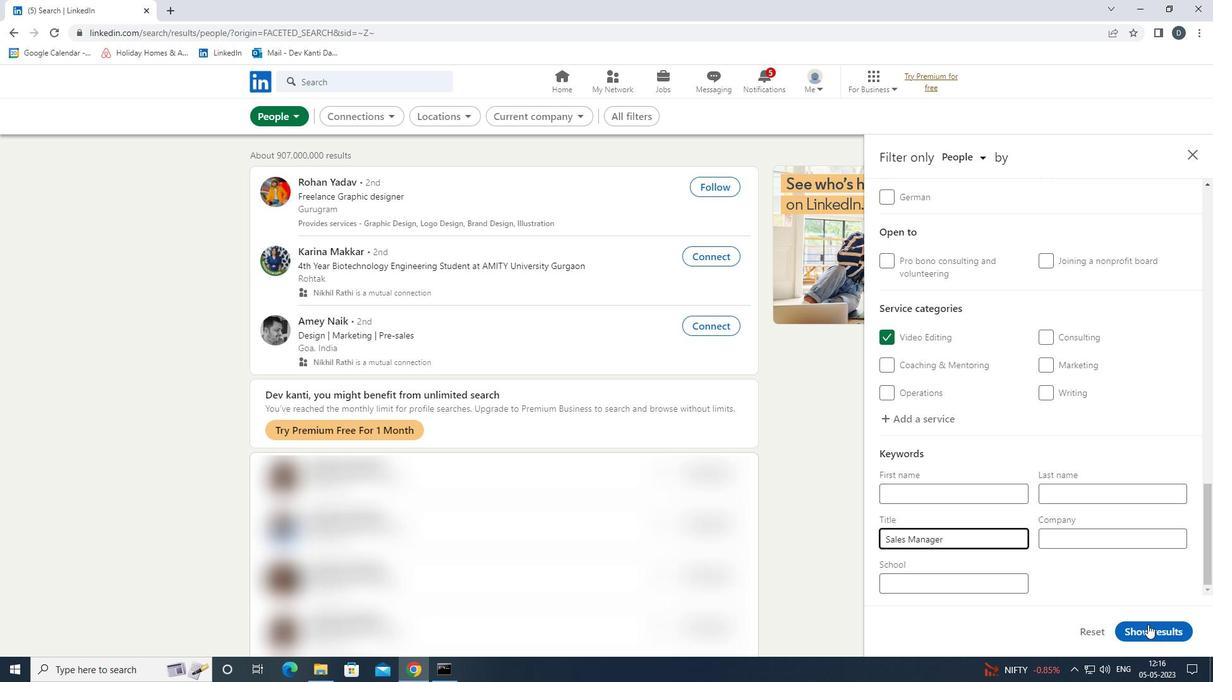 
Action: Mouse moved to (1146, 622)
Screenshot: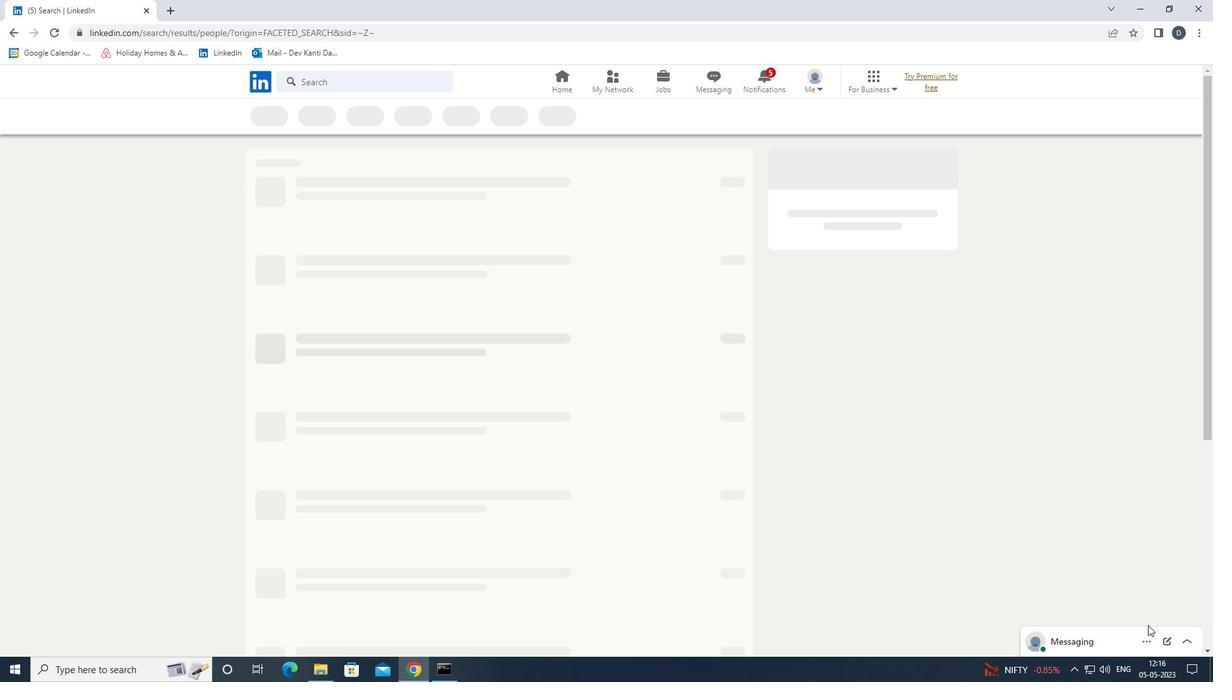 
